 Task: Find connections with filter location Kebonarun with filter topic #Corporationwith filter profile language English with filter current company Akamai Technologies with filter school SBOA School & Junior College with filter industry Maritime Transportation with filter service category Financial Advisory with filter keywords title Library Assistant
Action: Mouse moved to (654, 103)
Screenshot: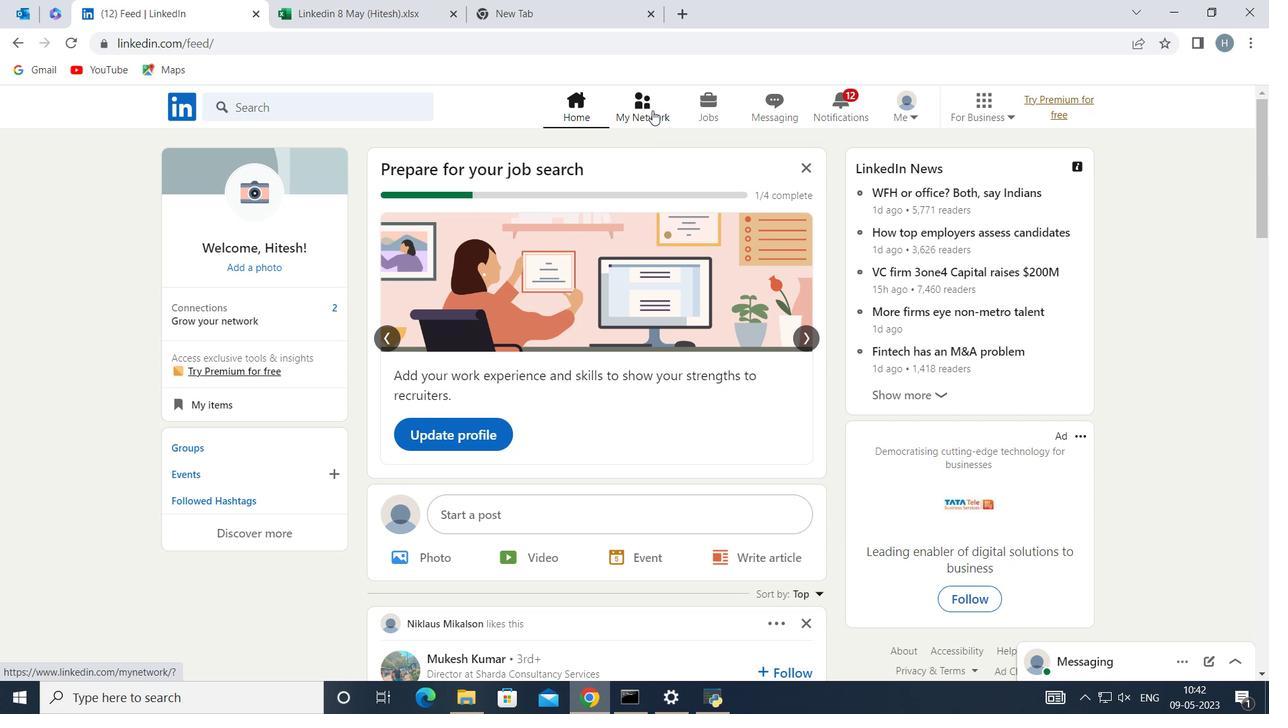 
Action: Mouse pressed left at (654, 103)
Screenshot: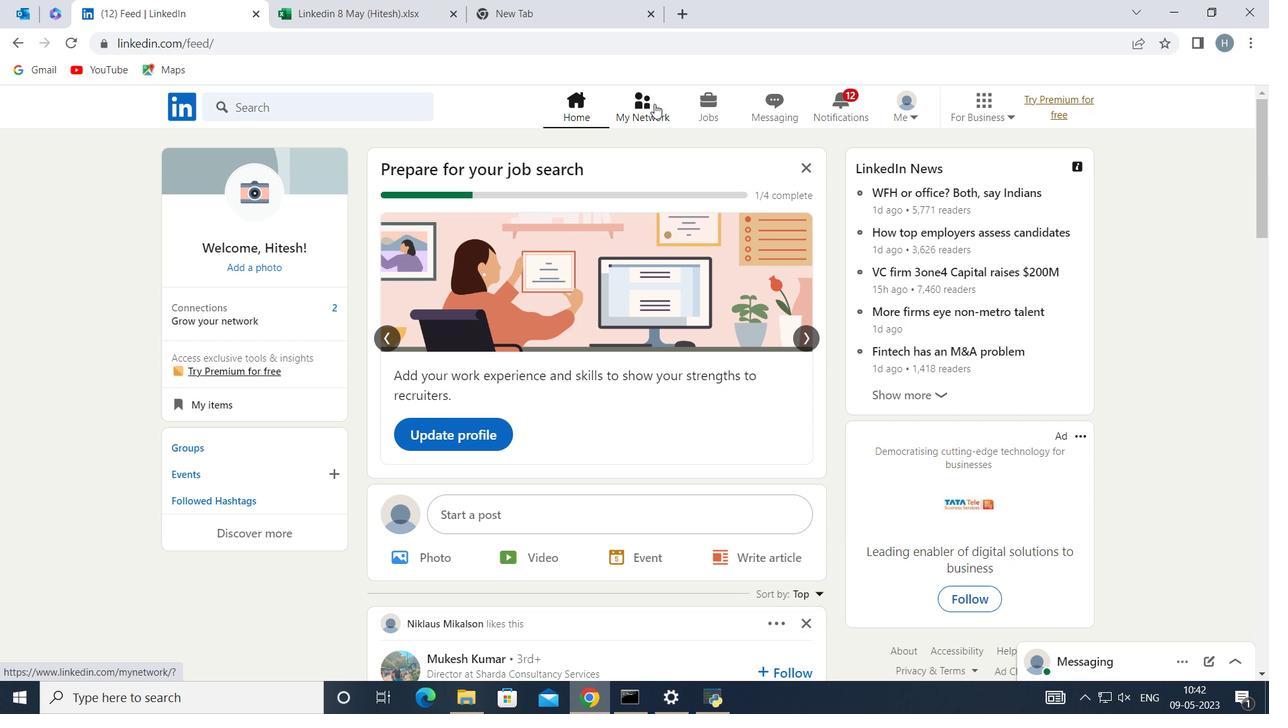 
Action: Mouse moved to (349, 201)
Screenshot: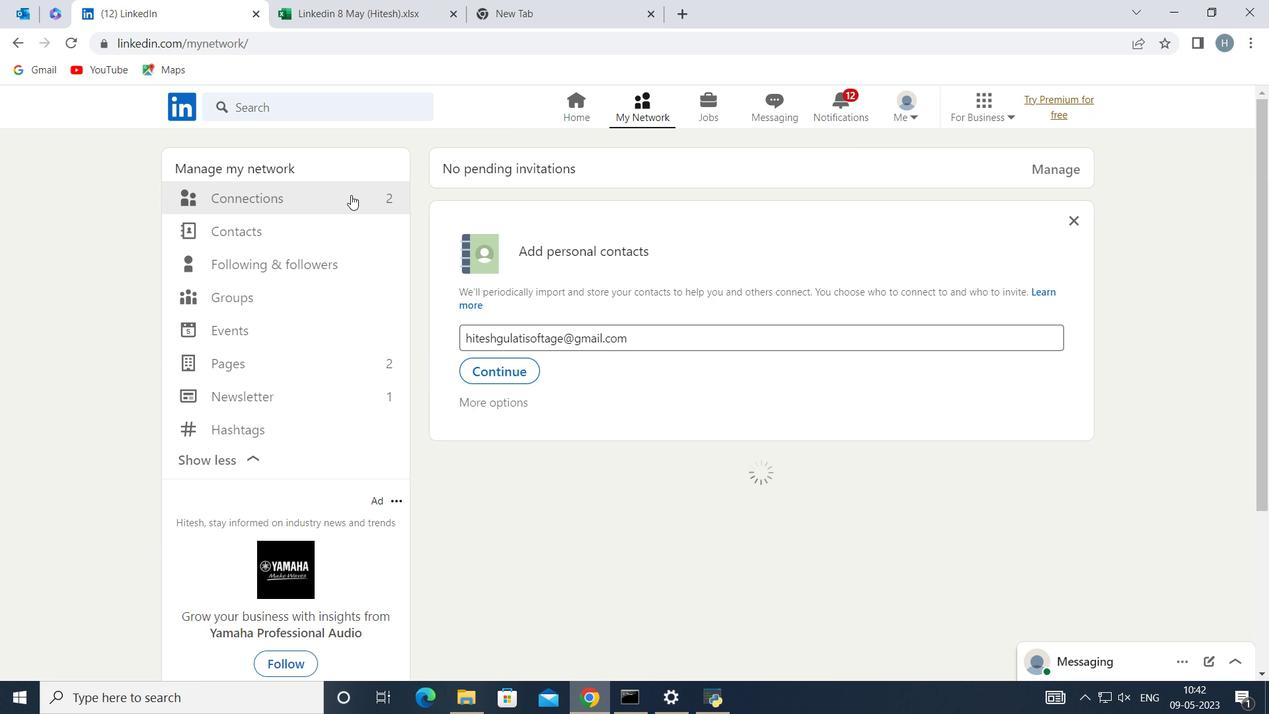 
Action: Mouse pressed left at (349, 201)
Screenshot: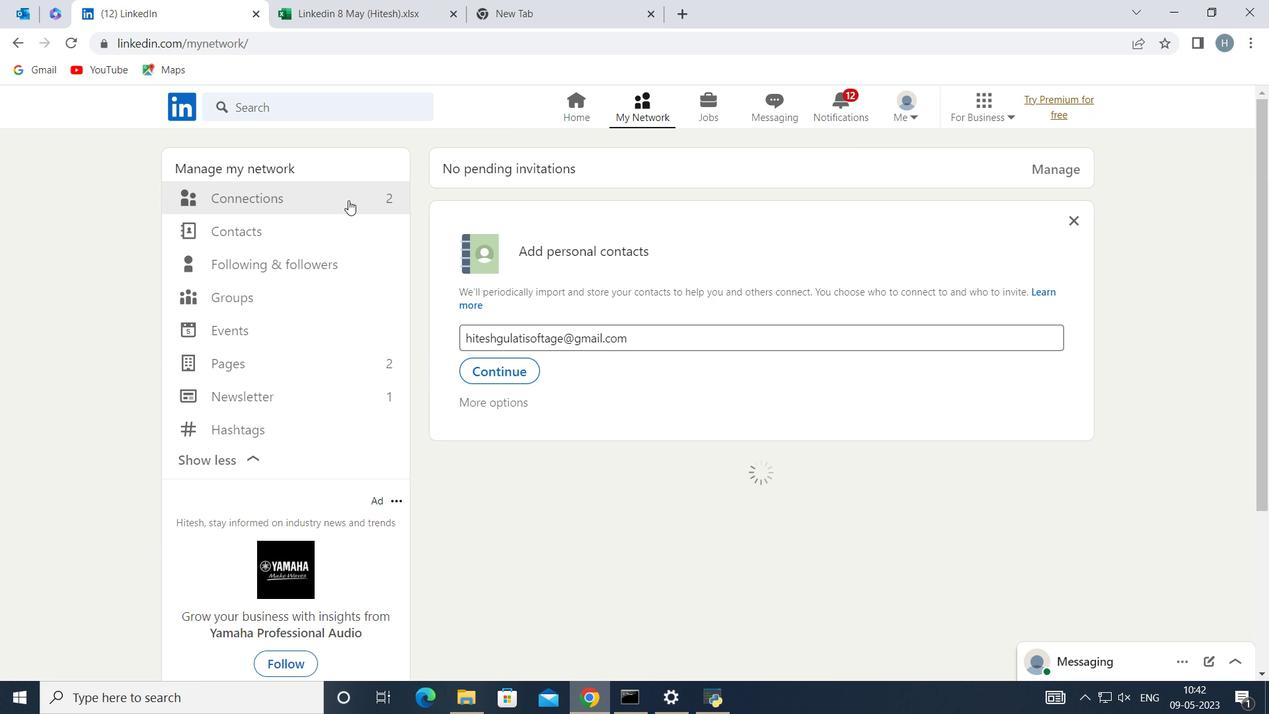 
Action: Mouse moved to (756, 199)
Screenshot: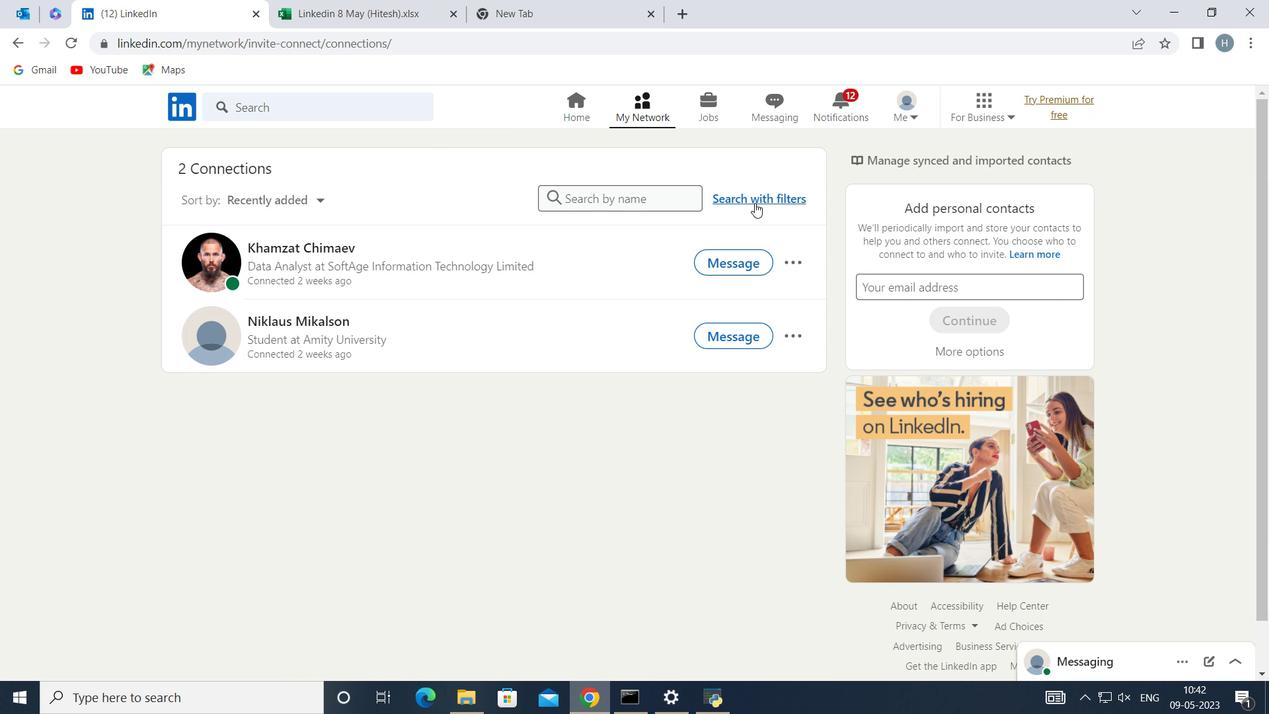 
Action: Mouse pressed left at (756, 199)
Screenshot: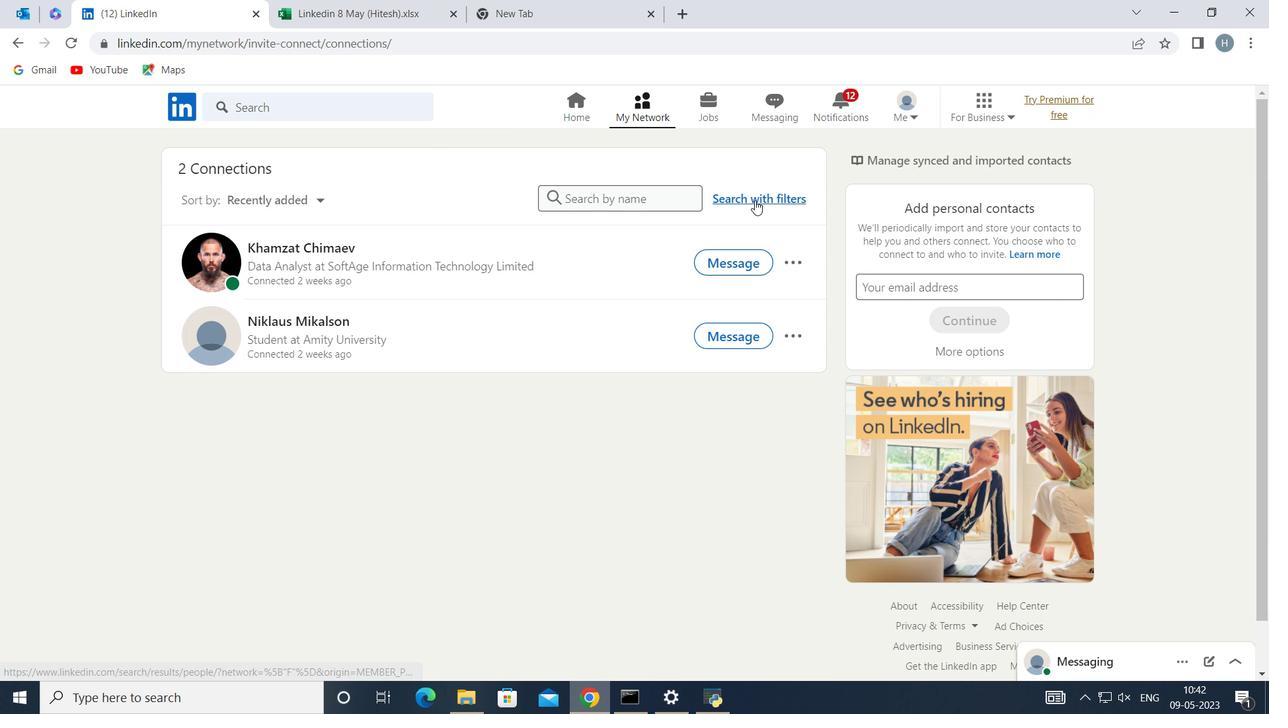 
Action: Mouse moved to (696, 152)
Screenshot: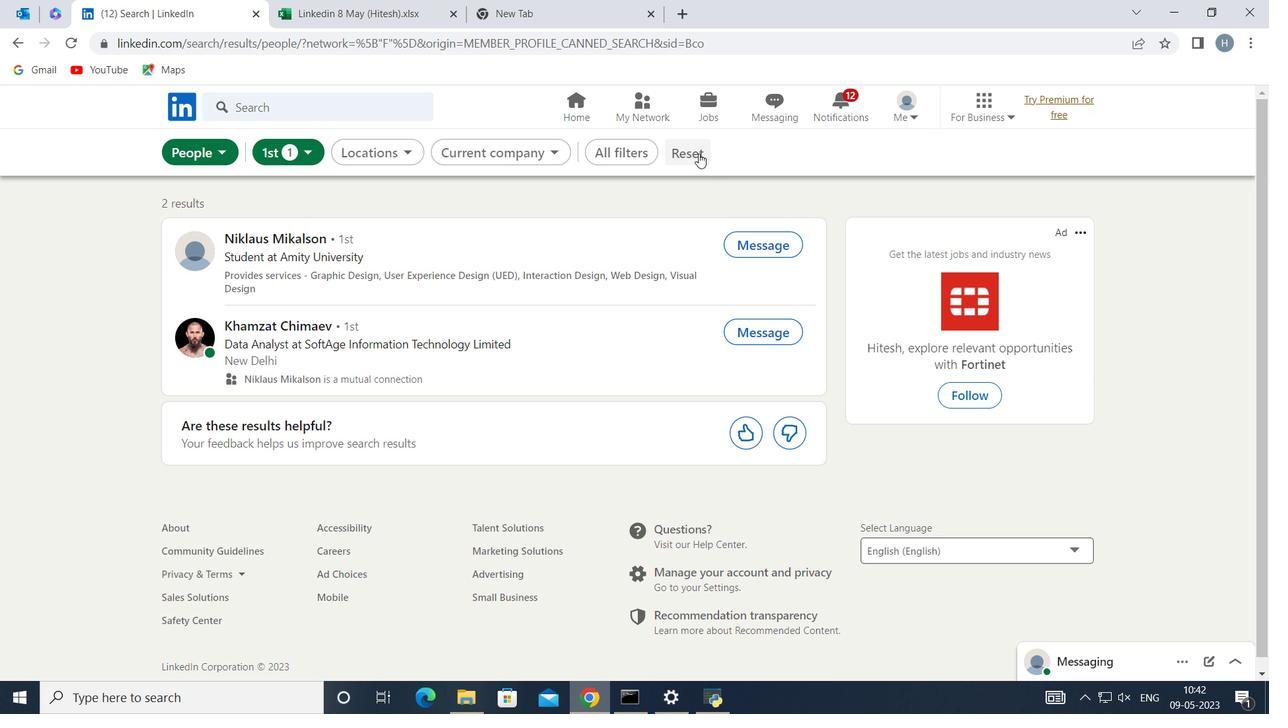 
Action: Mouse pressed left at (696, 152)
Screenshot: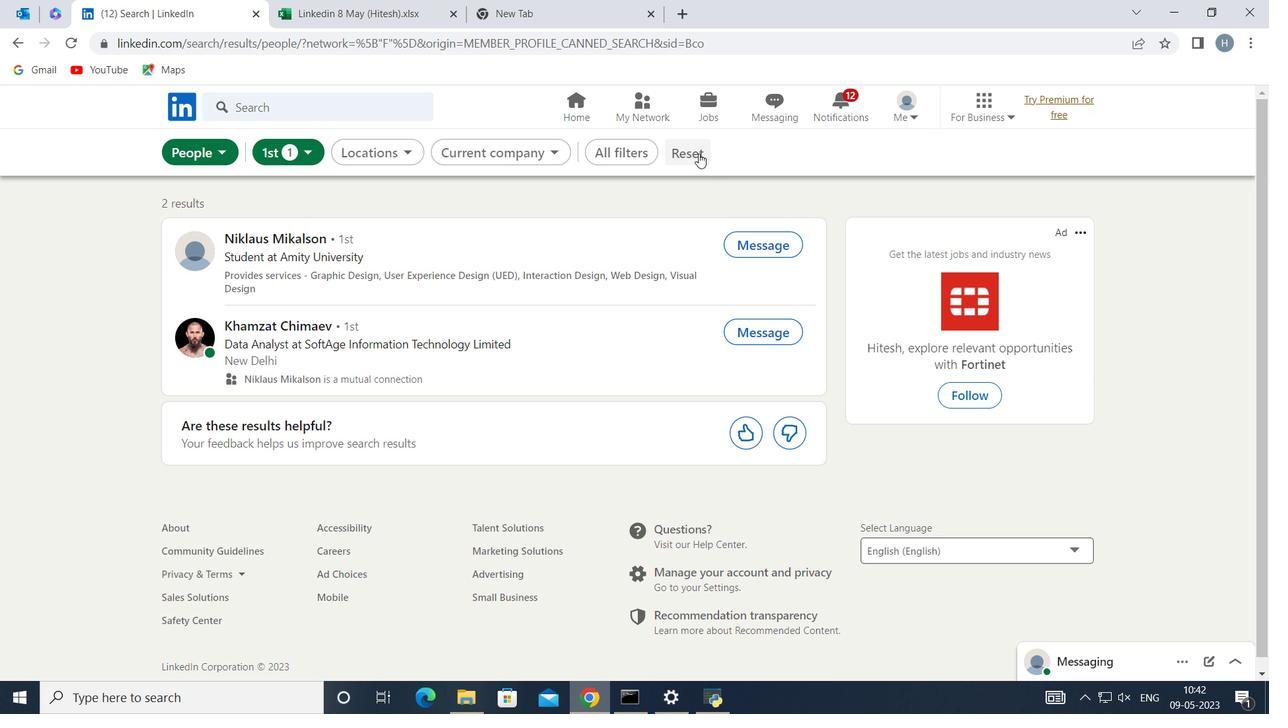 
Action: Mouse moved to (678, 147)
Screenshot: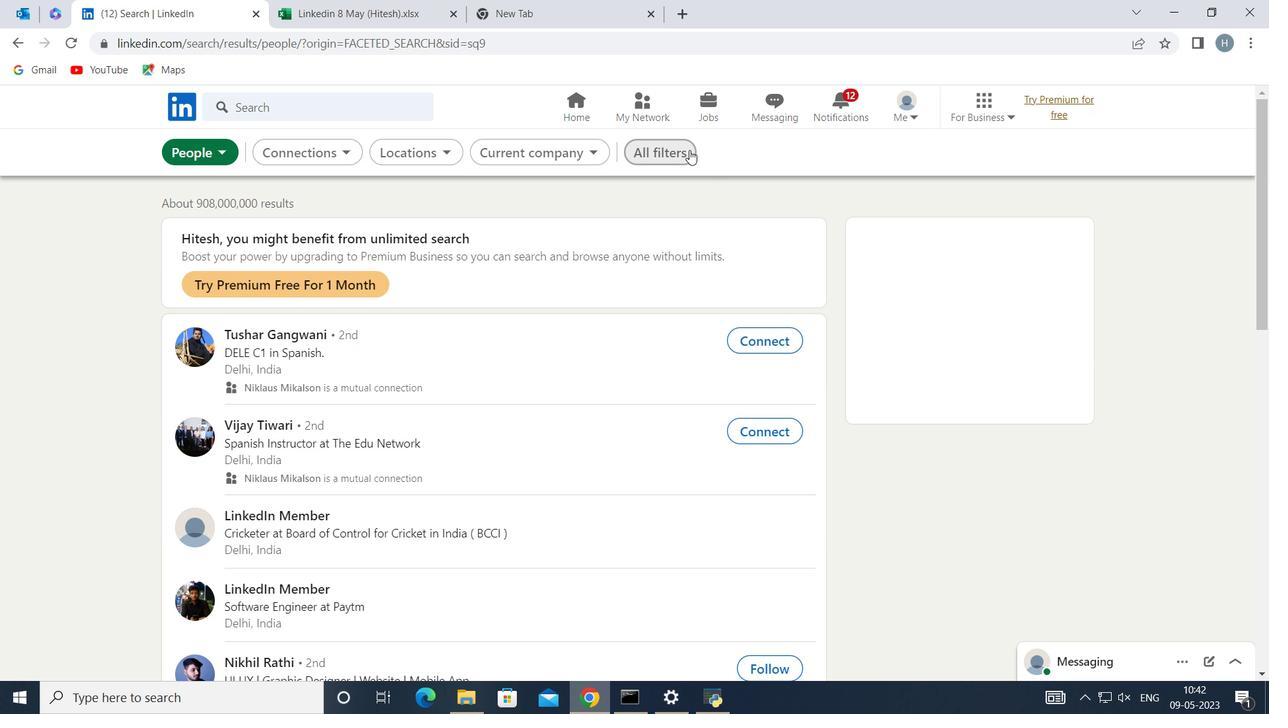 
Action: Mouse pressed left at (678, 147)
Screenshot: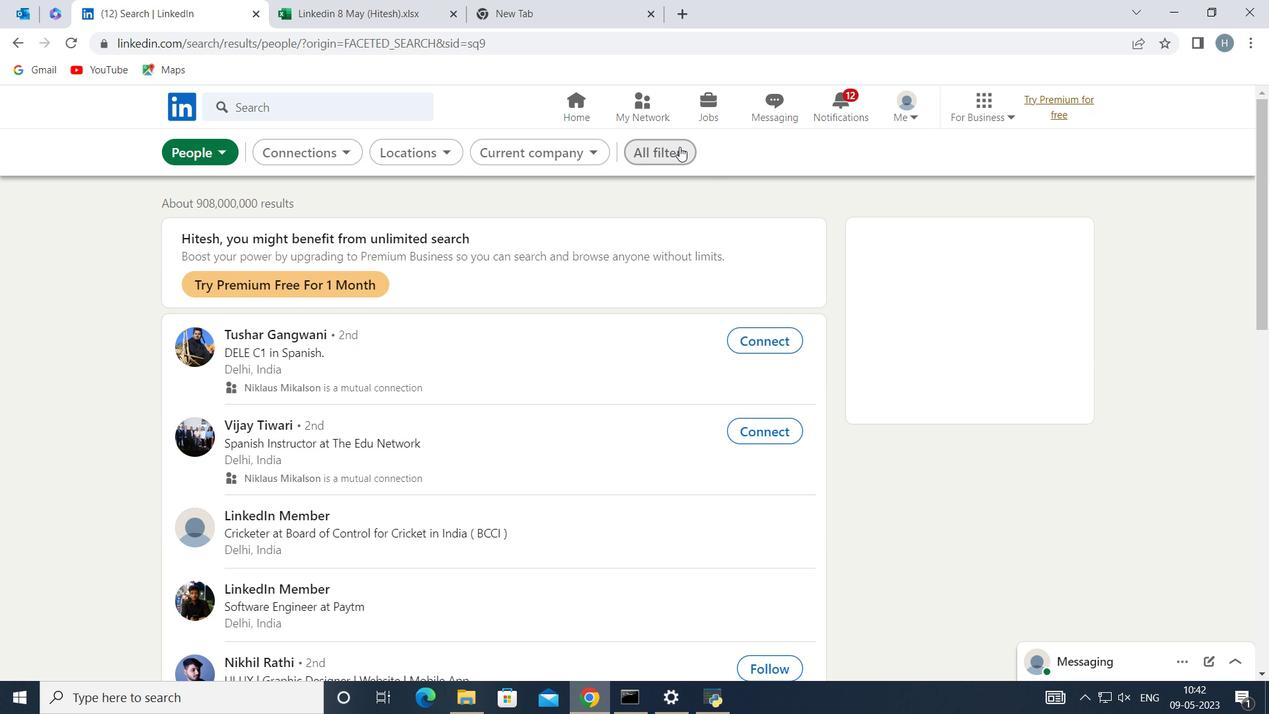 
Action: Mouse moved to (1011, 366)
Screenshot: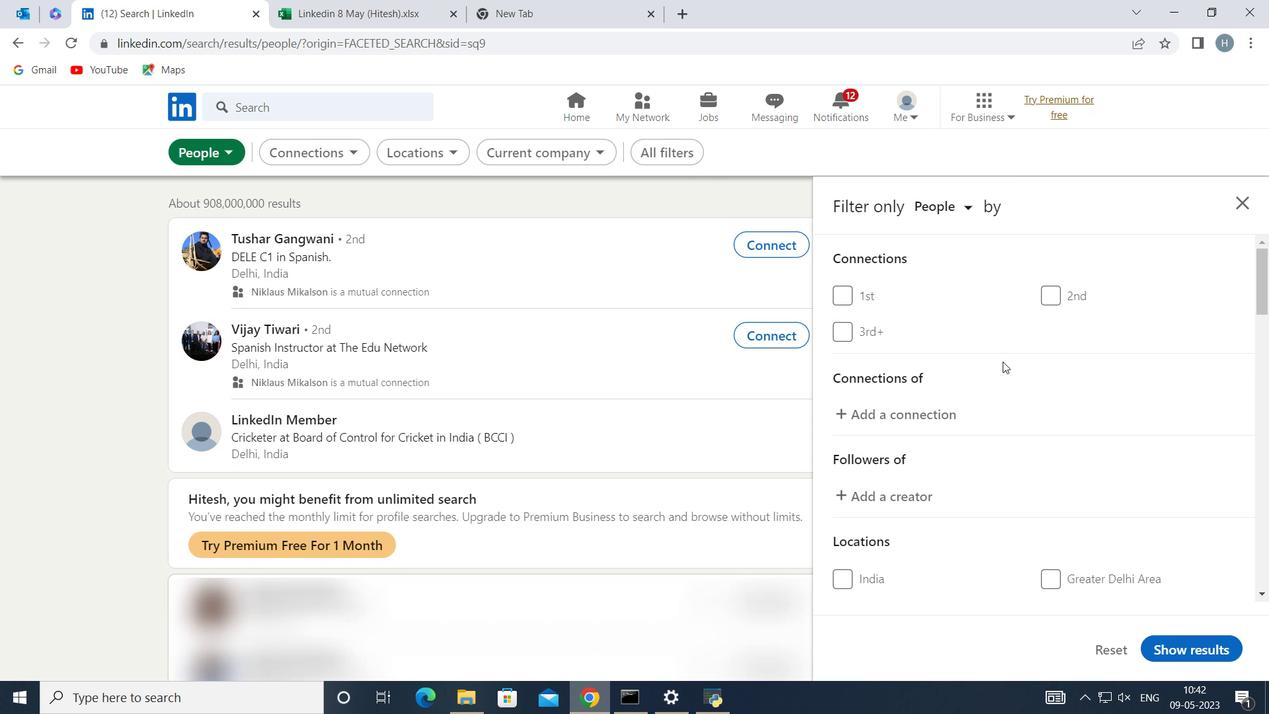 
Action: Mouse scrolled (1011, 366) with delta (0, 0)
Screenshot: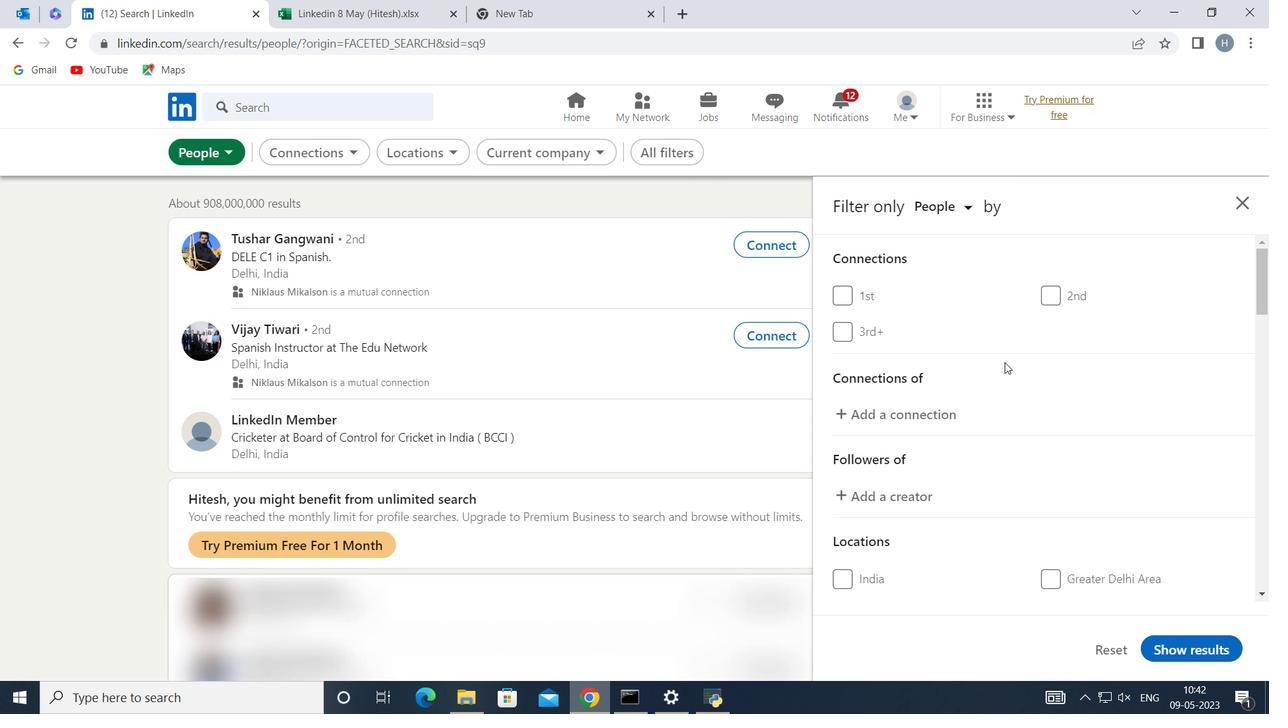 
Action: Mouse moved to (1011, 355)
Screenshot: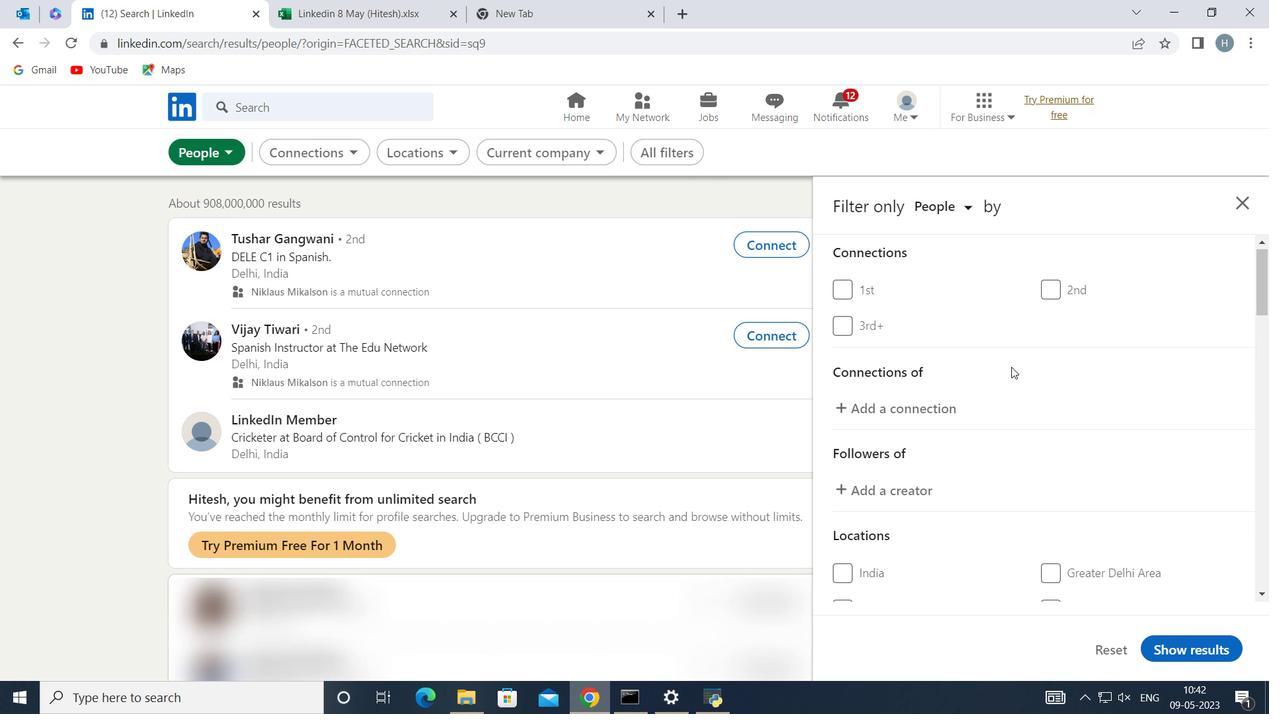 
Action: Mouse scrolled (1011, 354) with delta (0, 0)
Screenshot: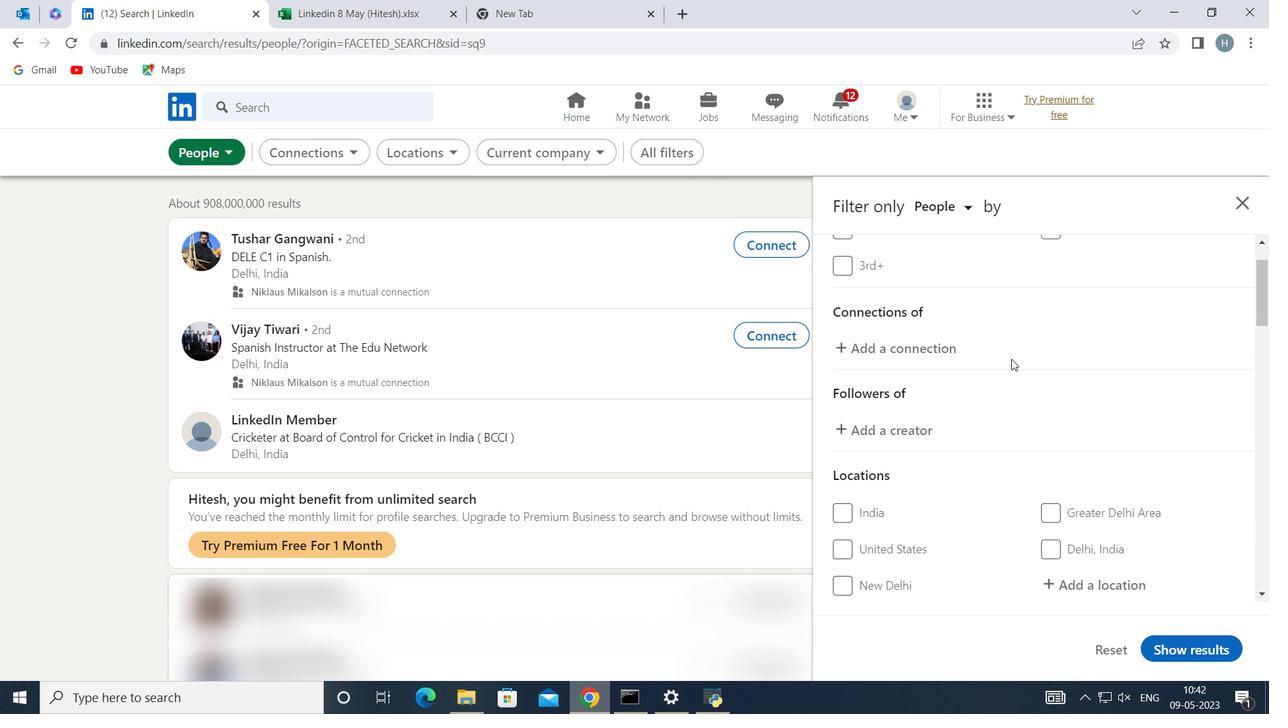 
Action: Mouse moved to (1011, 352)
Screenshot: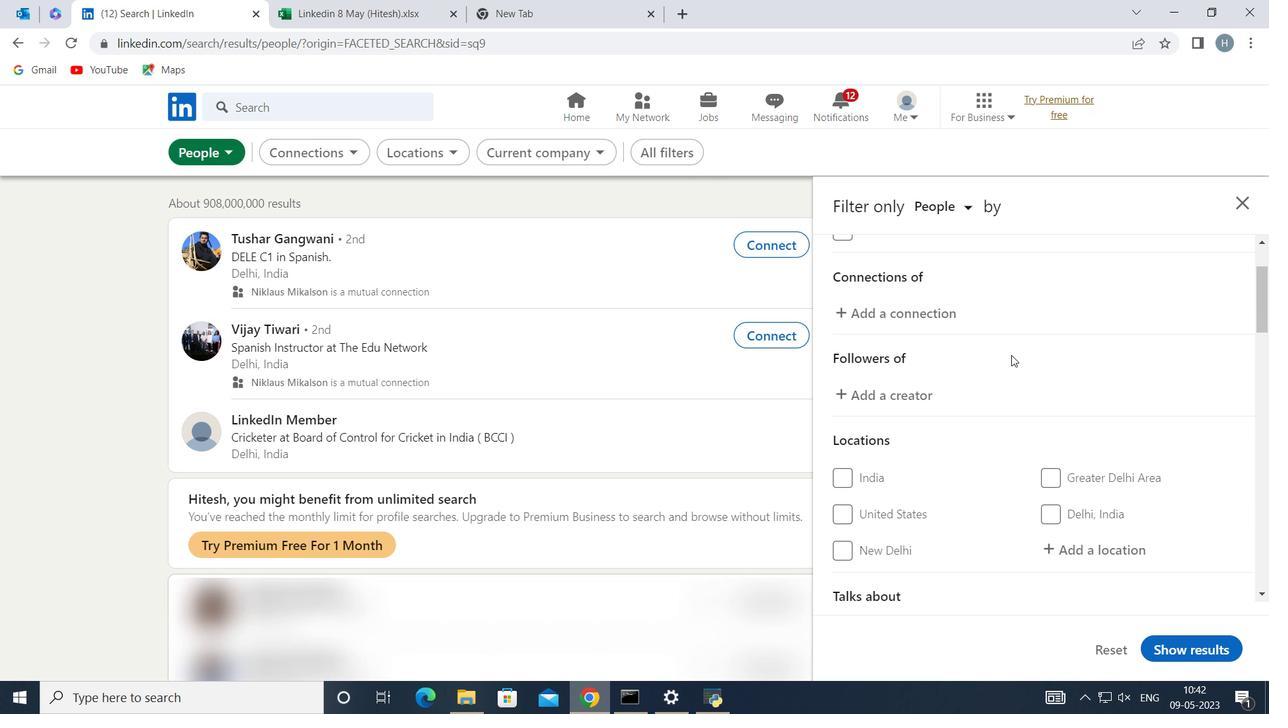 
Action: Mouse scrolled (1011, 351) with delta (0, 0)
Screenshot: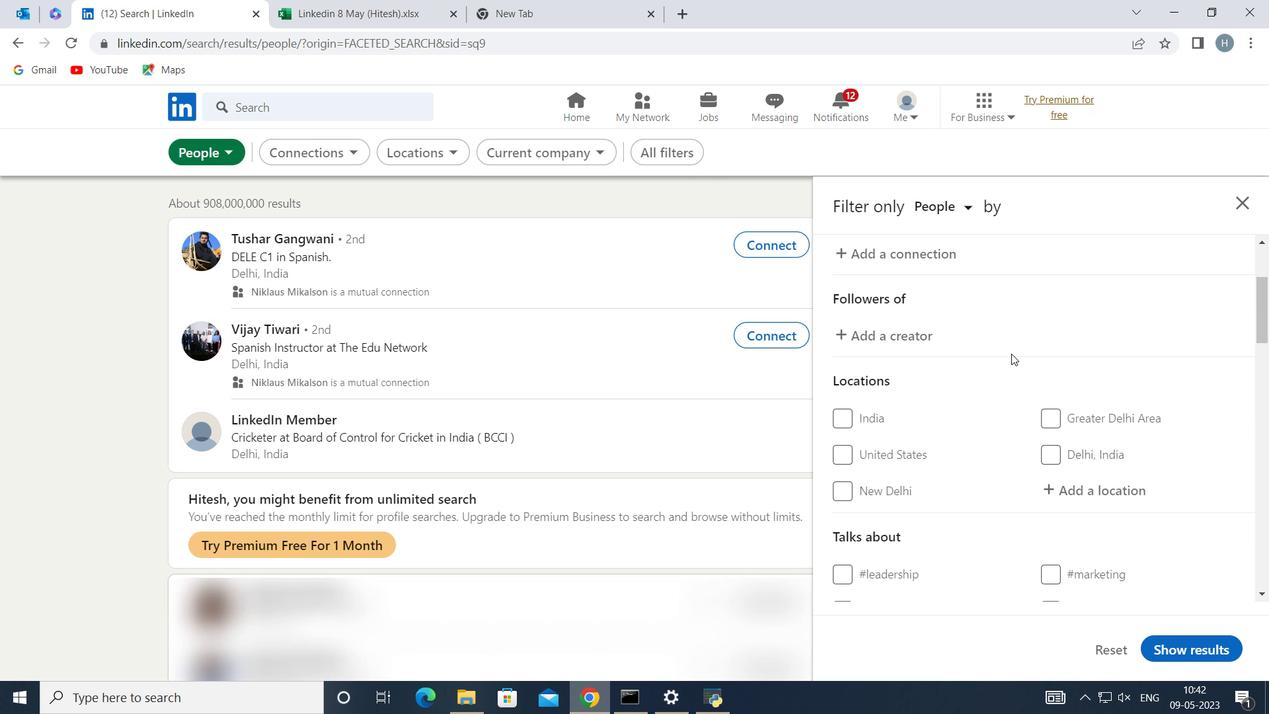 
Action: Mouse moved to (1087, 393)
Screenshot: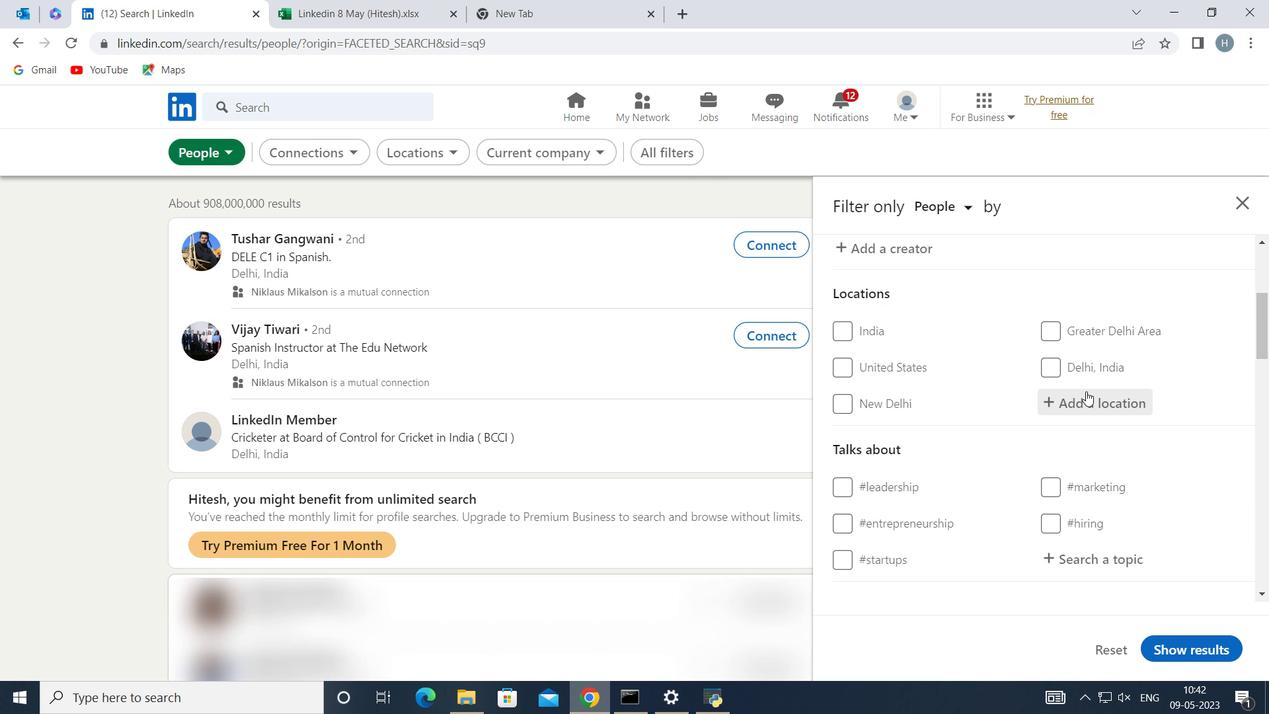 
Action: Mouse pressed left at (1087, 393)
Screenshot: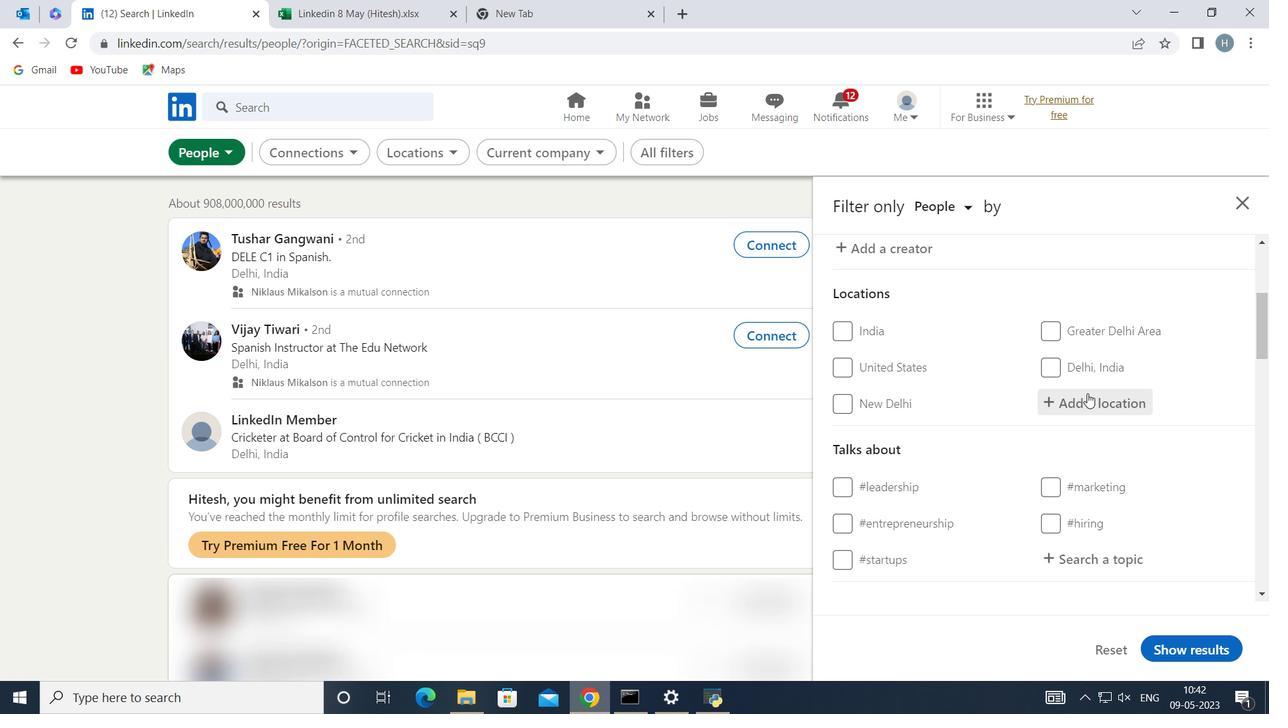 
Action: Key pressed <Key.shift>Kebonarun
Screenshot: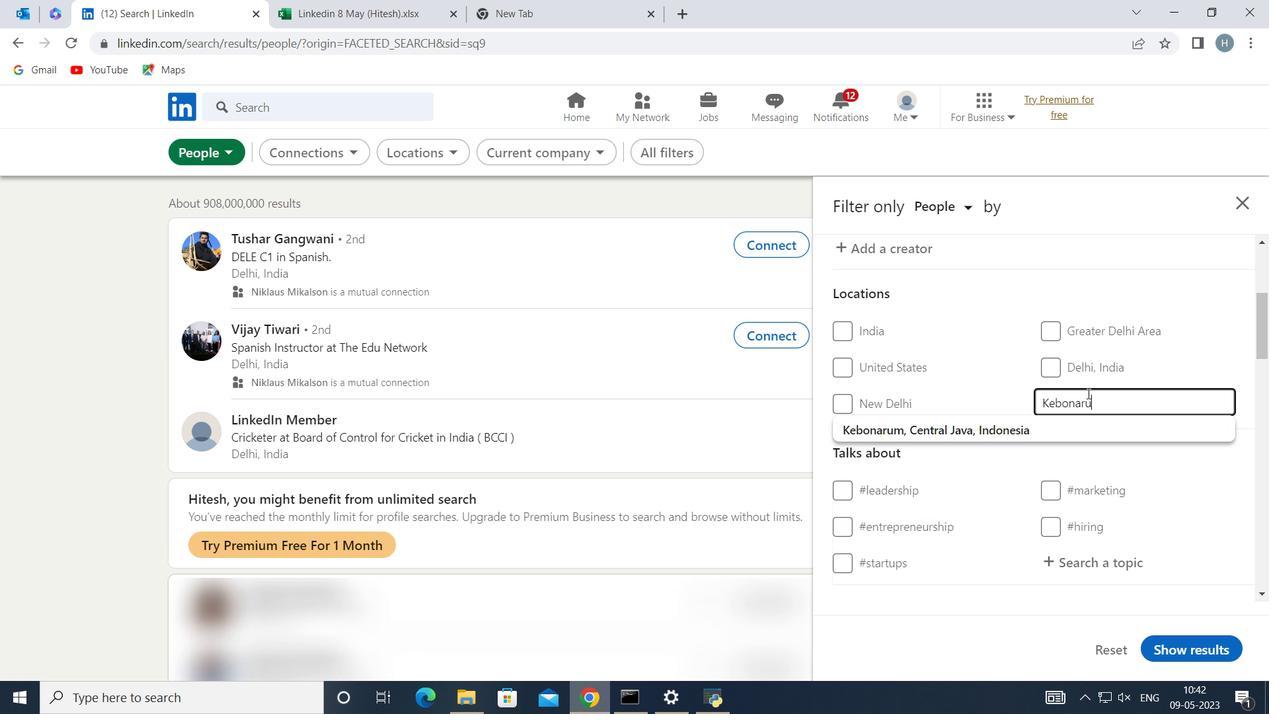 
Action: Mouse moved to (1133, 423)
Screenshot: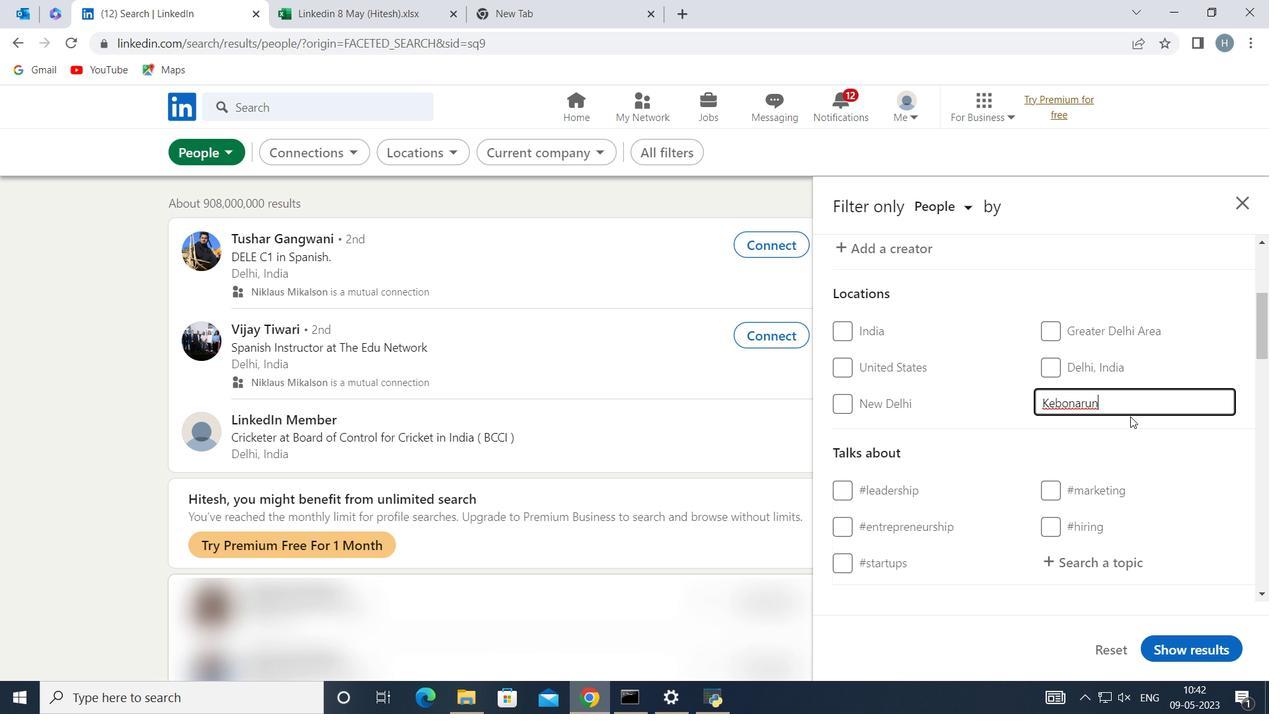 
Action: Mouse pressed left at (1133, 423)
Screenshot: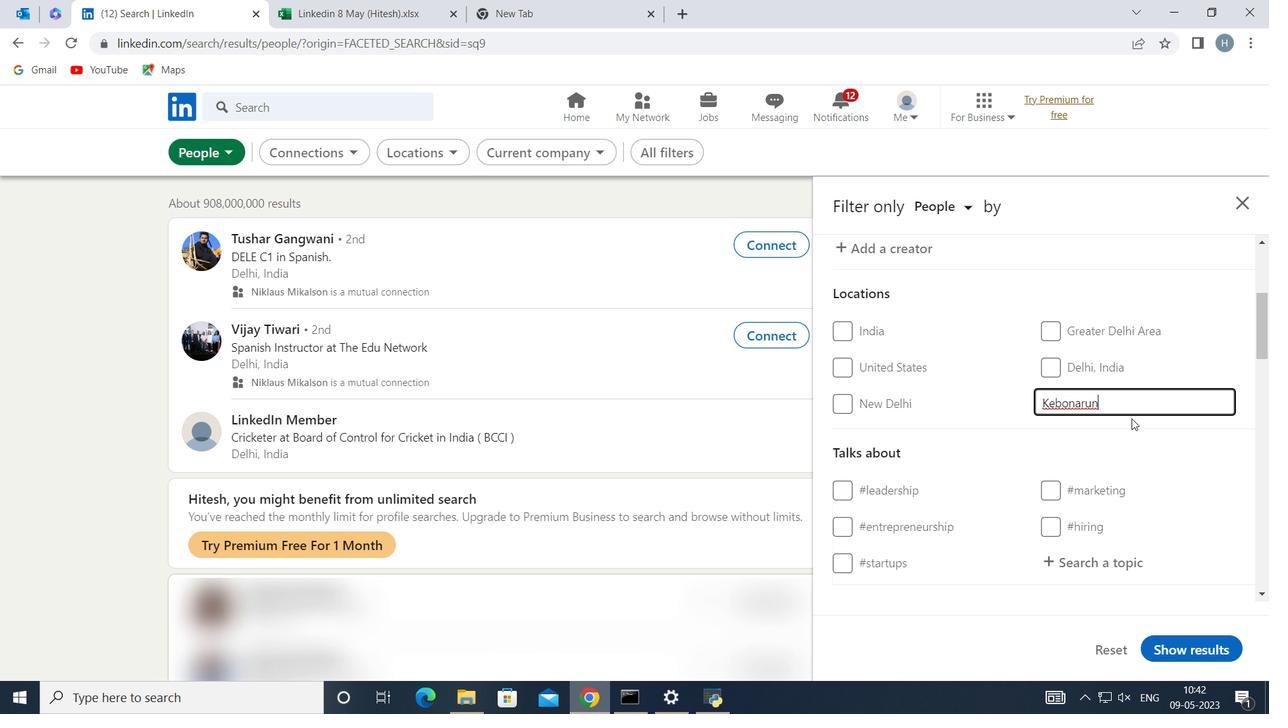 
Action: Mouse moved to (1133, 423)
Screenshot: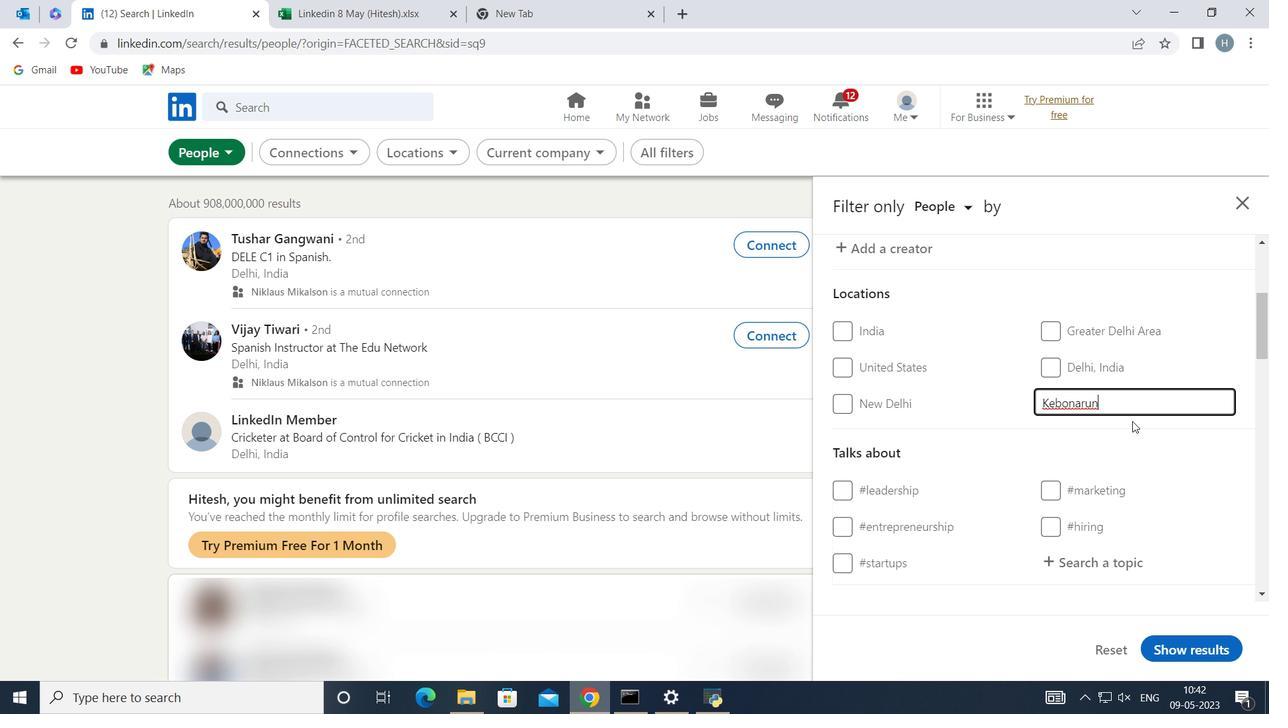 
Action: Mouse scrolled (1133, 423) with delta (0, 0)
Screenshot: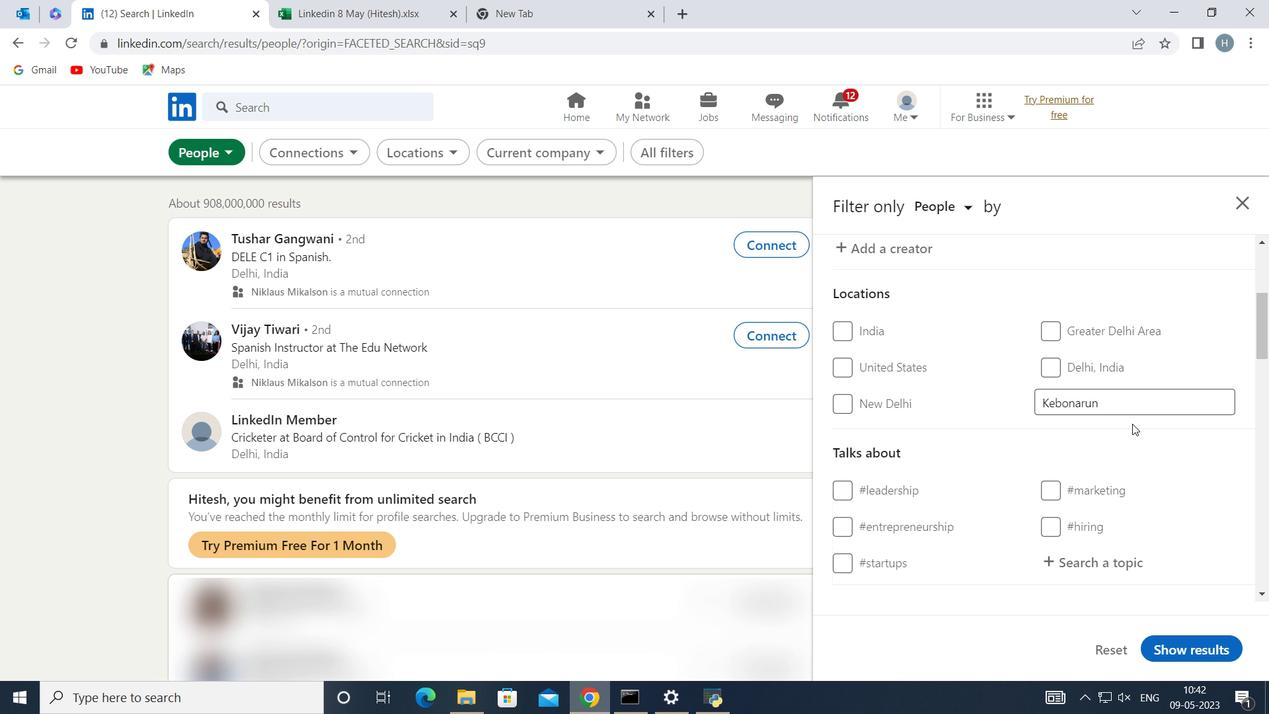 
Action: Mouse moved to (1160, 383)
Screenshot: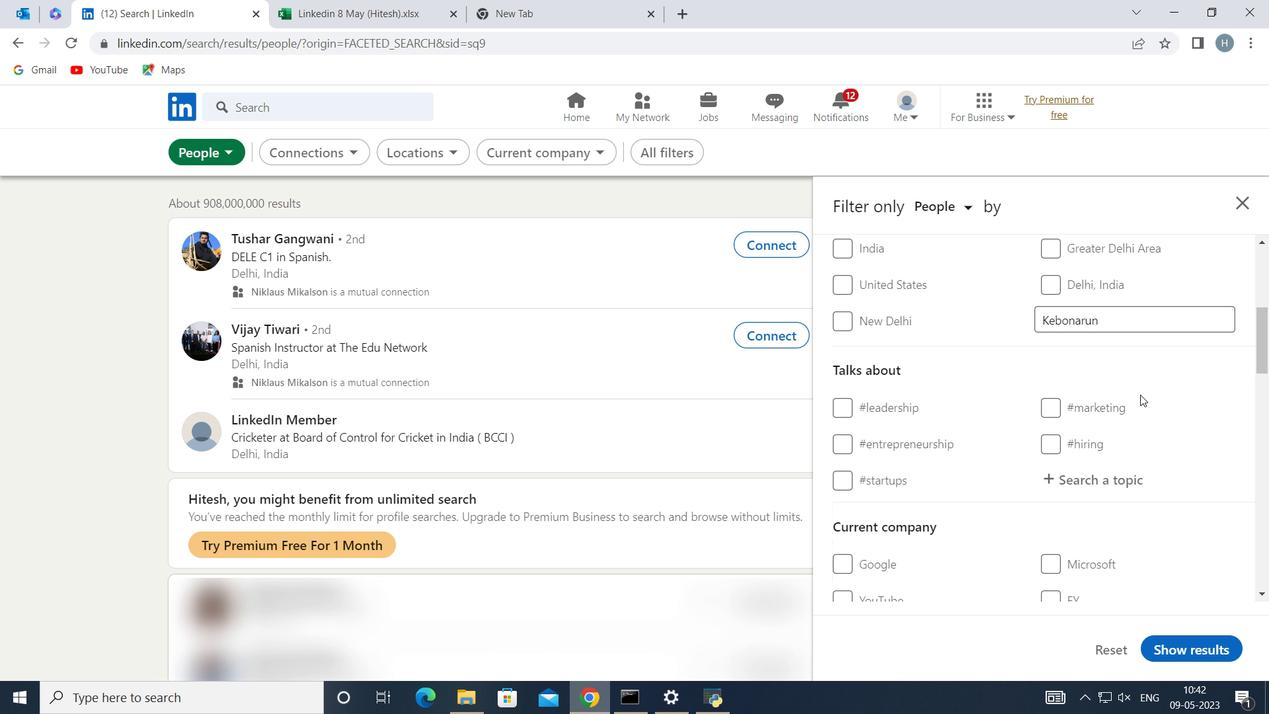 
Action: Mouse scrolled (1160, 382) with delta (0, 0)
Screenshot: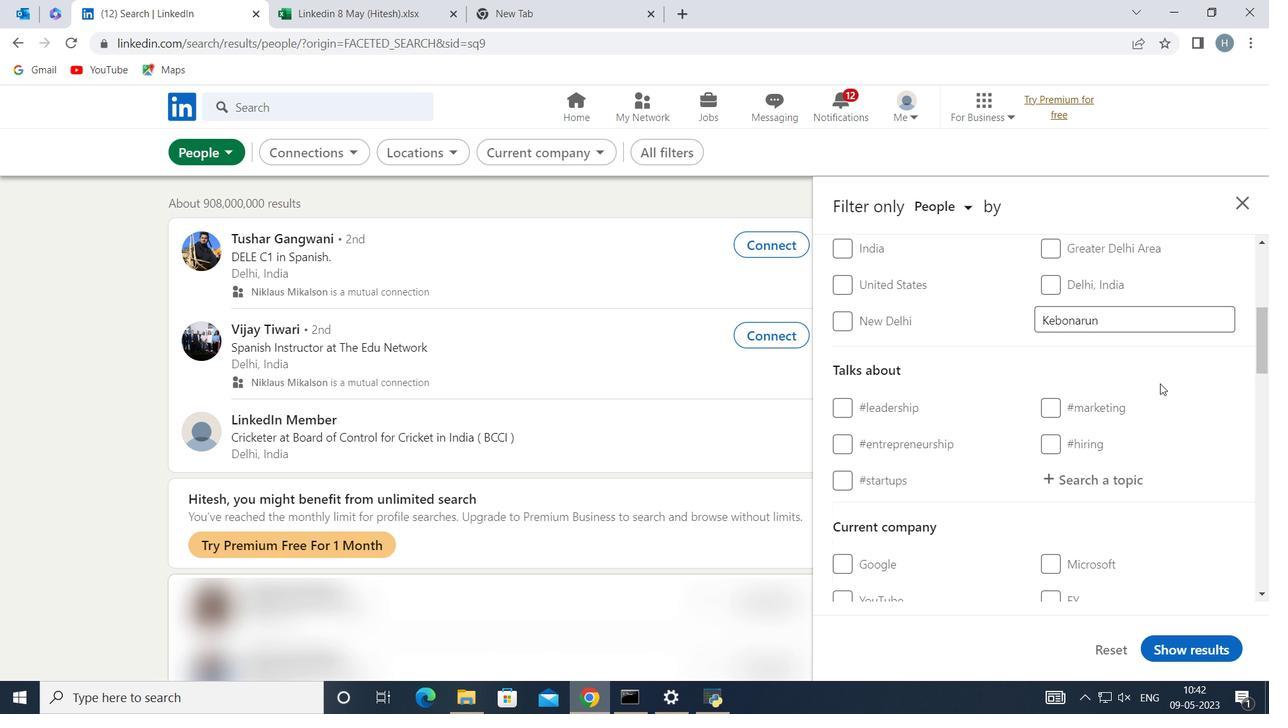 
Action: Mouse moved to (1122, 393)
Screenshot: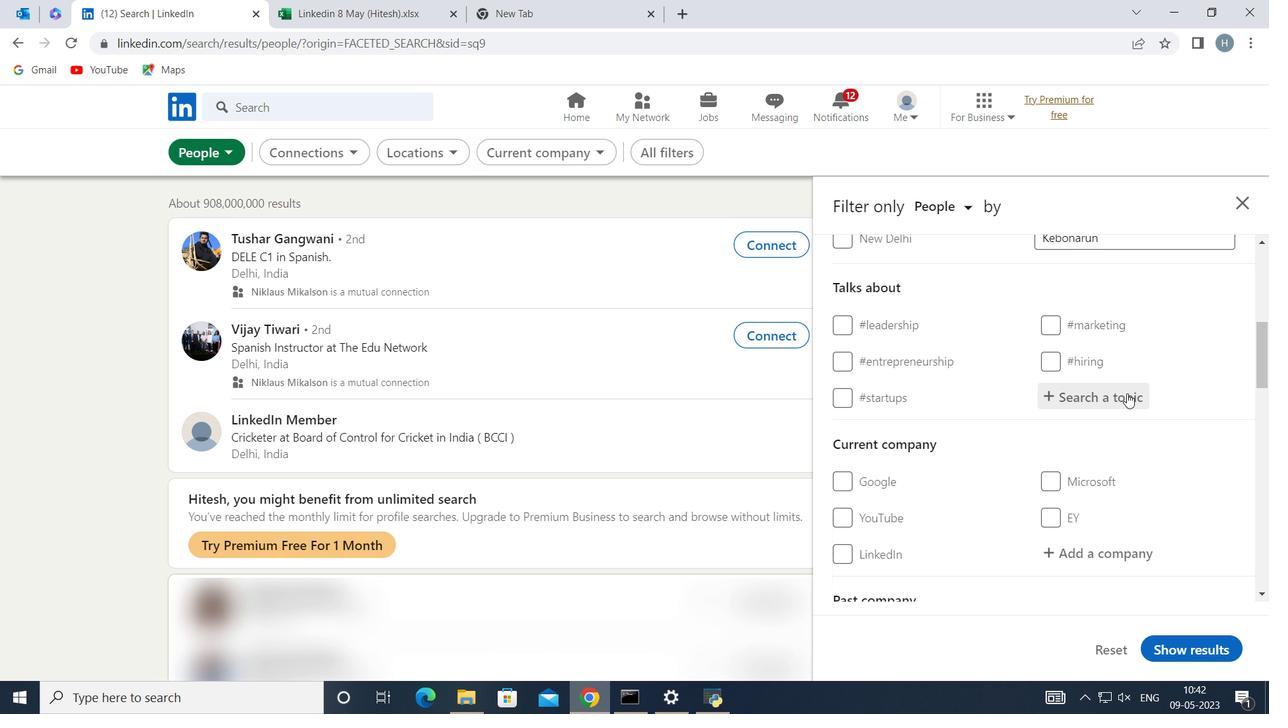 
Action: Mouse pressed left at (1122, 393)
Screenshot: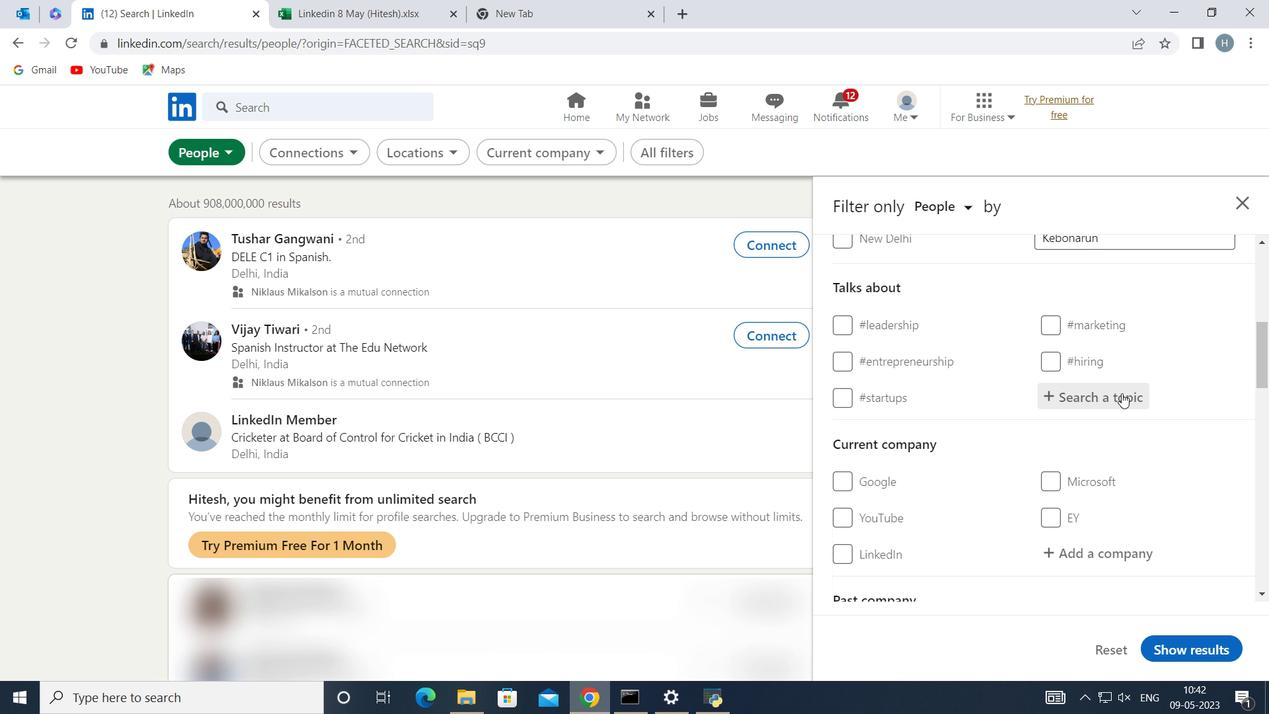 
Action: Key pressed <Key.shift>Corporation
Screenshot: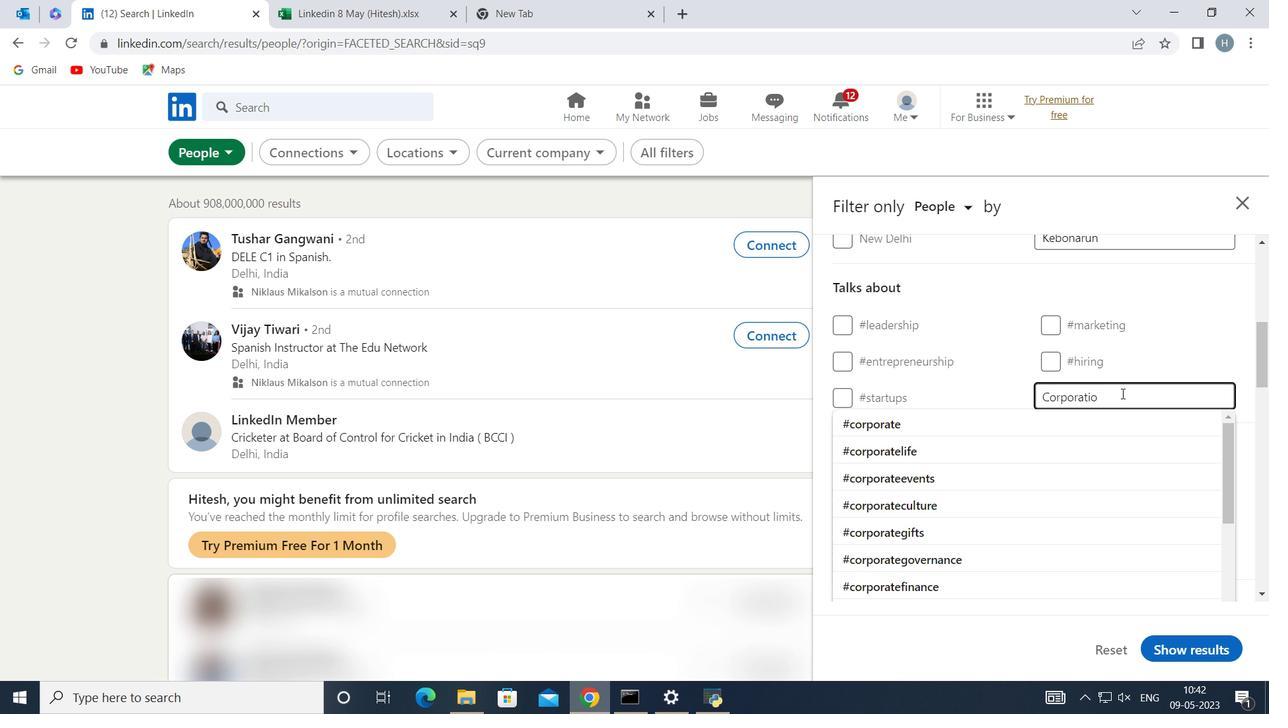 
Action: Mouse moved to (1020, 441)
Screenshot: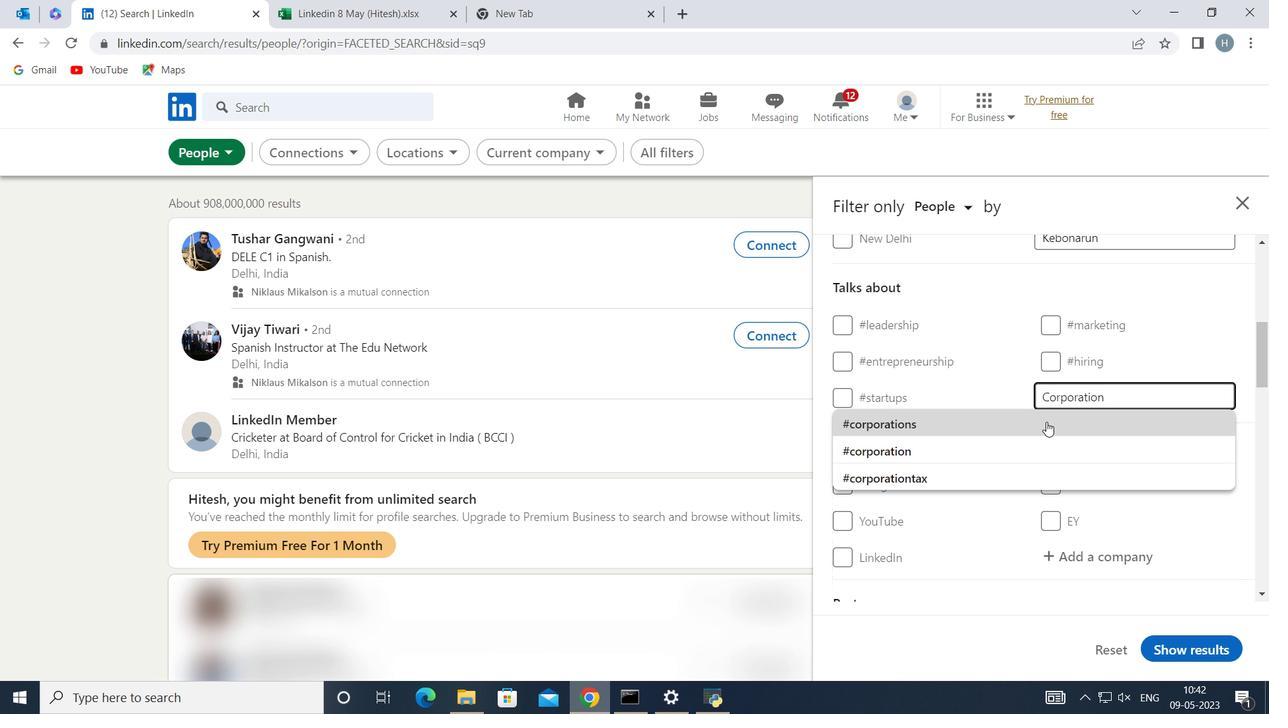 
Action: Mouse pressed left at (1020, 441)
Screenshot: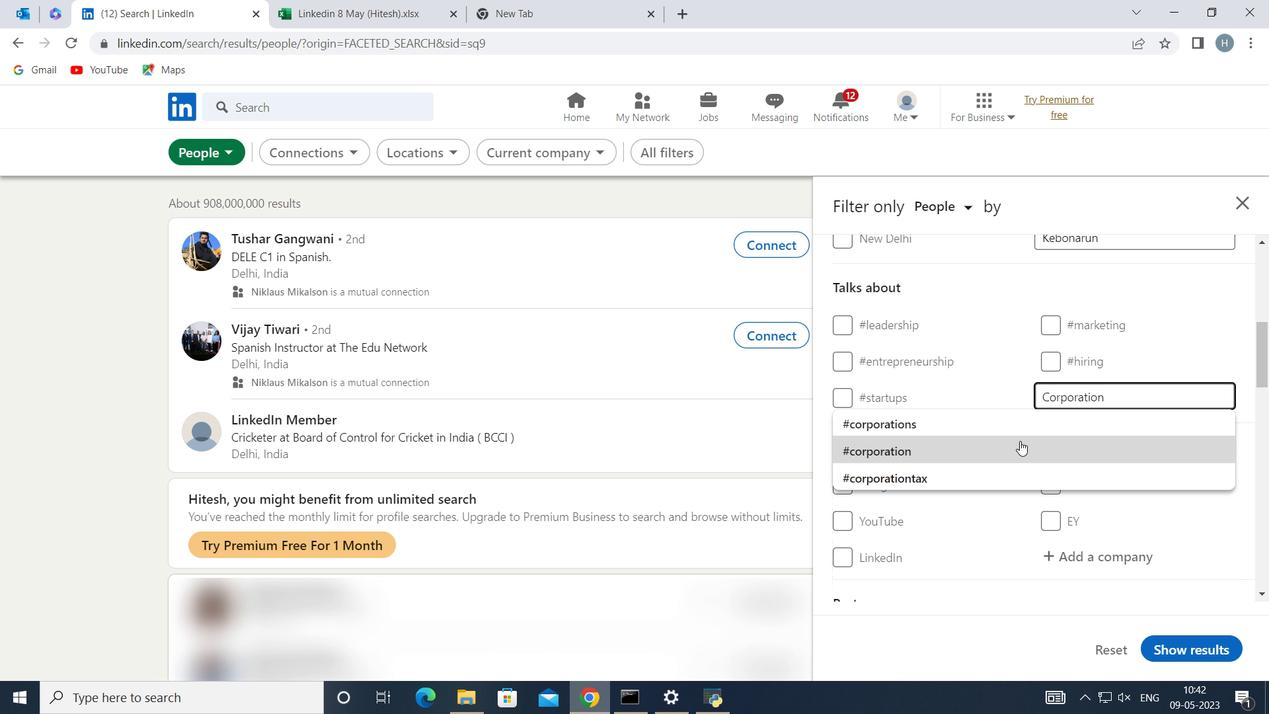 
Action: Mouse moved to (1025, 412)
Screenshot: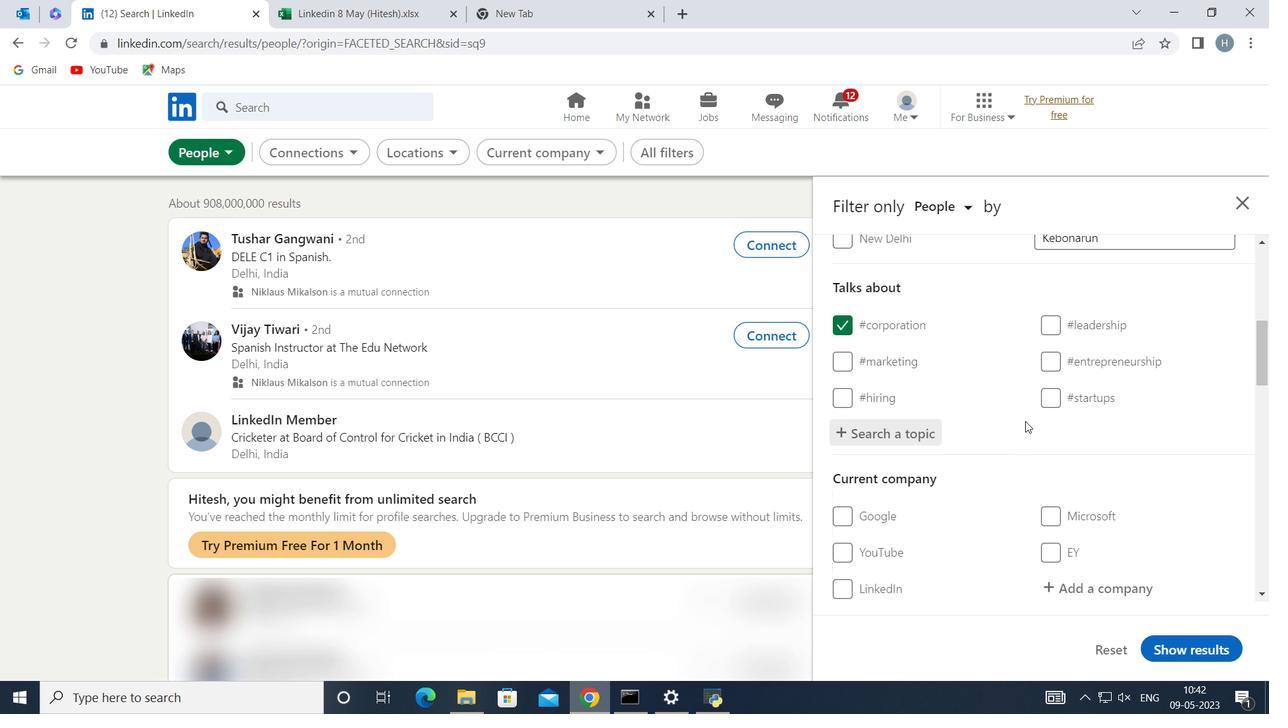 
Action: Mouse scrolled (1025, 411) with delta (0, 0)
Screenshot: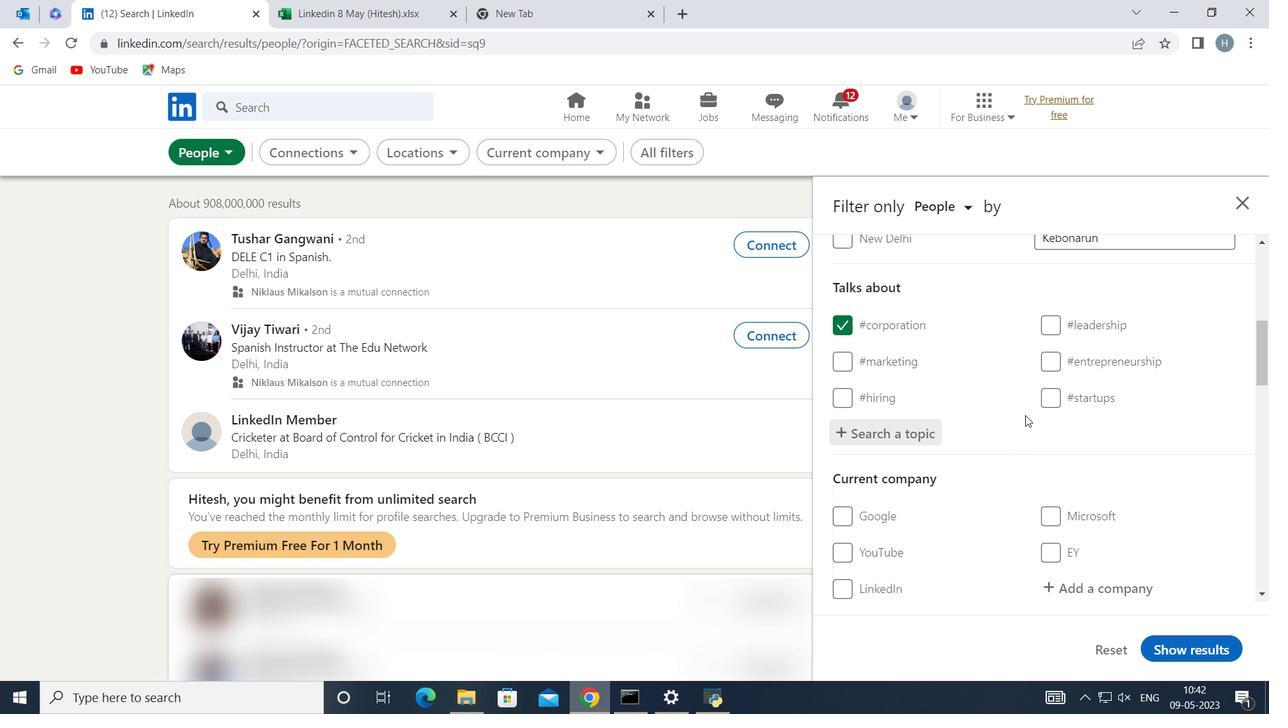 
Action: Mouse moved to (1024, 408)
Screenshot: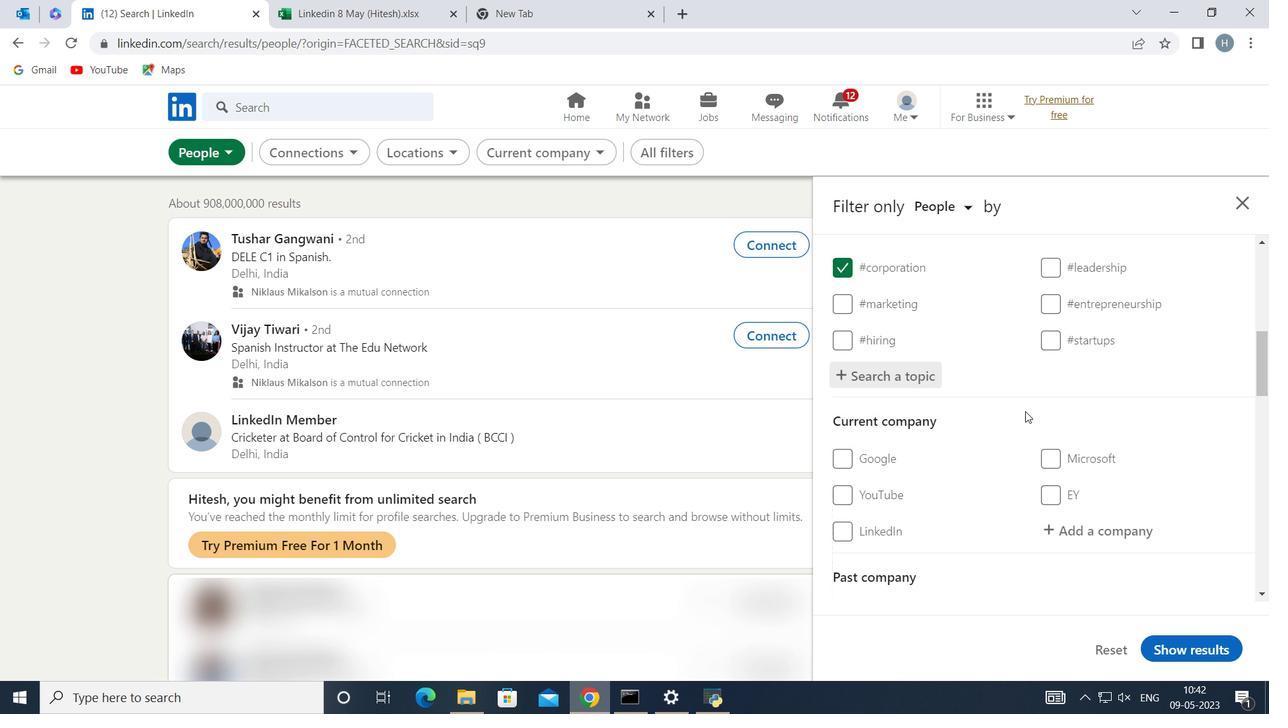 
Action: Mouse scrolled (1024, 407) with delta (0, 0)
Screenshot: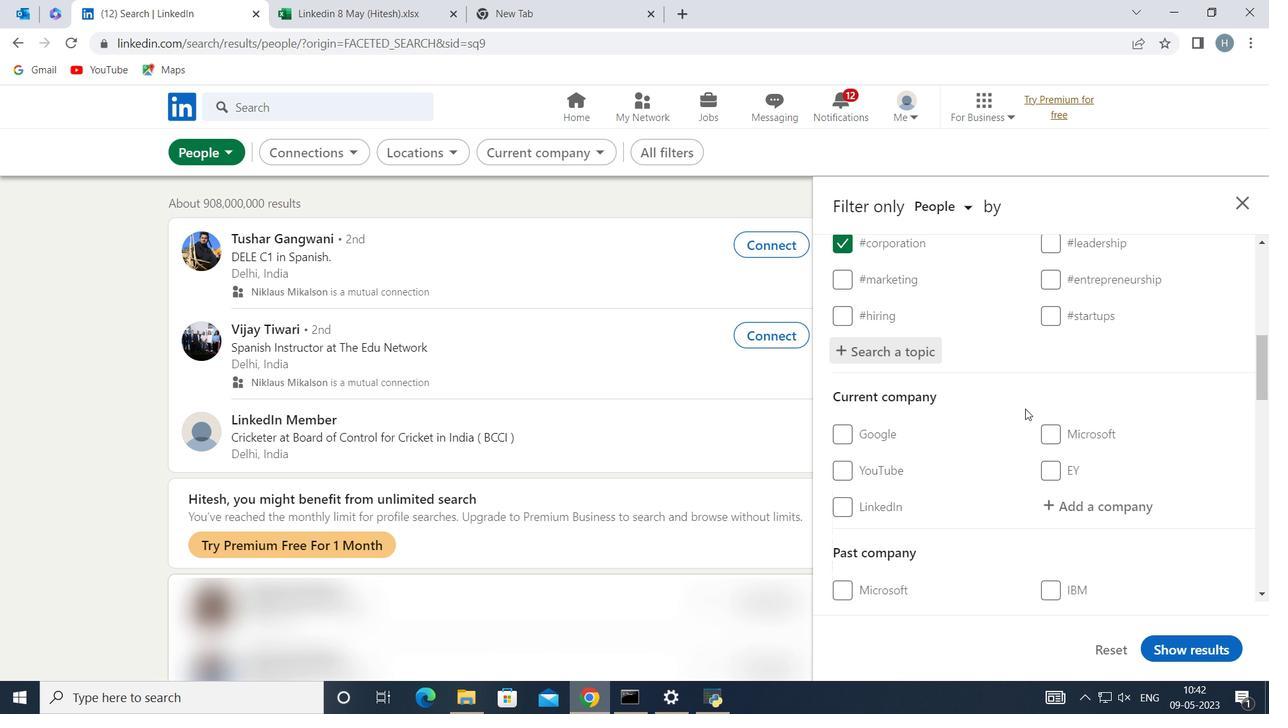 
Action: Mouse moved to (1020, 408)
Screenshot: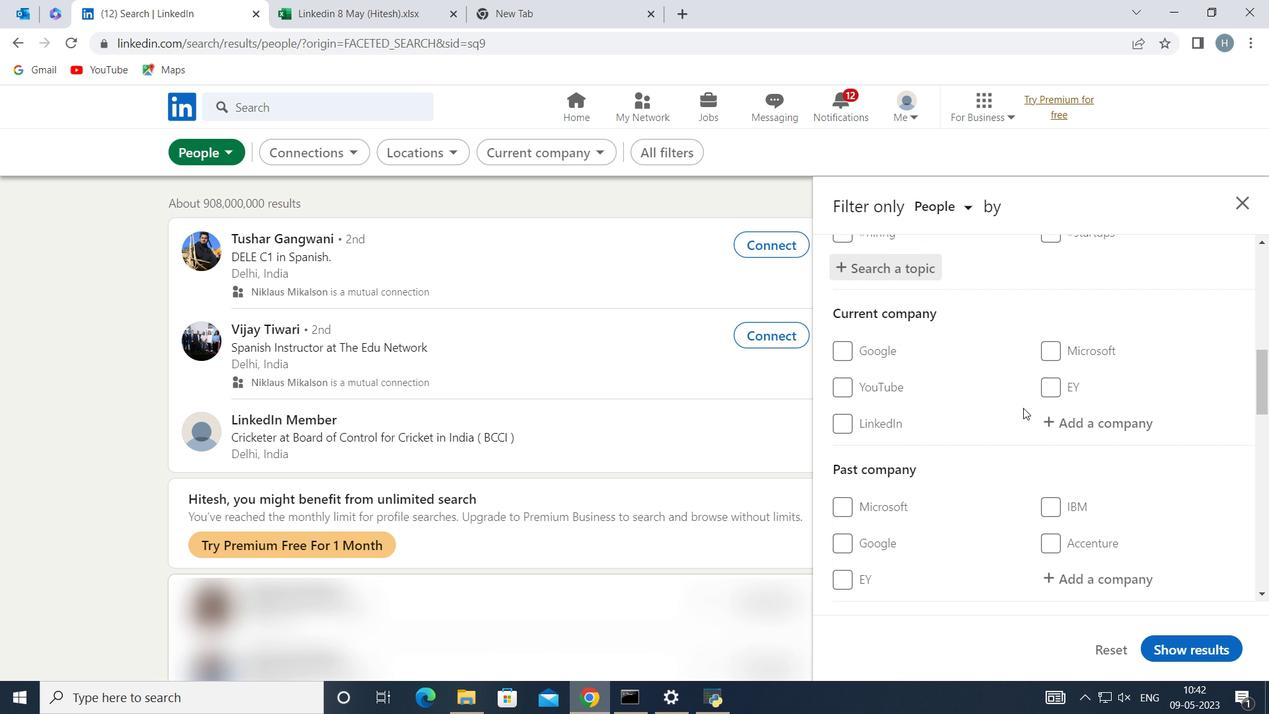 
Action: Mouse scrolled (1020, 407) with delta (0, 0)
Screenshot: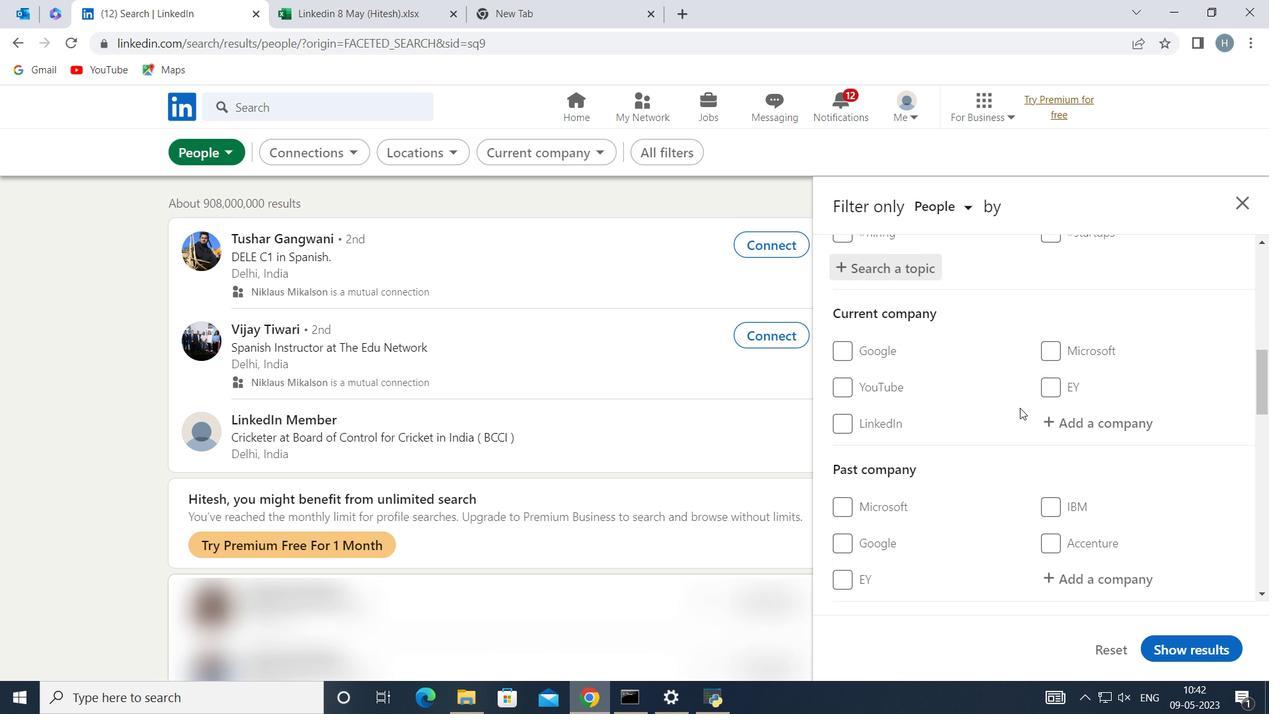 
Action: Mouse moved to (1018, 408)
Screenshot: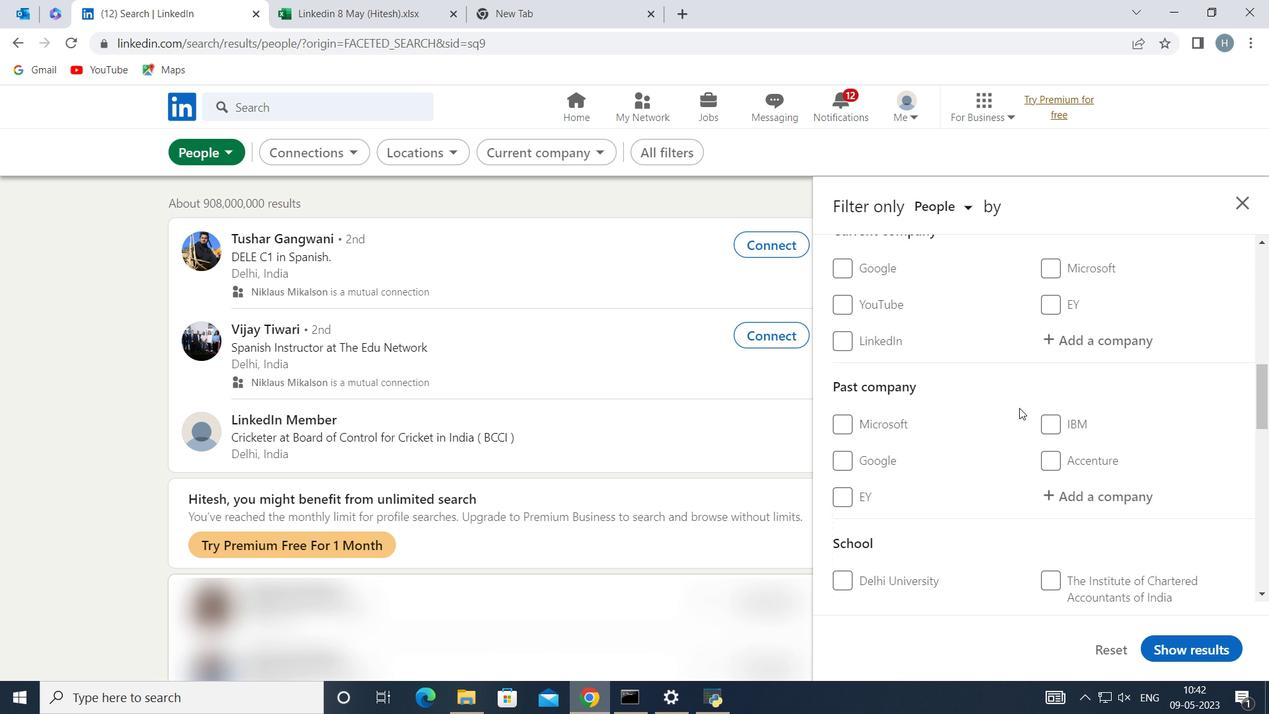 
Action: Mouse scrolled (1018, 407) with delta (0, 0)
Screenshot: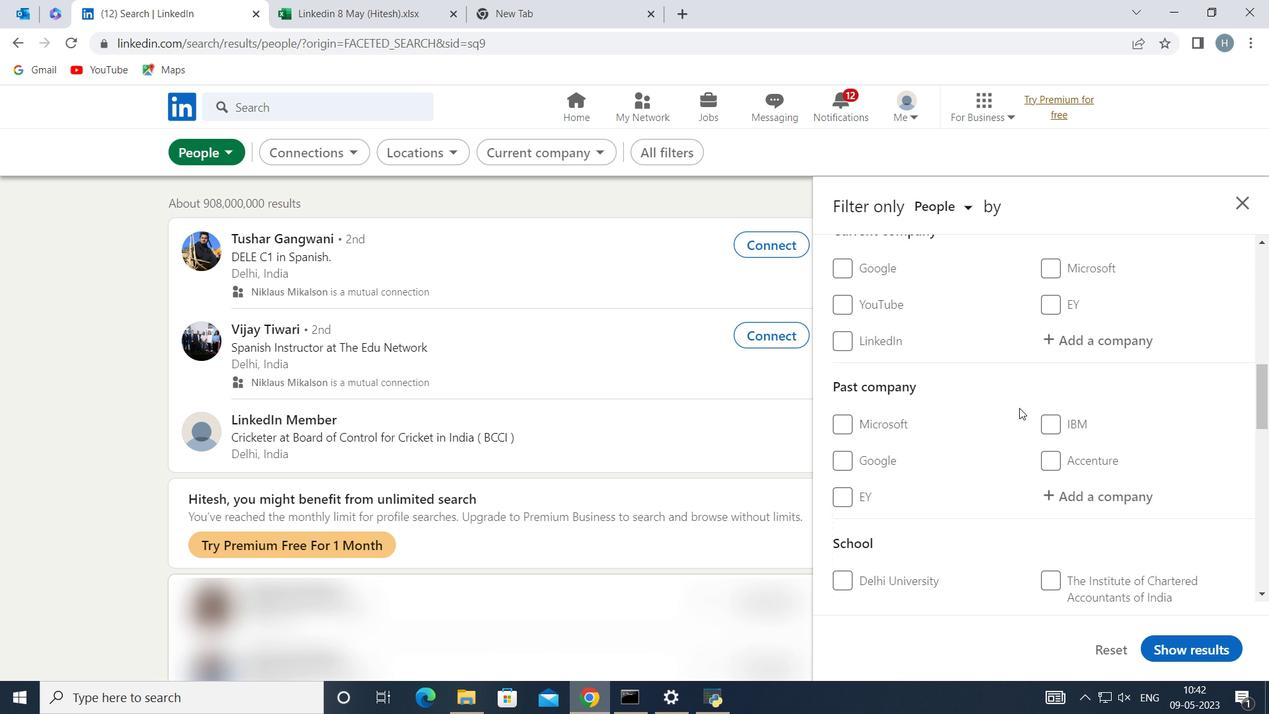 
Action: Mouse moved to (1017, 408)
Screenshot: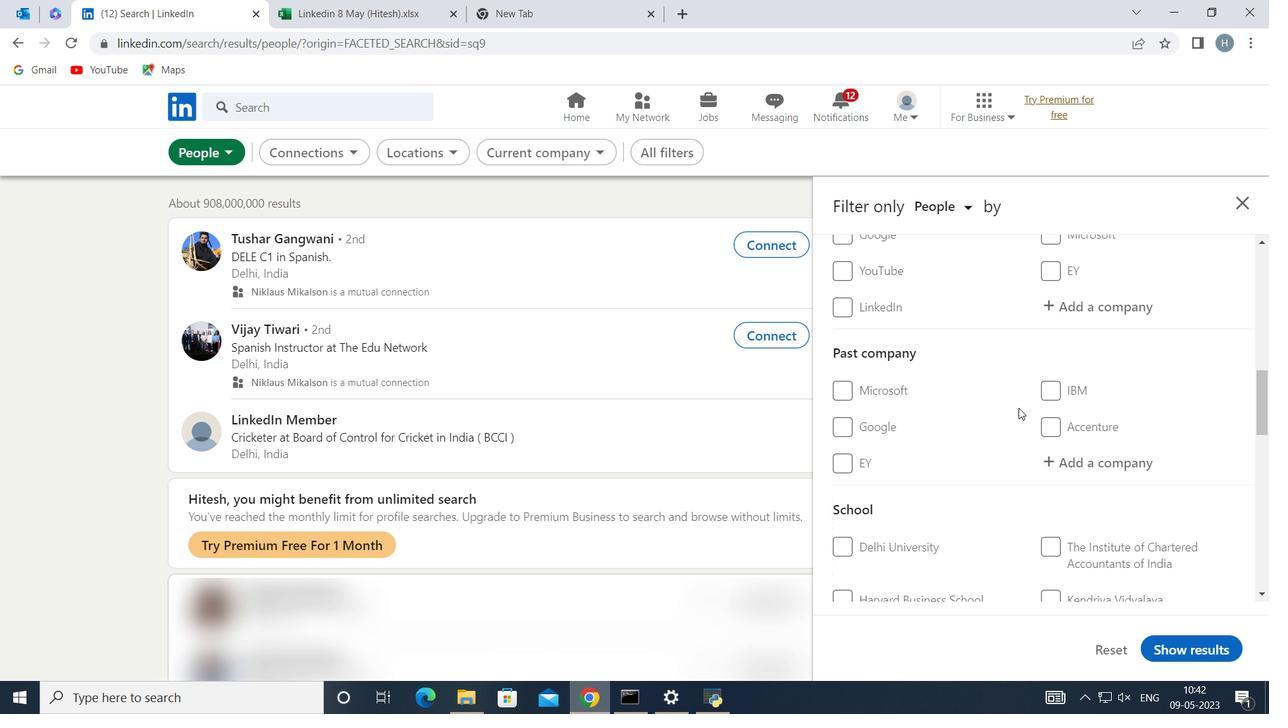 
Action: Mouse scrolled (1017, 407) with delta (0, 0)
Screenshot: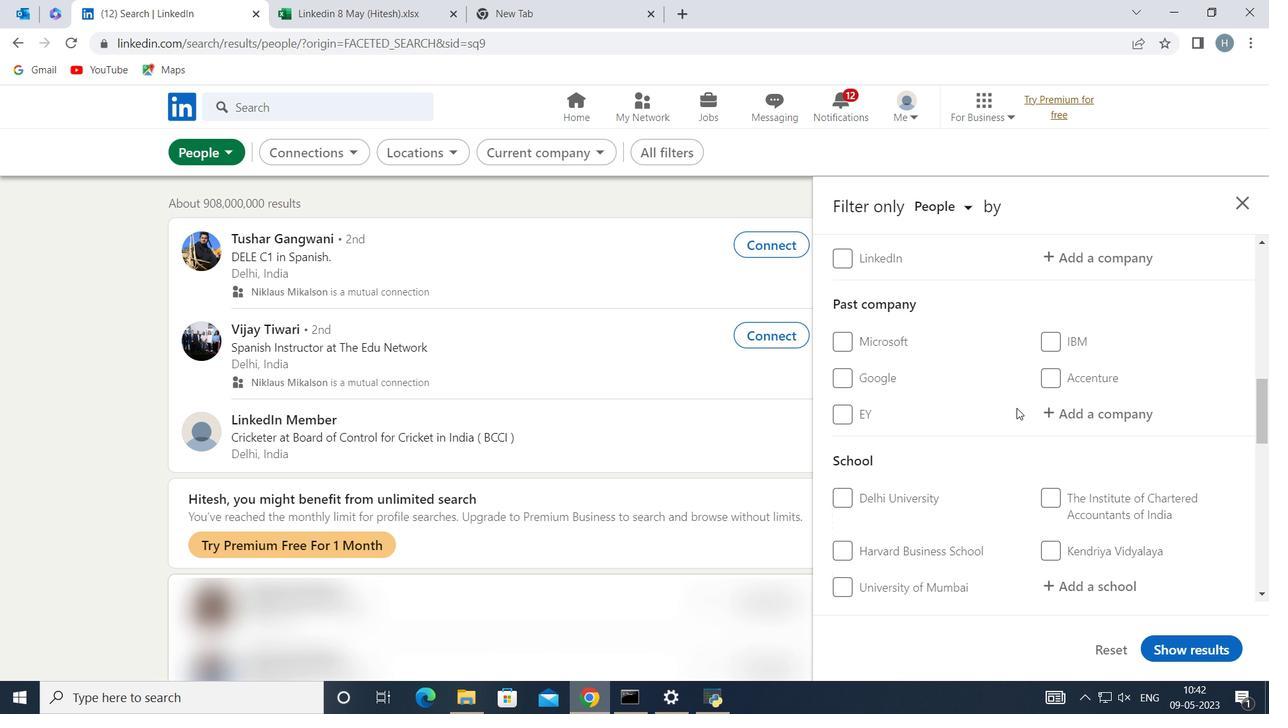
Action: Mouse moved to (1013, 408)
Screenshot: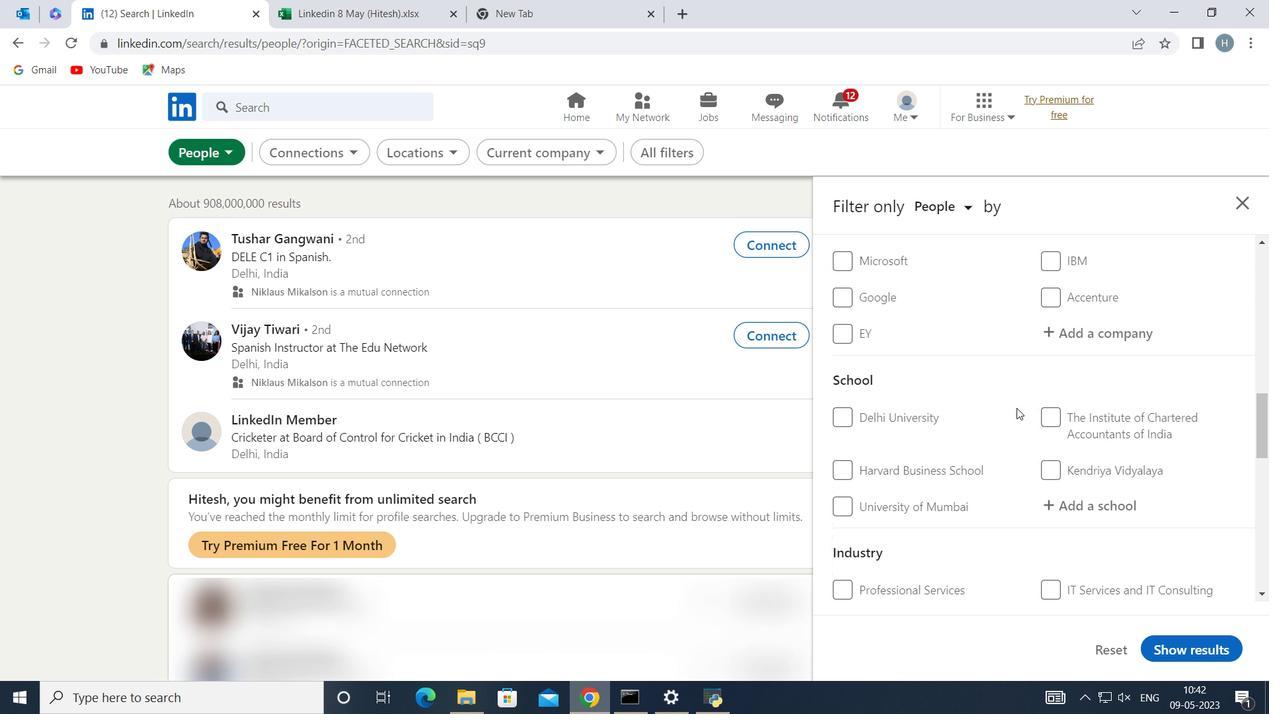 
Action: Mouse scrolled (1013, 407) with delta (0, 0)
Screenshot: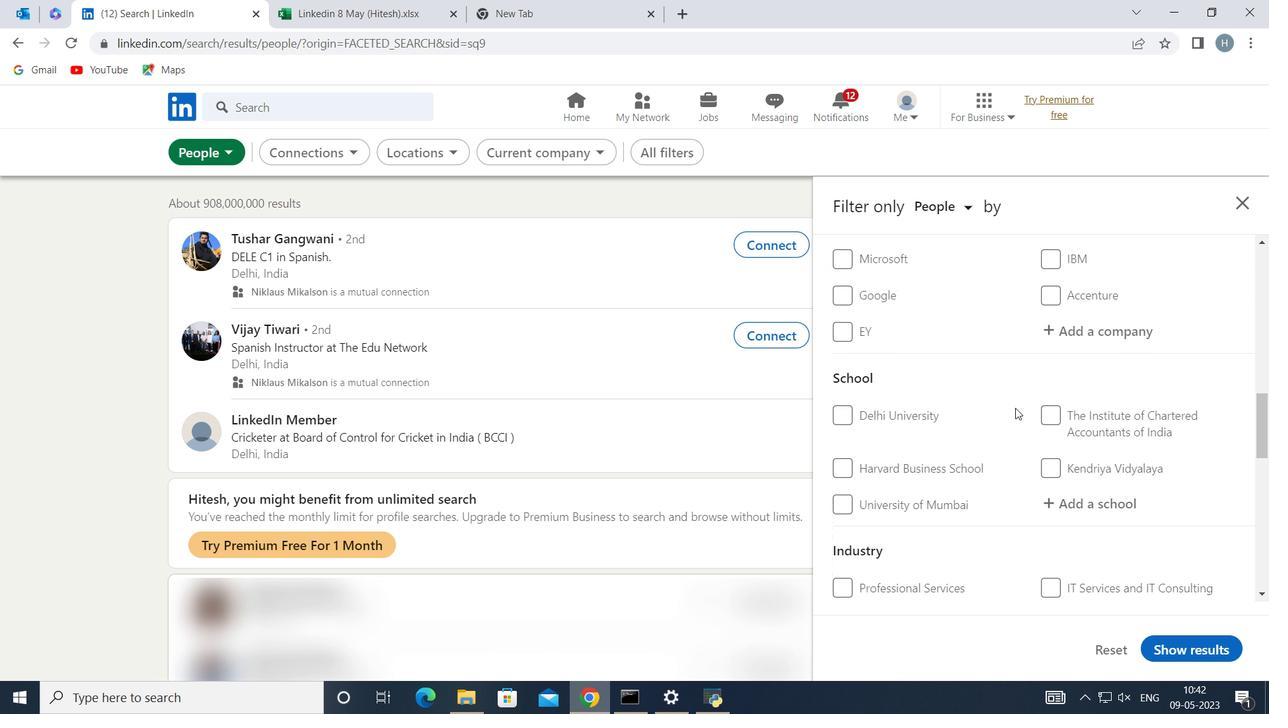 
Action: Mouse scrolled (1013, 407) with delta (0, 0)
Screenshot: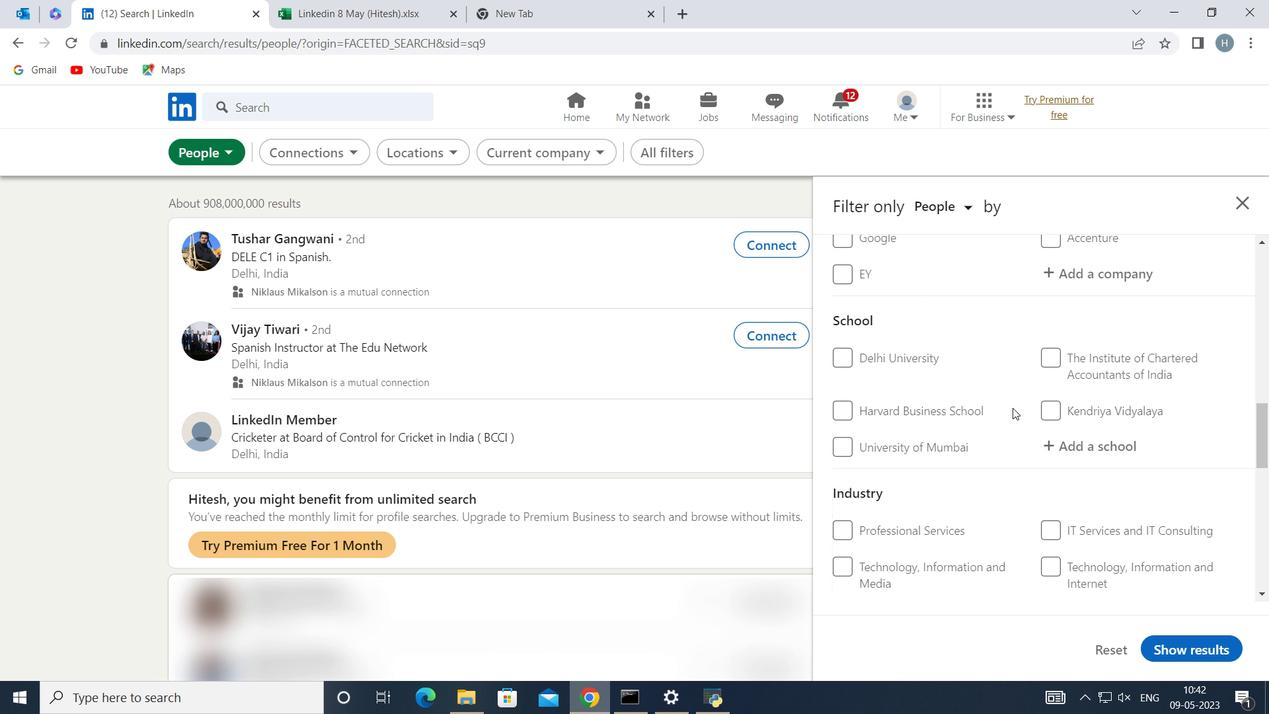
Action: Mouse scrolled (1013, 407) with delta (0, 0)
Screenshot: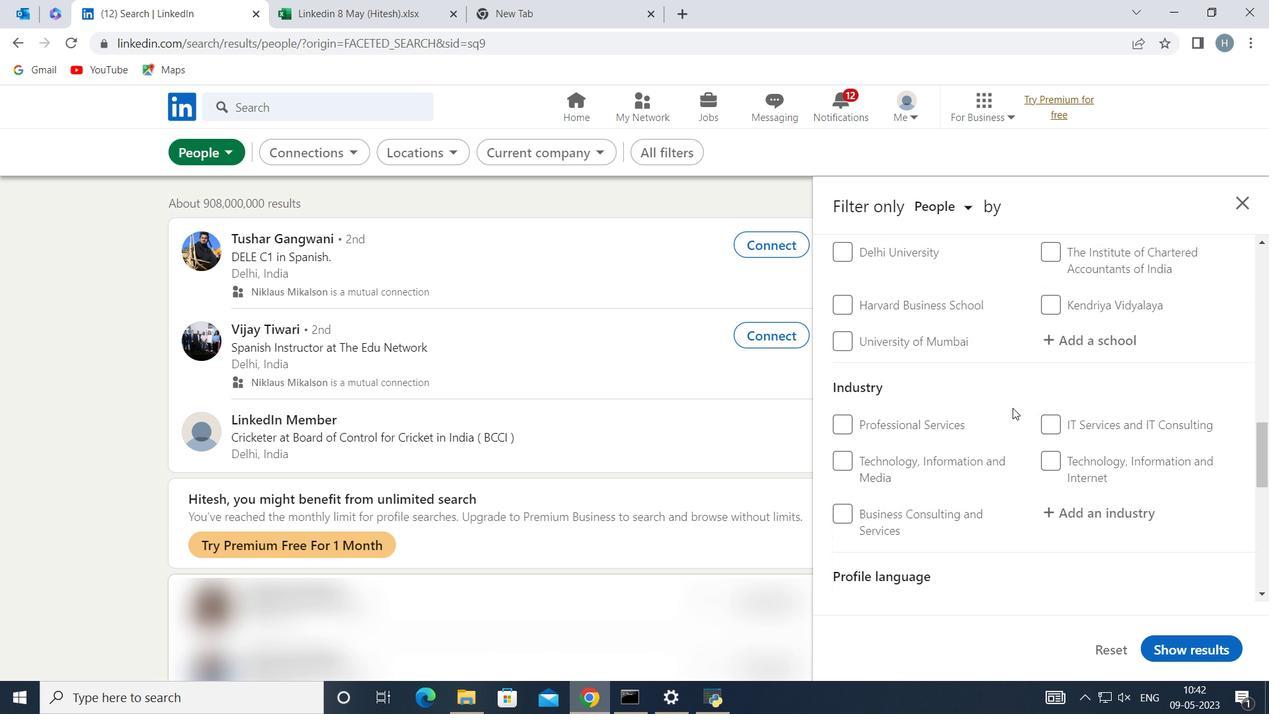 
Action: Mouse scrolled (1013, 407) with delta (0, 0)
Screenshot: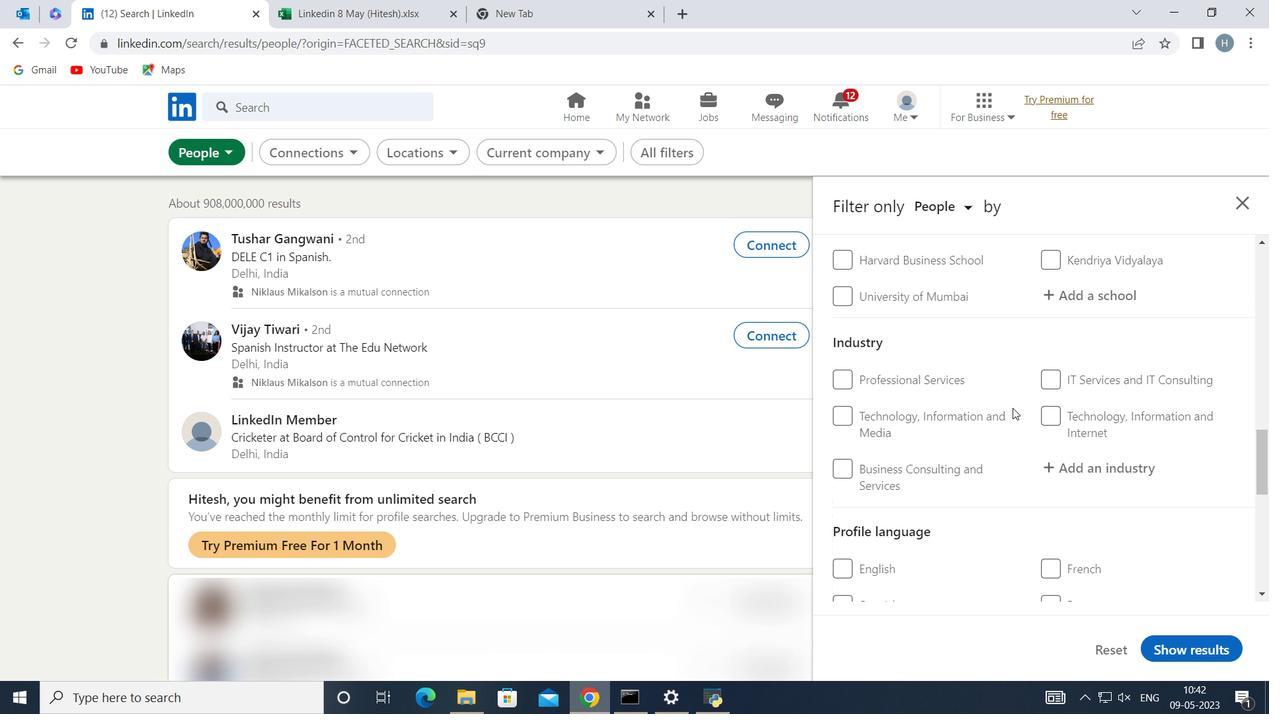 
Action: Mouse moved to (1013, 408)
Screenshot: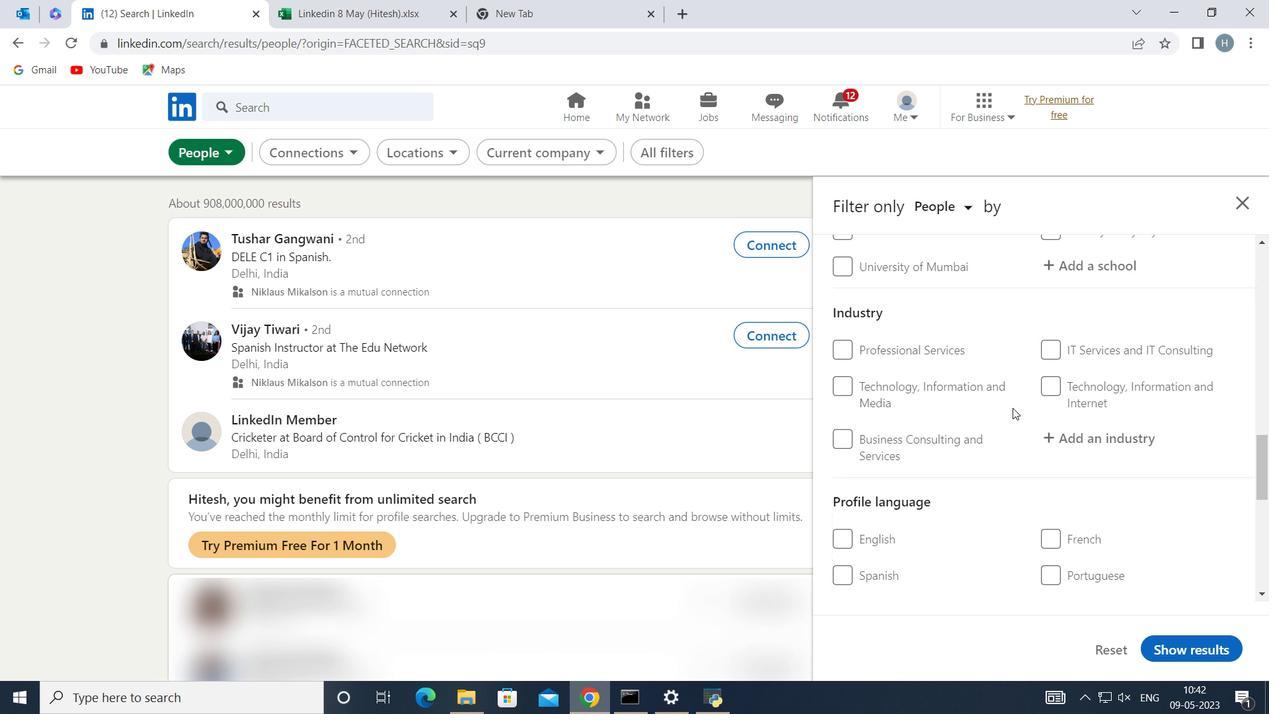 
Action: Mouse scrolled (1013, 407) with delta (0, 0)
Screenshot: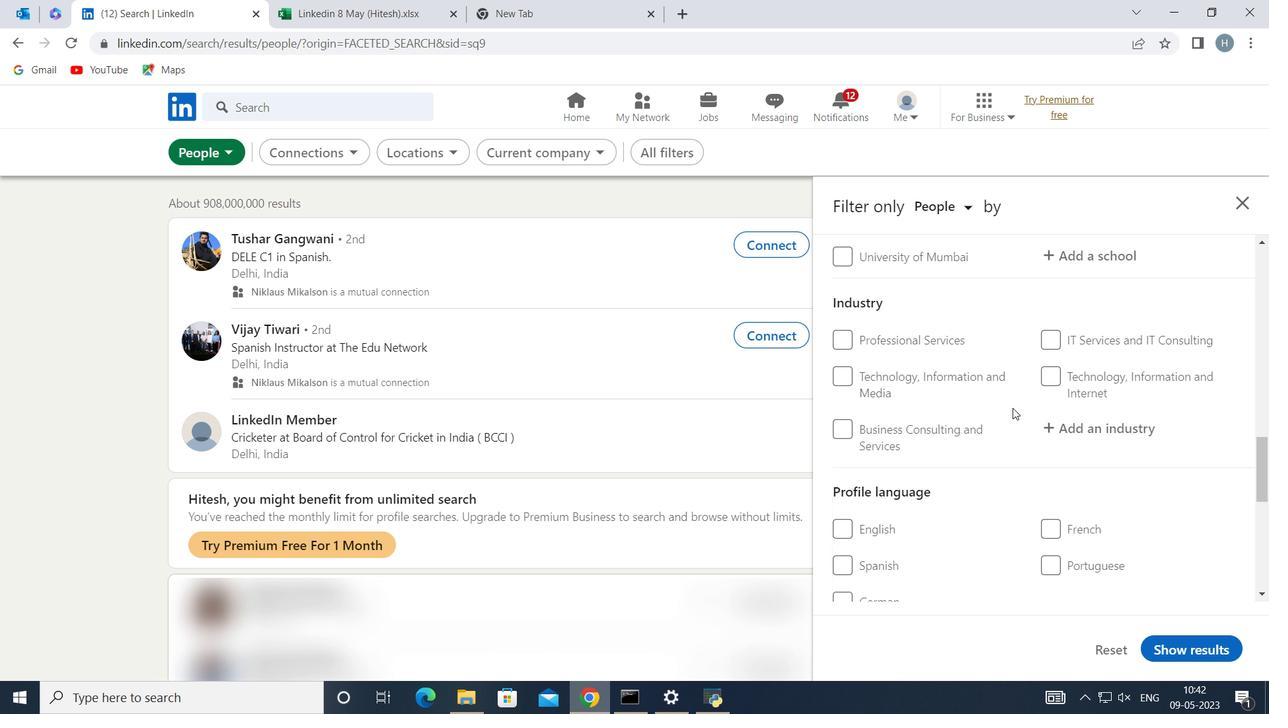 
Action: Mouse moved to (844, 363)
Screenshot: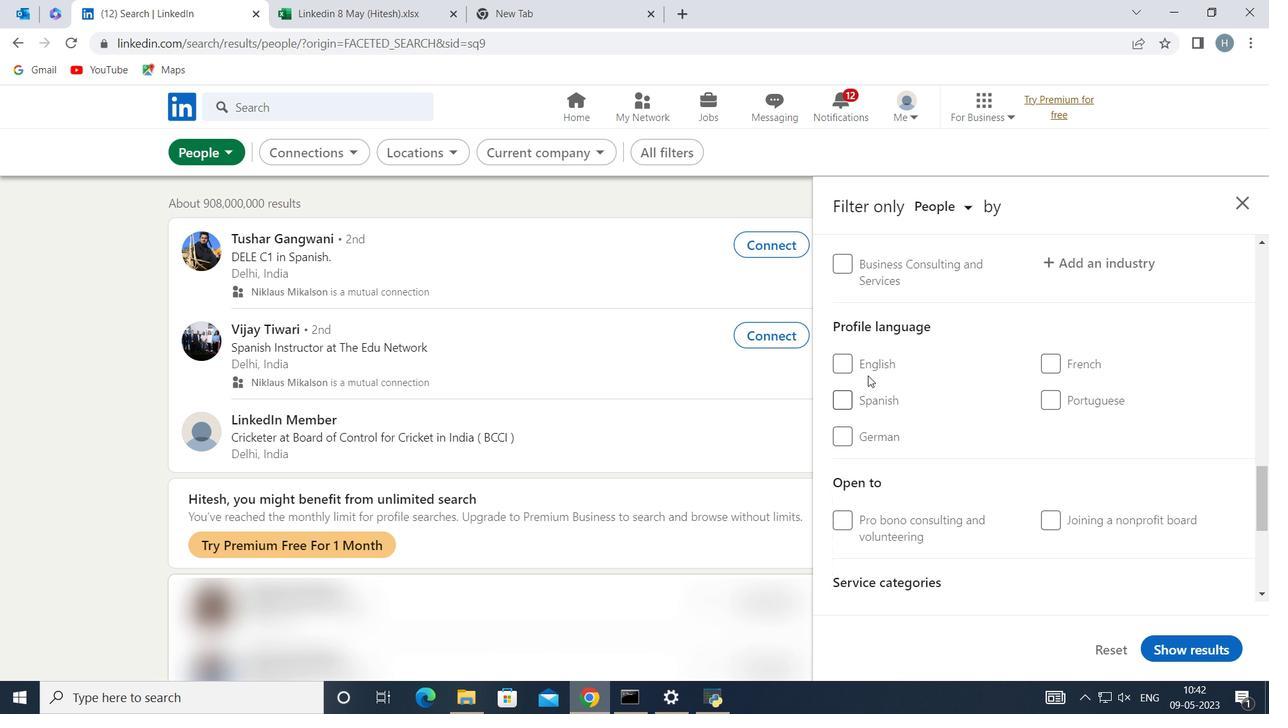 
Action: Mouse pressed left at (844, 363)
Screenshot: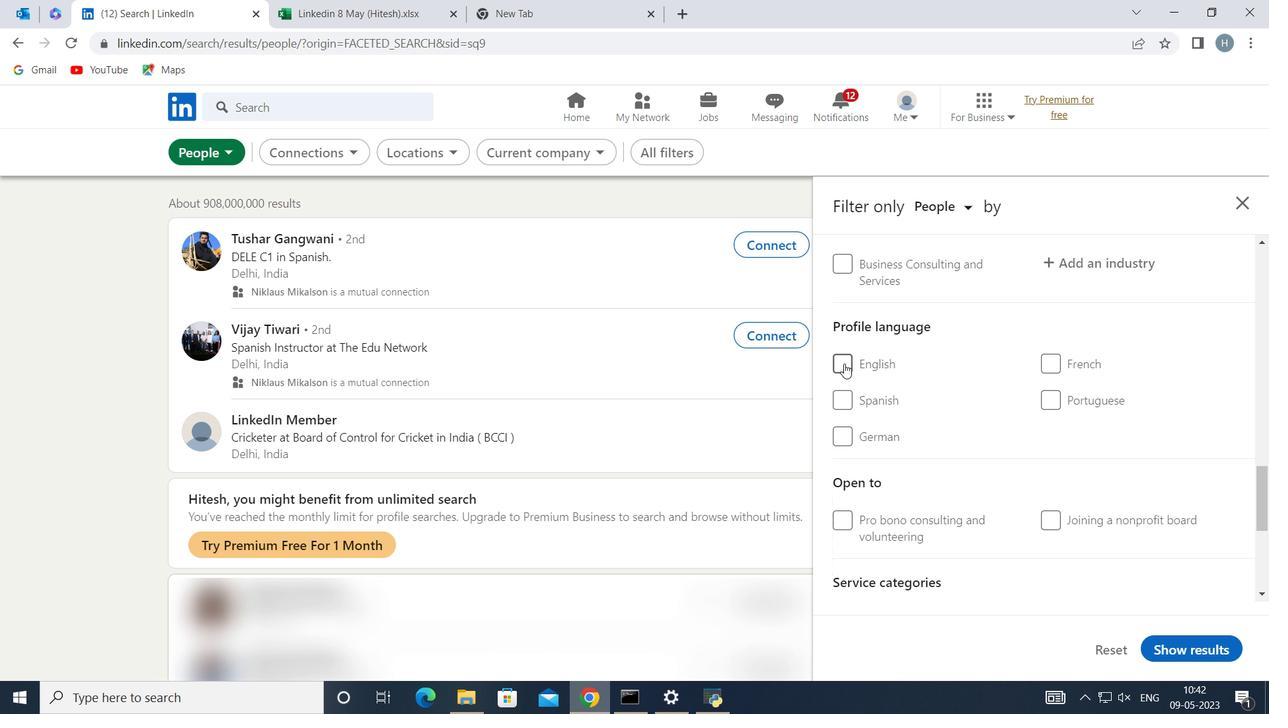 
Action: Mouse moved to (957, 405)
Screenshot: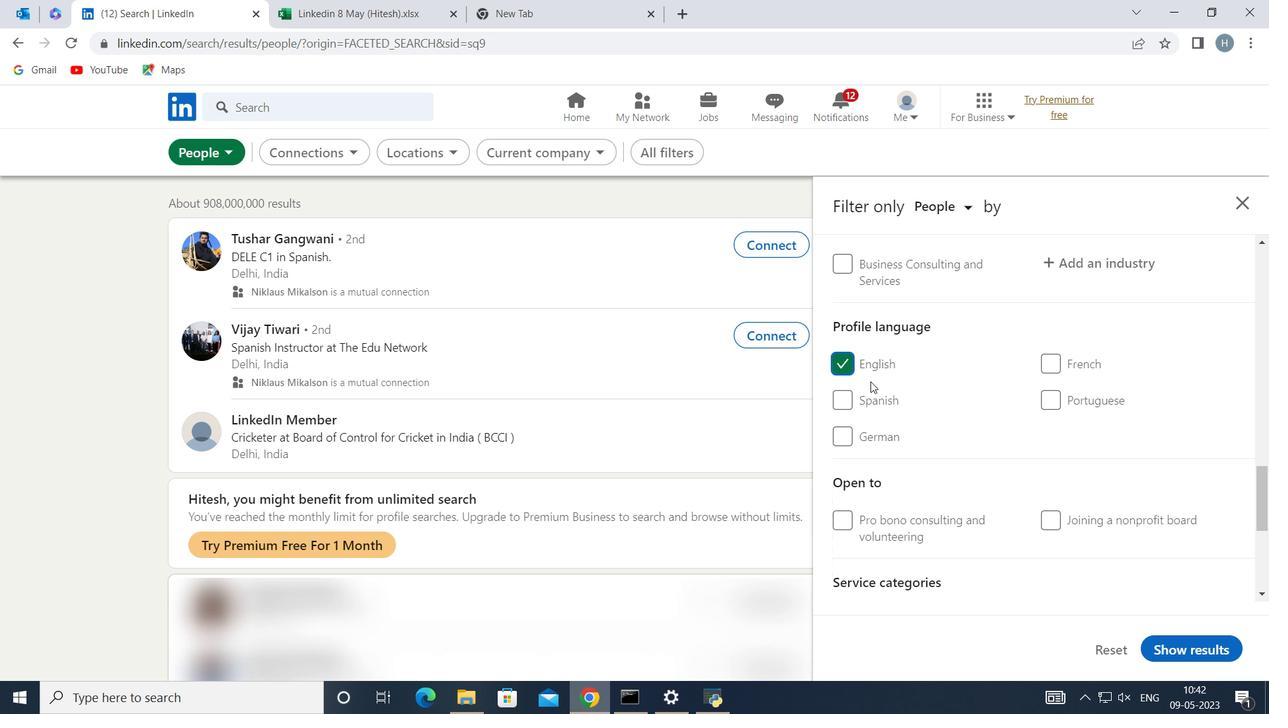 
Action: Mouse scrolled (957, 406) with delta (0, 0)
Screenshot: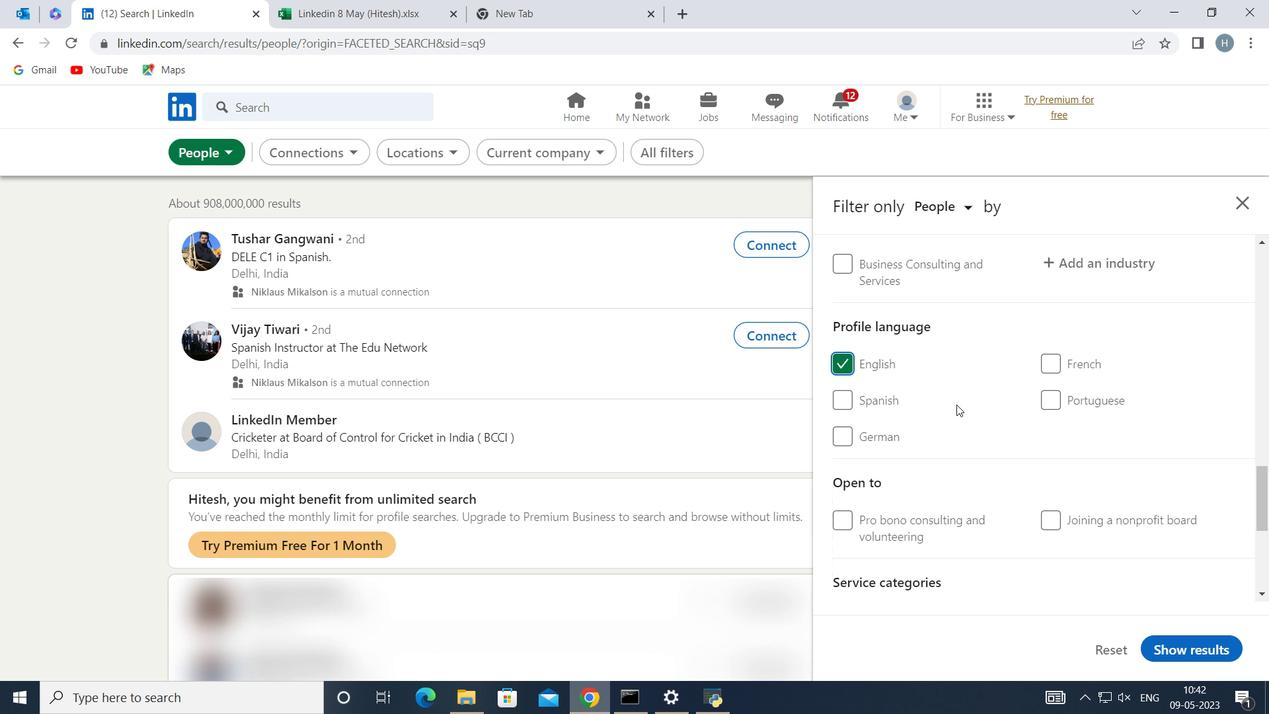 
Action: Mouse scrolled (957, 406) with delta (0, 0)
Screenshot: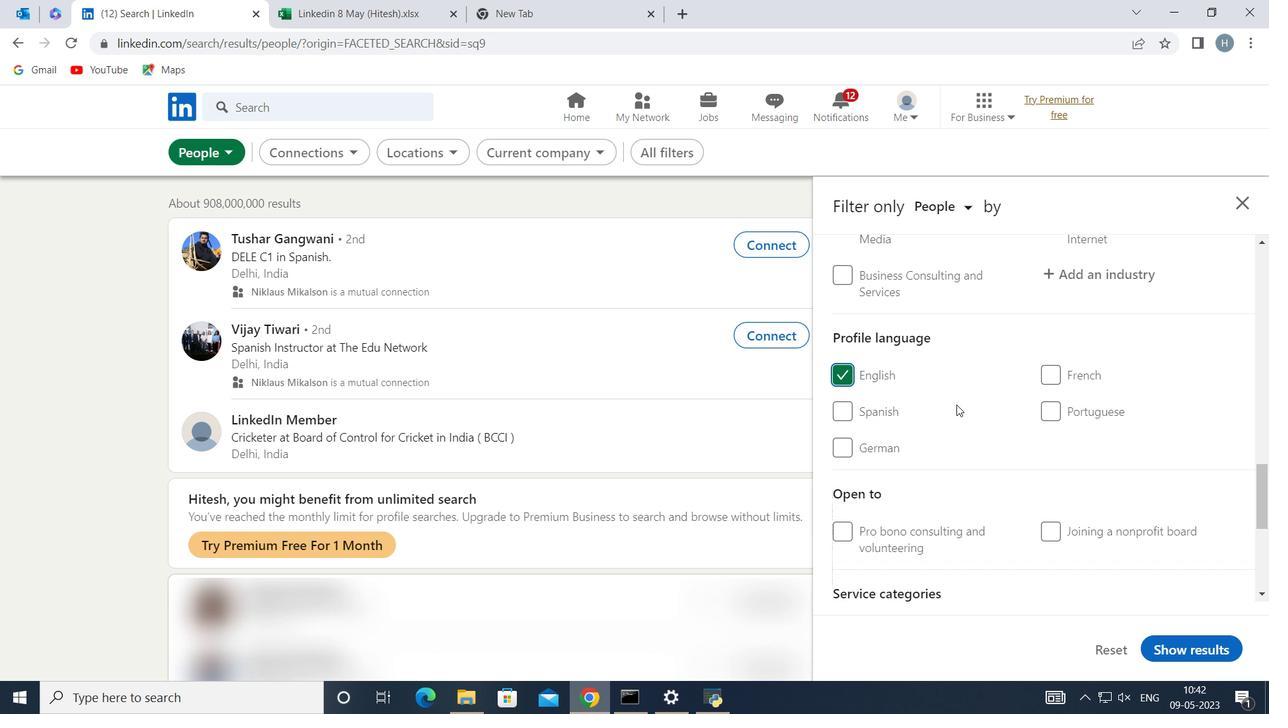 
Action: Mouse scrolled (957, 406) with delta (0, 0)
Screenshot: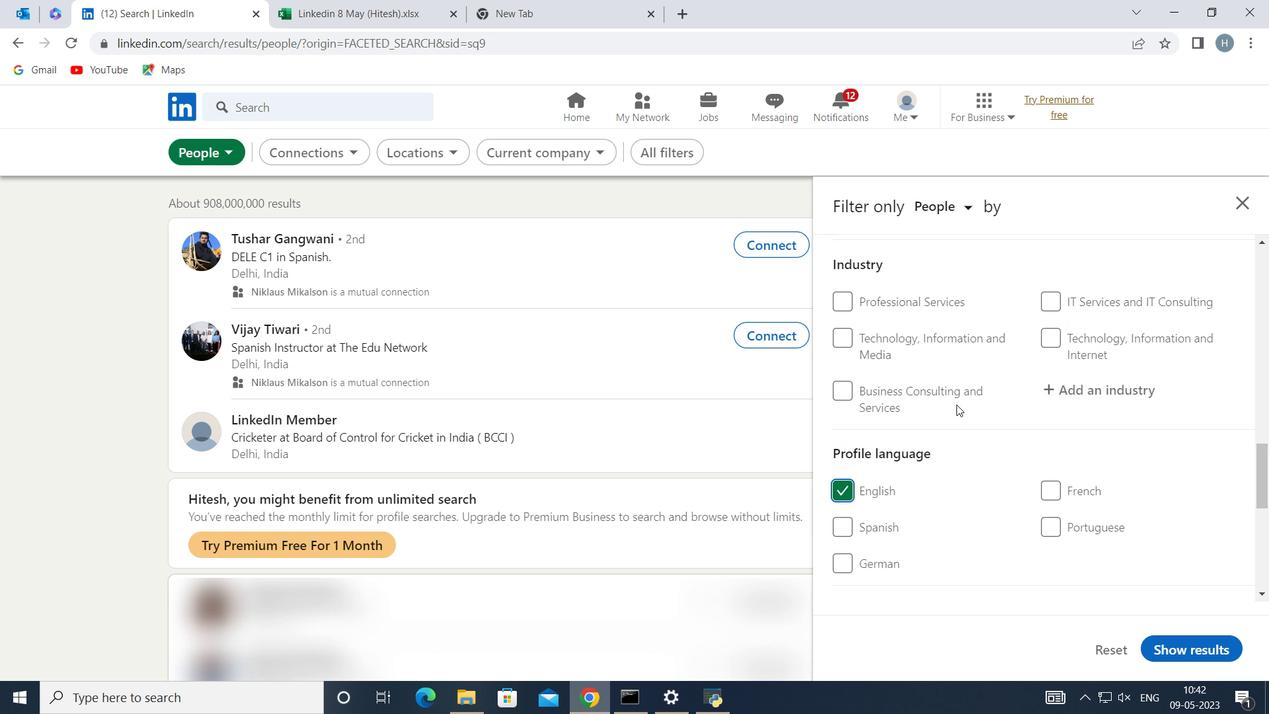 
Action: Mouse scrolled (957, 406) with delta (0, 0)
Screenshot: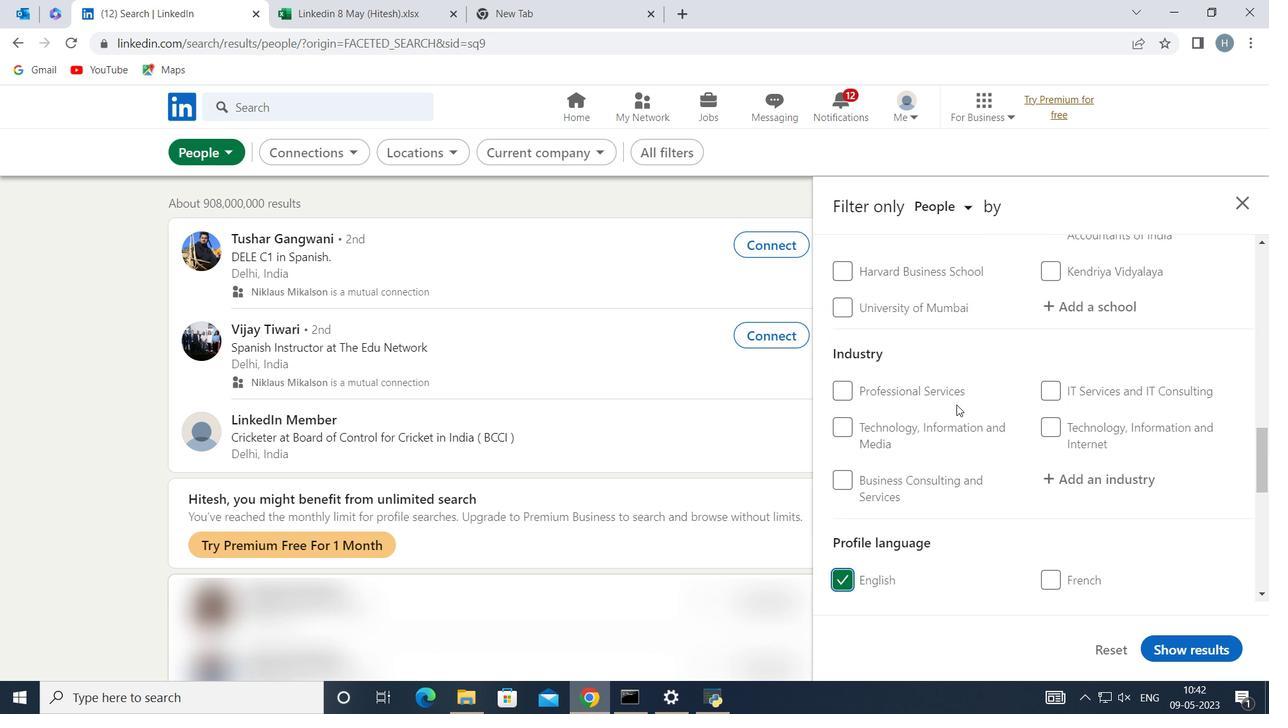 
Action: Mouse scrolled (957, 406) with delta (0, 0)
Screenshot: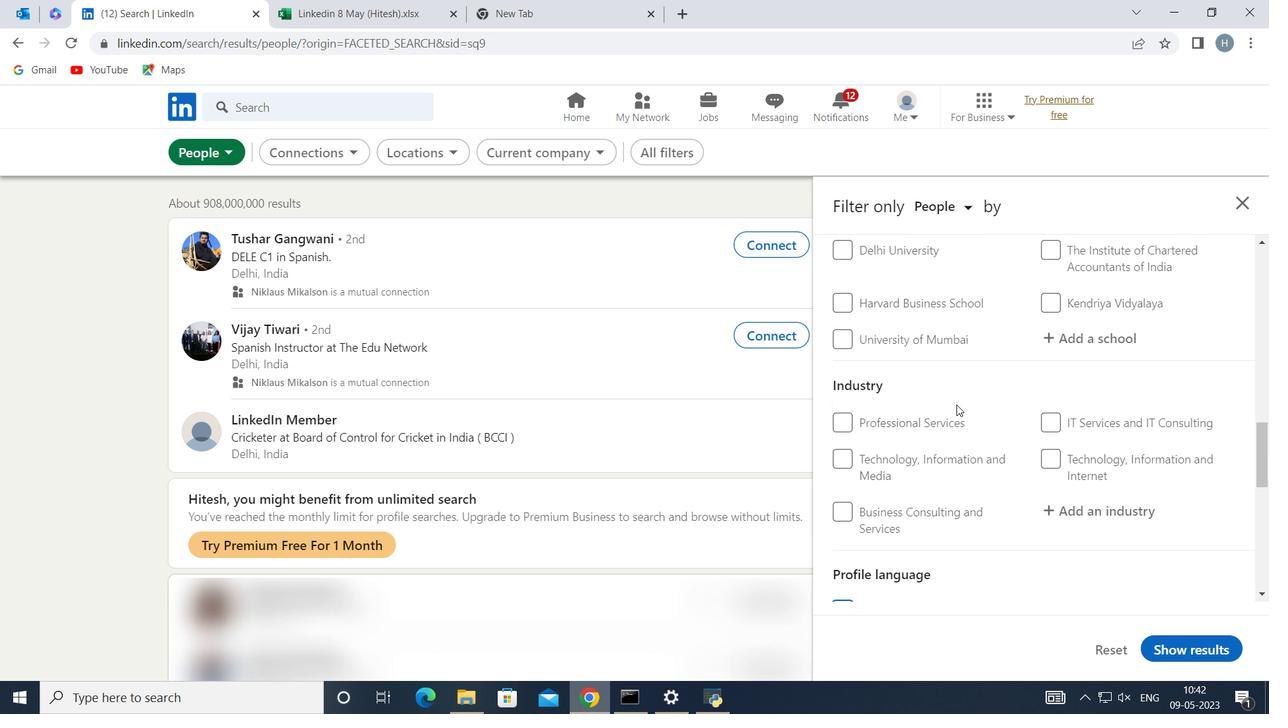 
Action: Mouse scrolled (957, 406) with delta (0, 0)
Screenshot: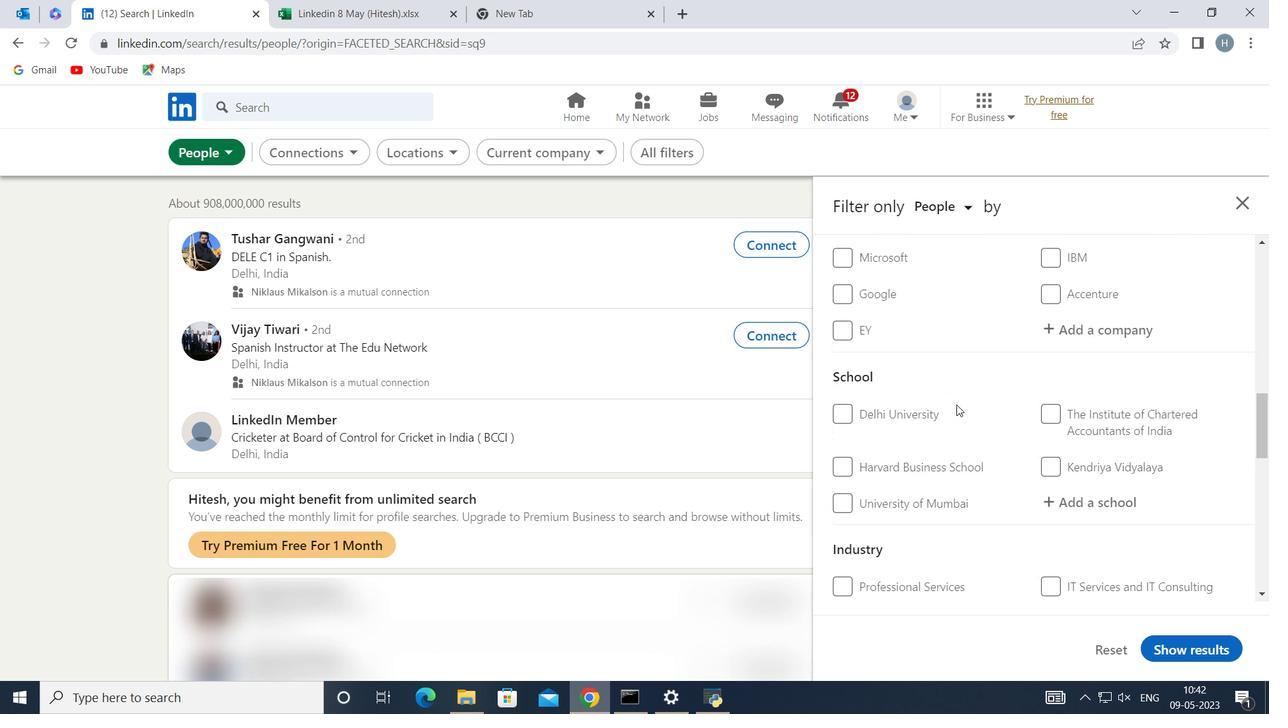 
Action: Mouse scrolled (957, 406) with delta (0, 0)
Screenshot: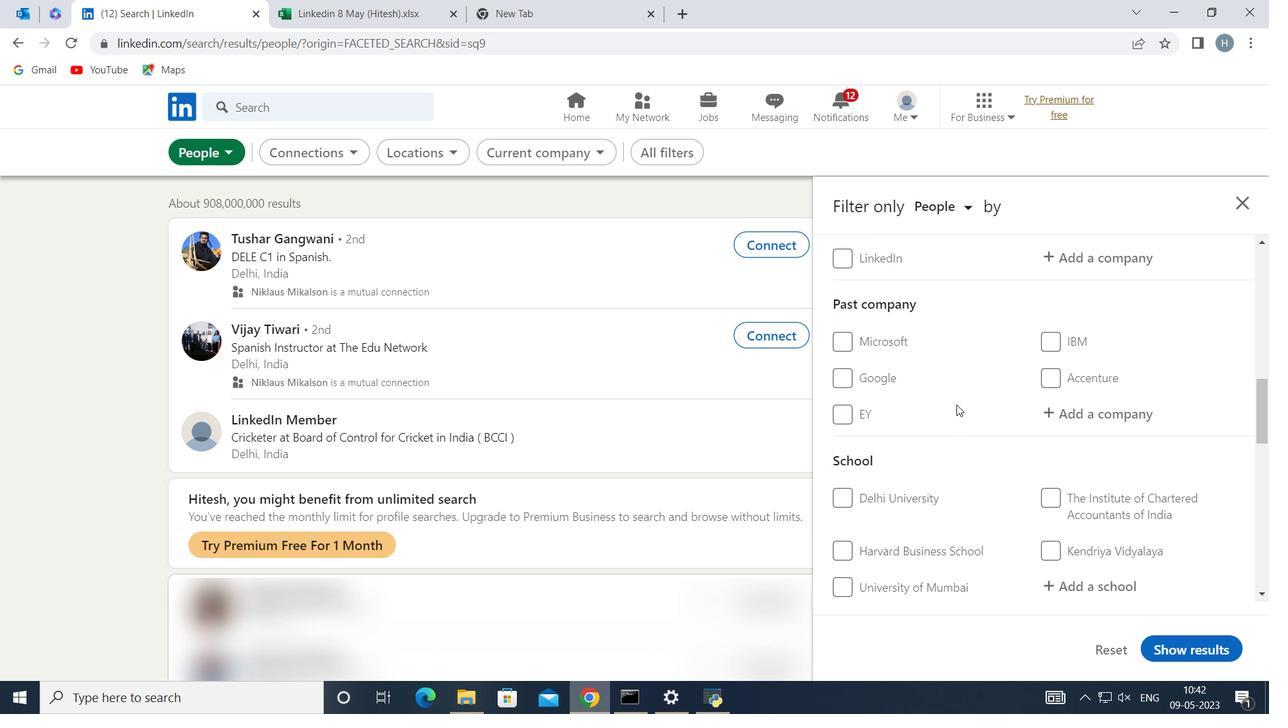 
Action: Mouse moved to (1001, 383)
Screenshot: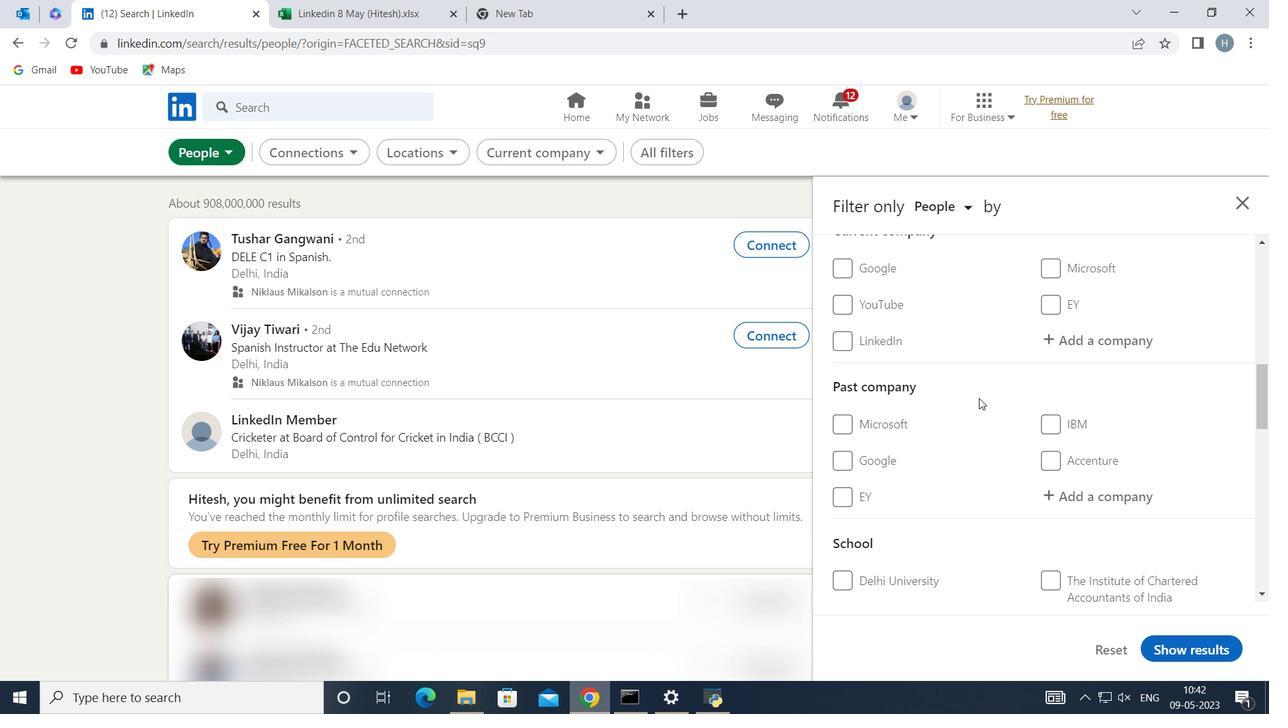 
Action: Mouse scrolled (1001, 384) with delta (0, 0)
Screenshot: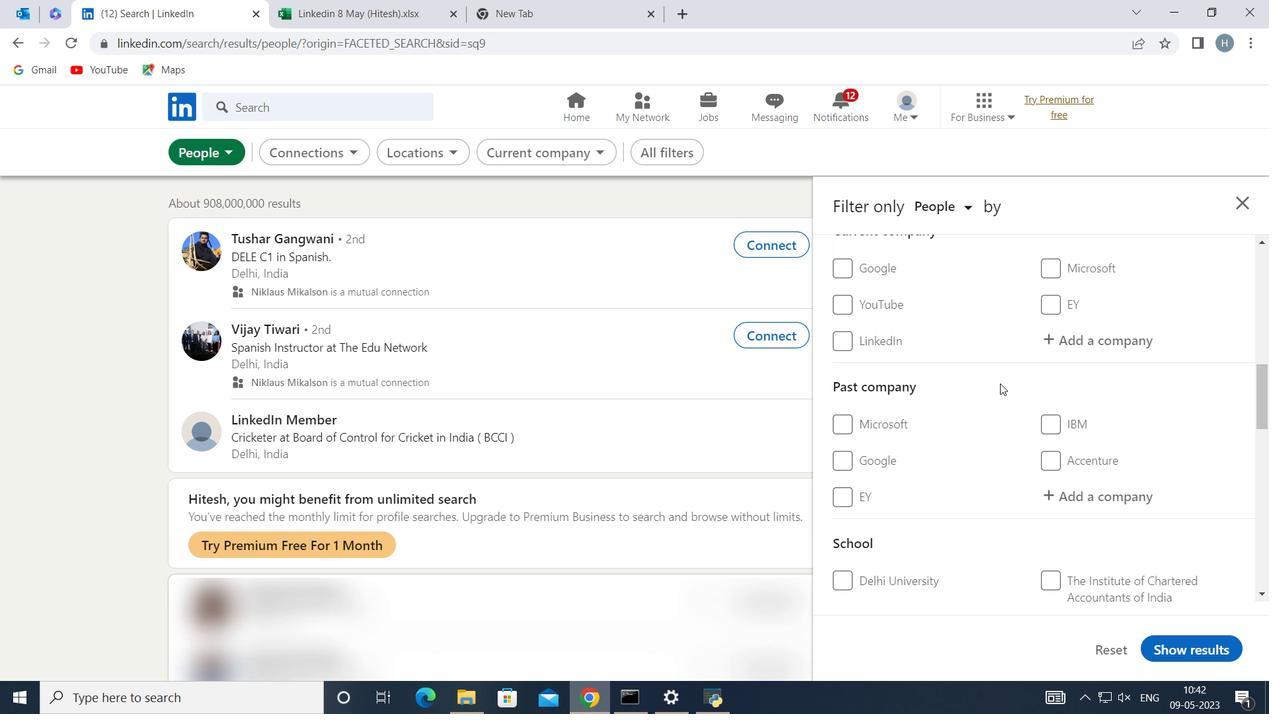 
Action: Mouse moved to (1056, 416)
Screenshot: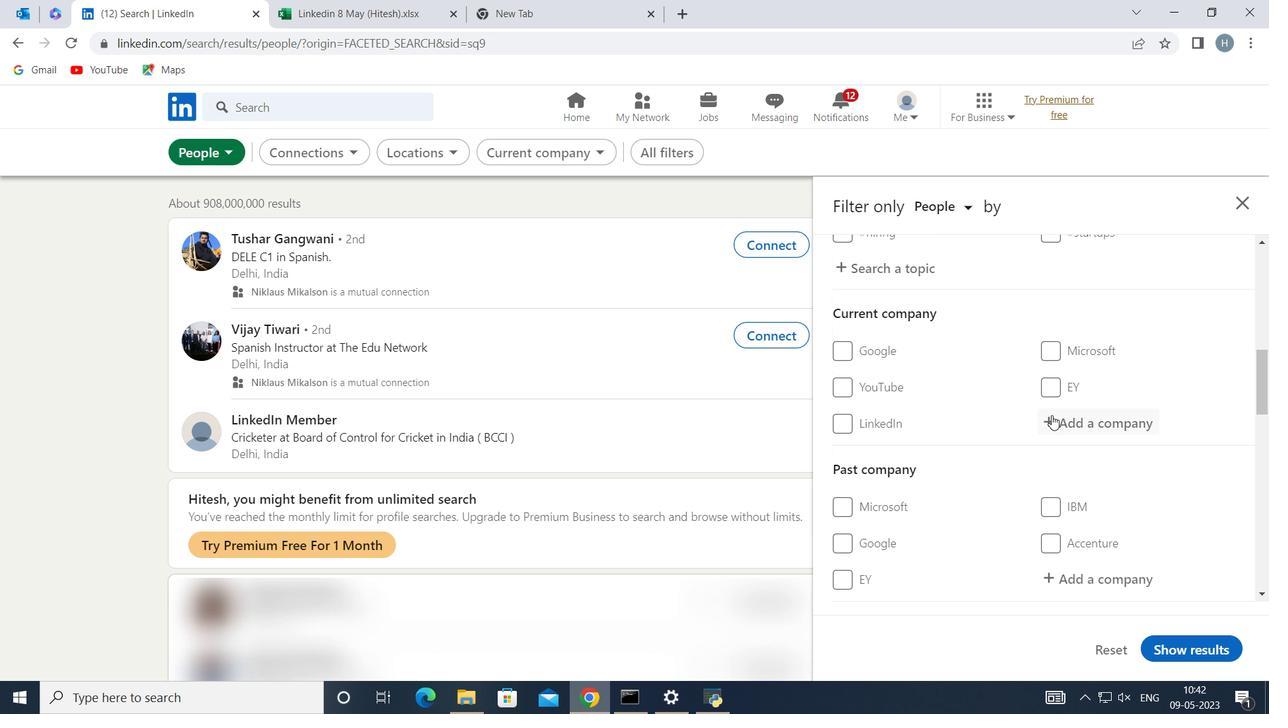 
Action: Mouse pressed left at (1056, 416)
Screenshot: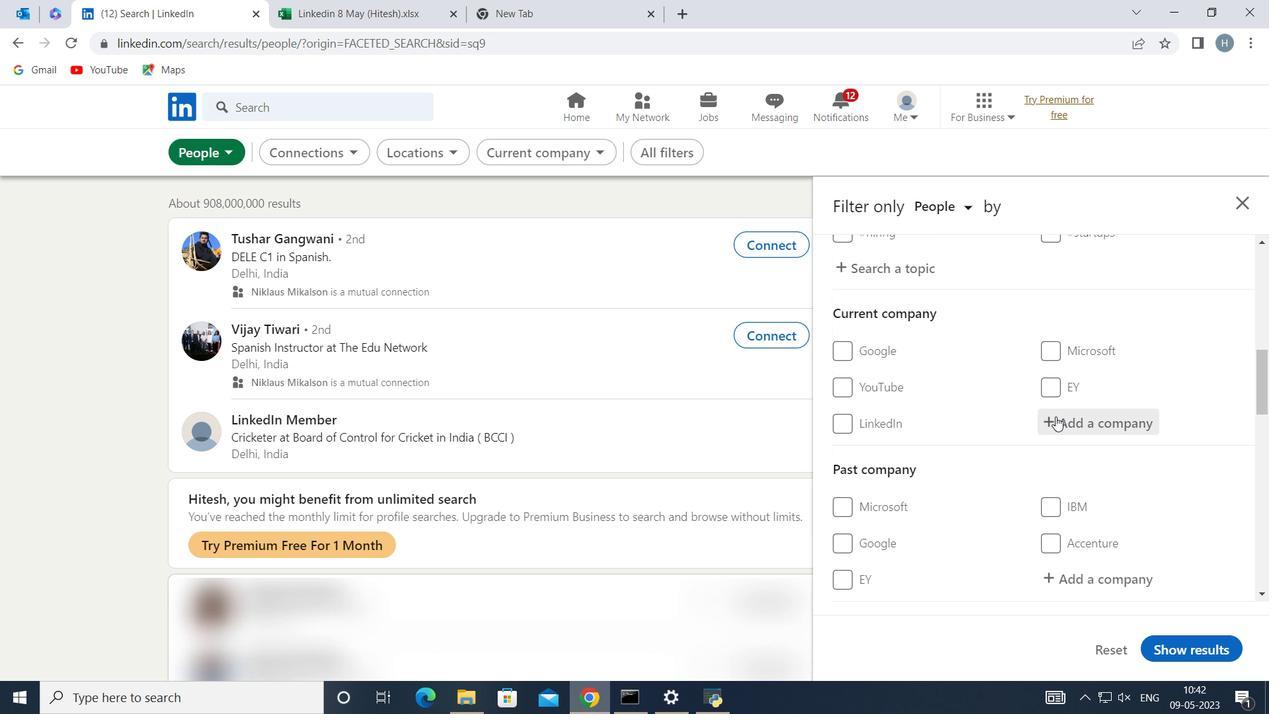 
Action: Key pressed <Key.shift>Akamai<Key.space>
Screenshot: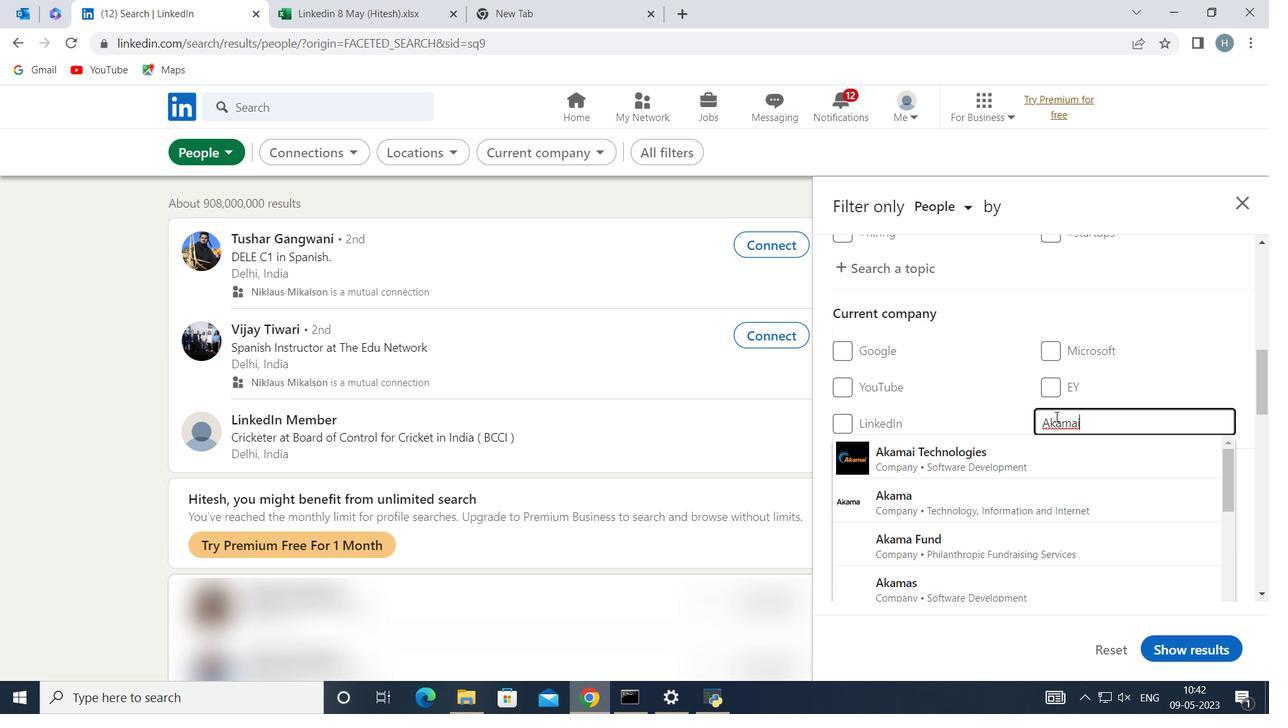 
Action: Mouse moved to (946, 456)
Screenshot: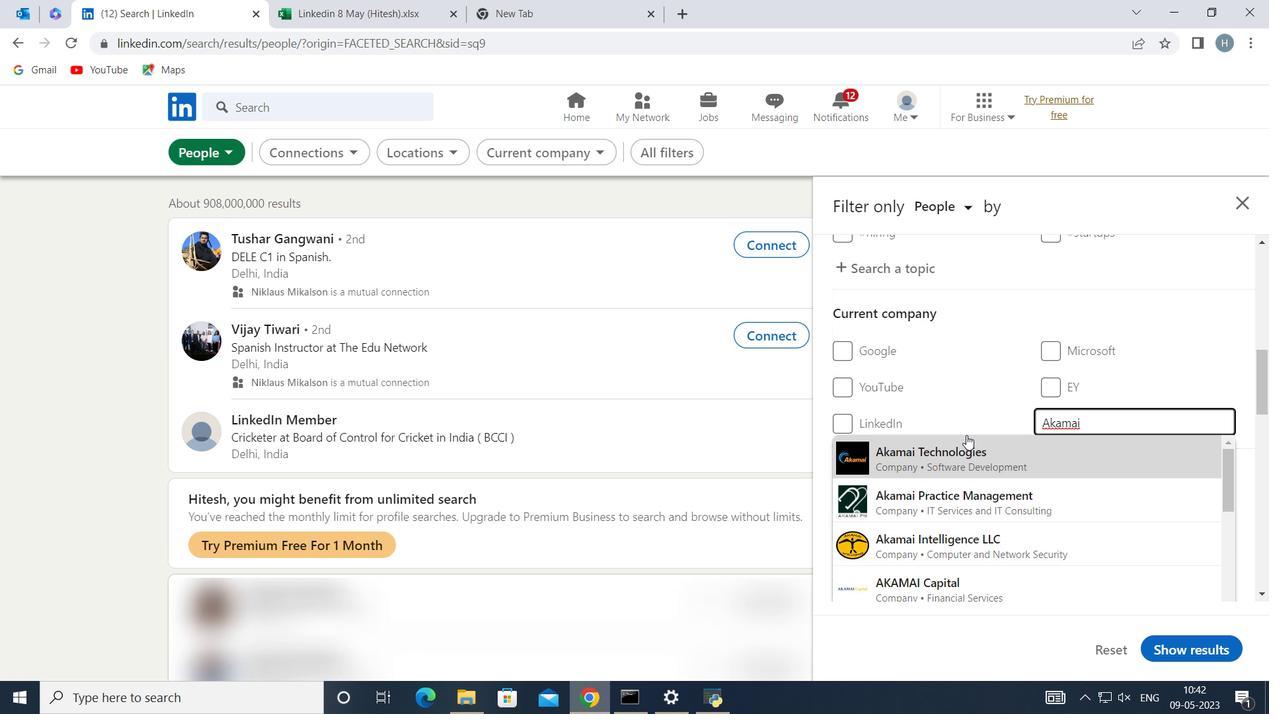 
Action: Mouse pressed left at (946, 456)
Screenshot: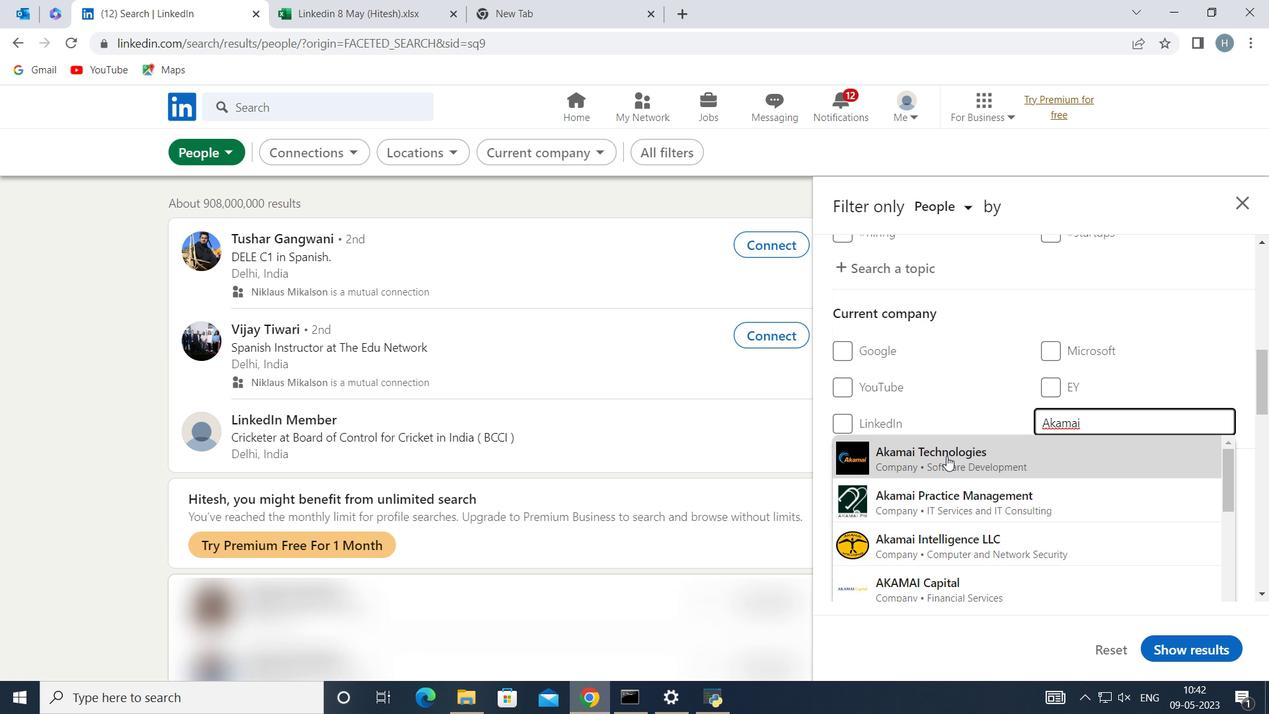 
Action: Mouse moved to (962, 444)
Screenshot: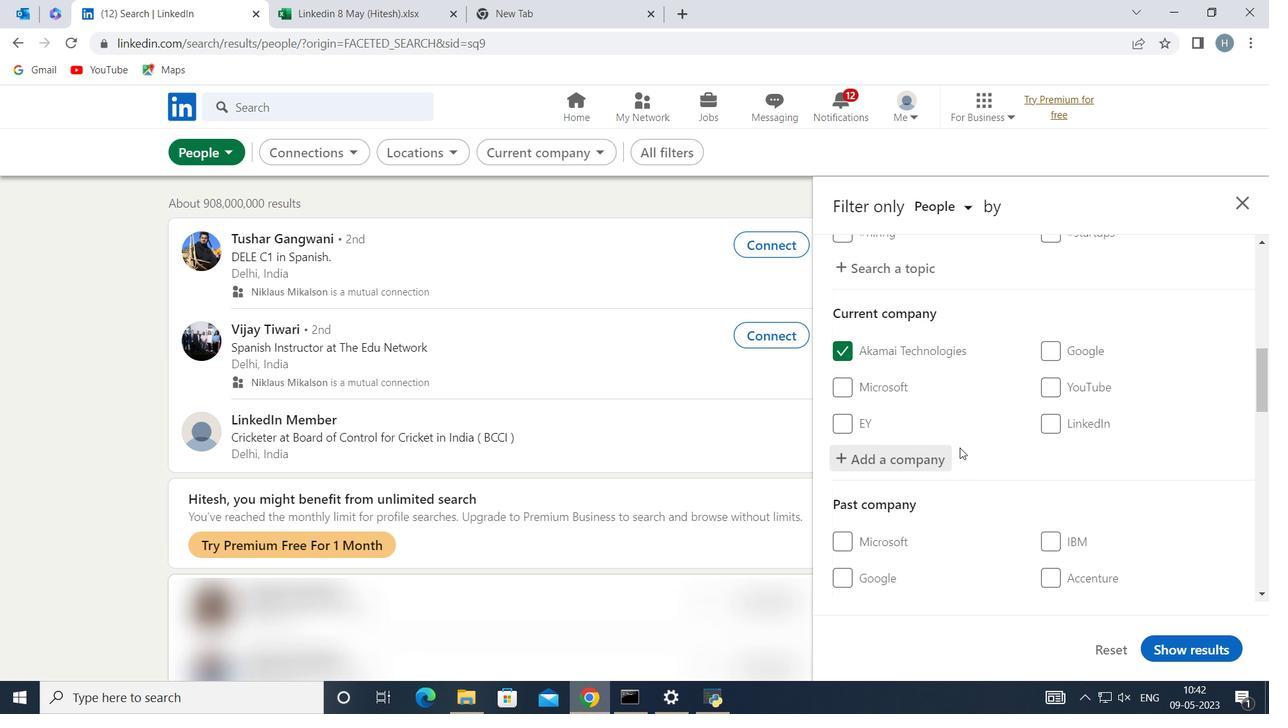
Action: Mouse scrolled (962, 443) with delta (0, 0)
Screenshot: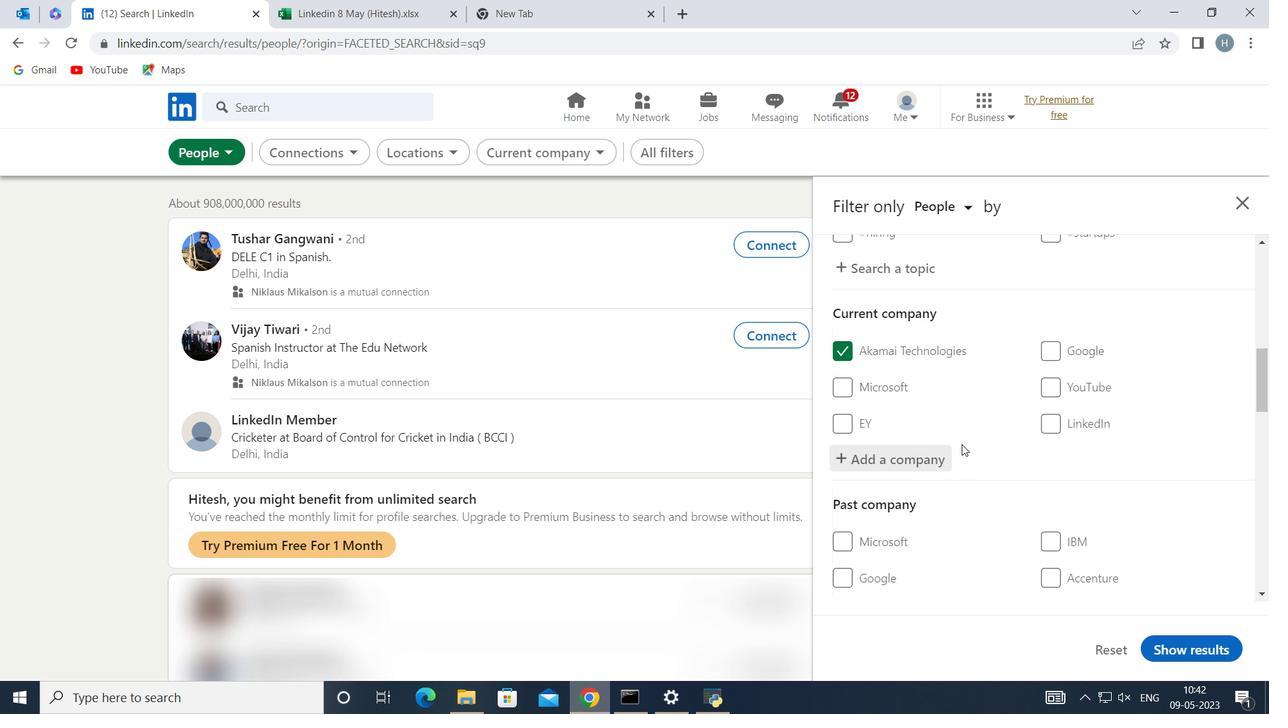 
Action: Mouse moved to (966, 441)
Screenshot: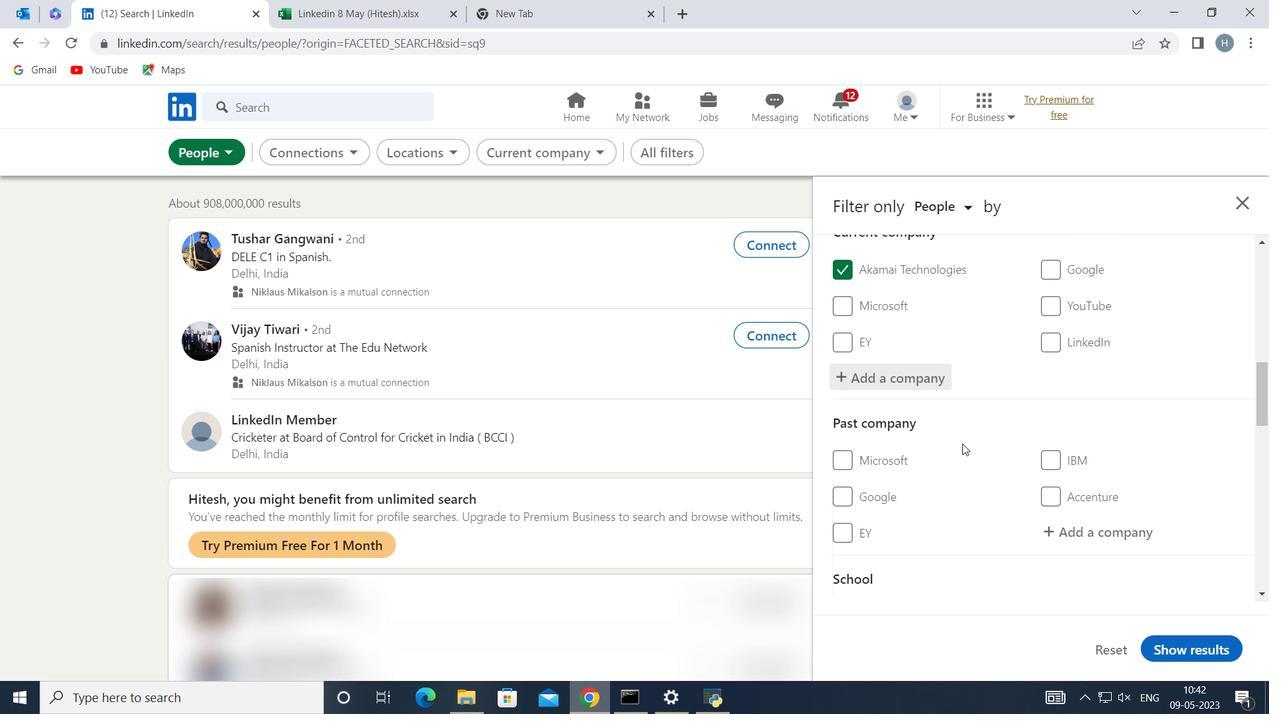 
Action: Mouse scrolled (966, 440) with delta (0, 0)
Screenshot: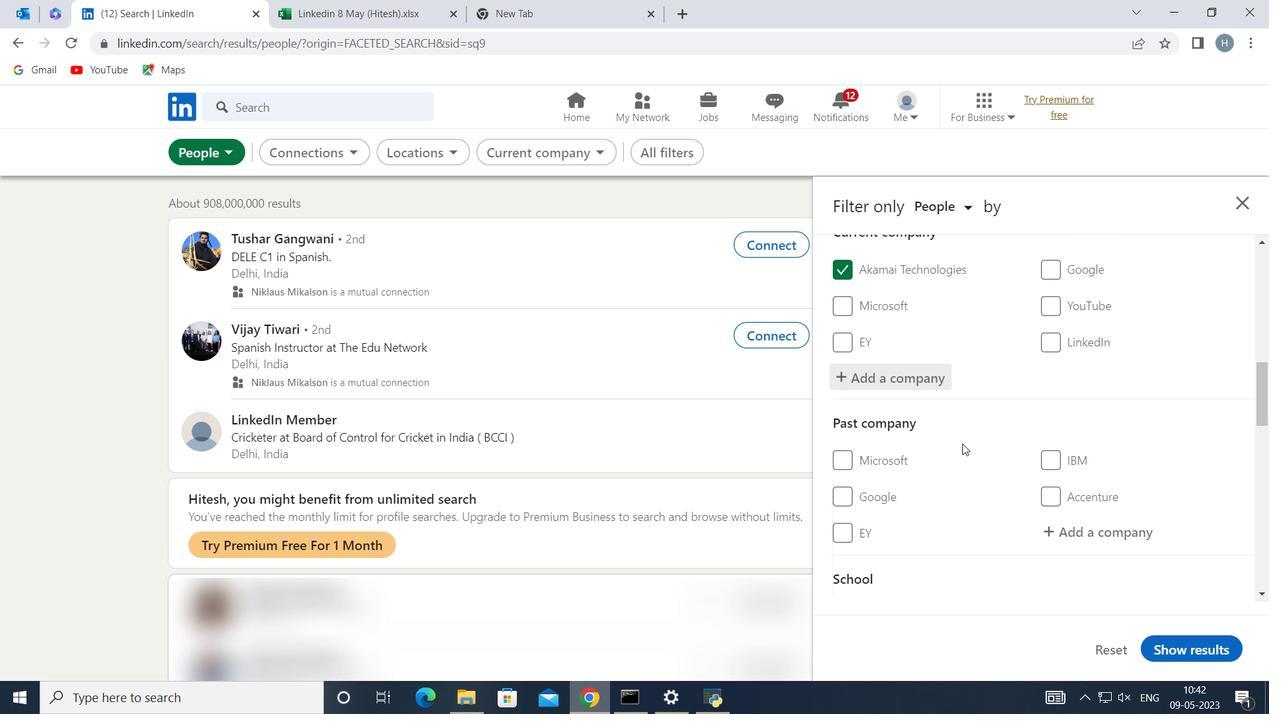 
Action: Mouse moved to (980, 436)
Screenshot: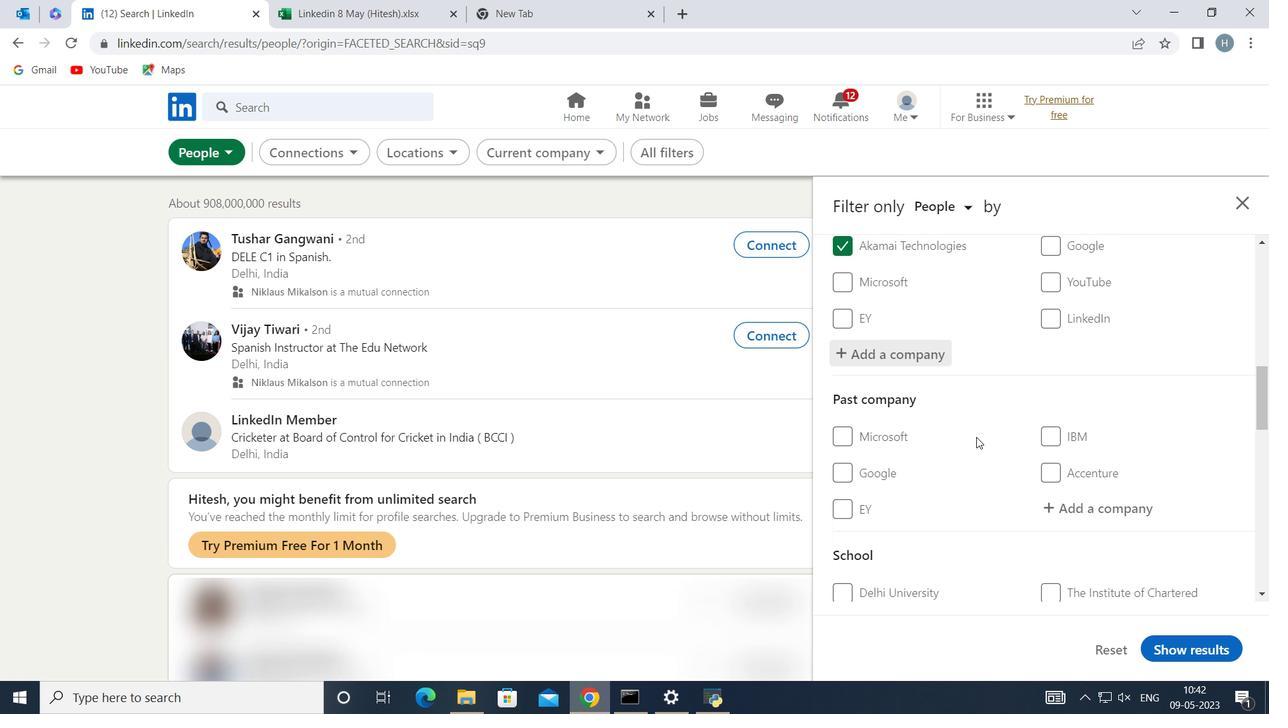 
Action: Mouse scrolled (980, 435) with delta (0, 0)
Screenshot: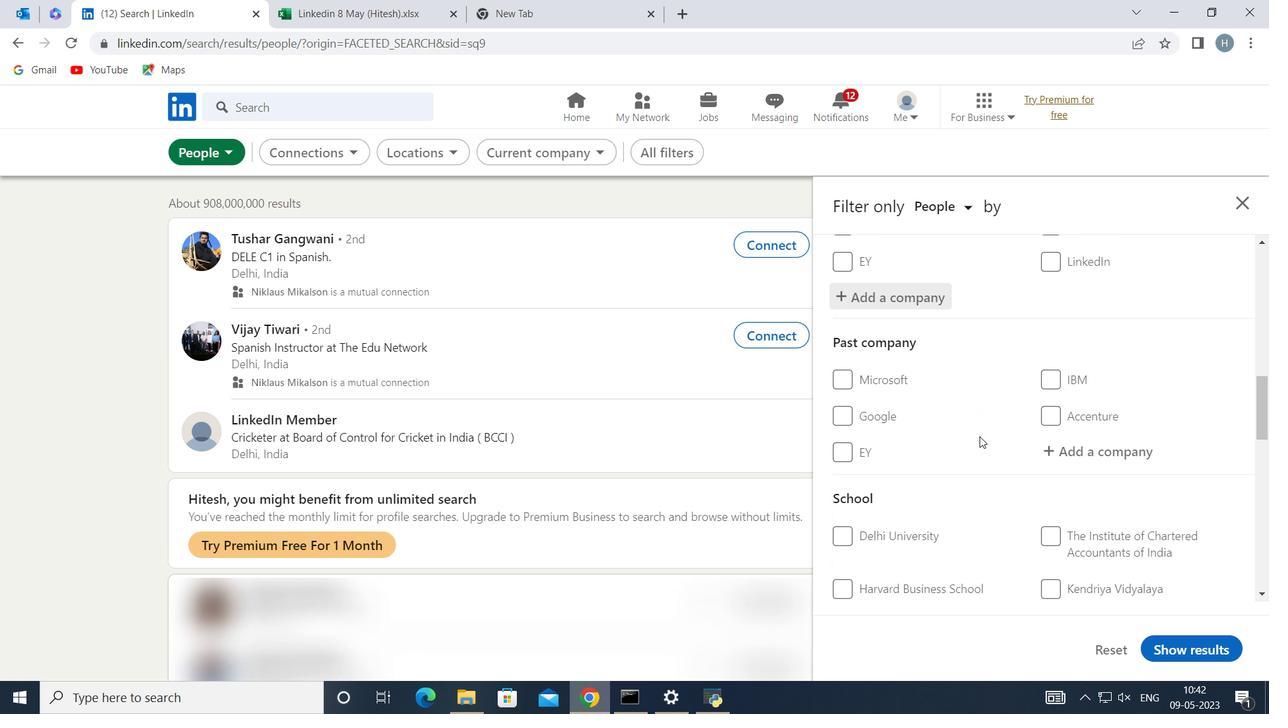 
Action: Mouse moved to (984, 434)
Screenshot: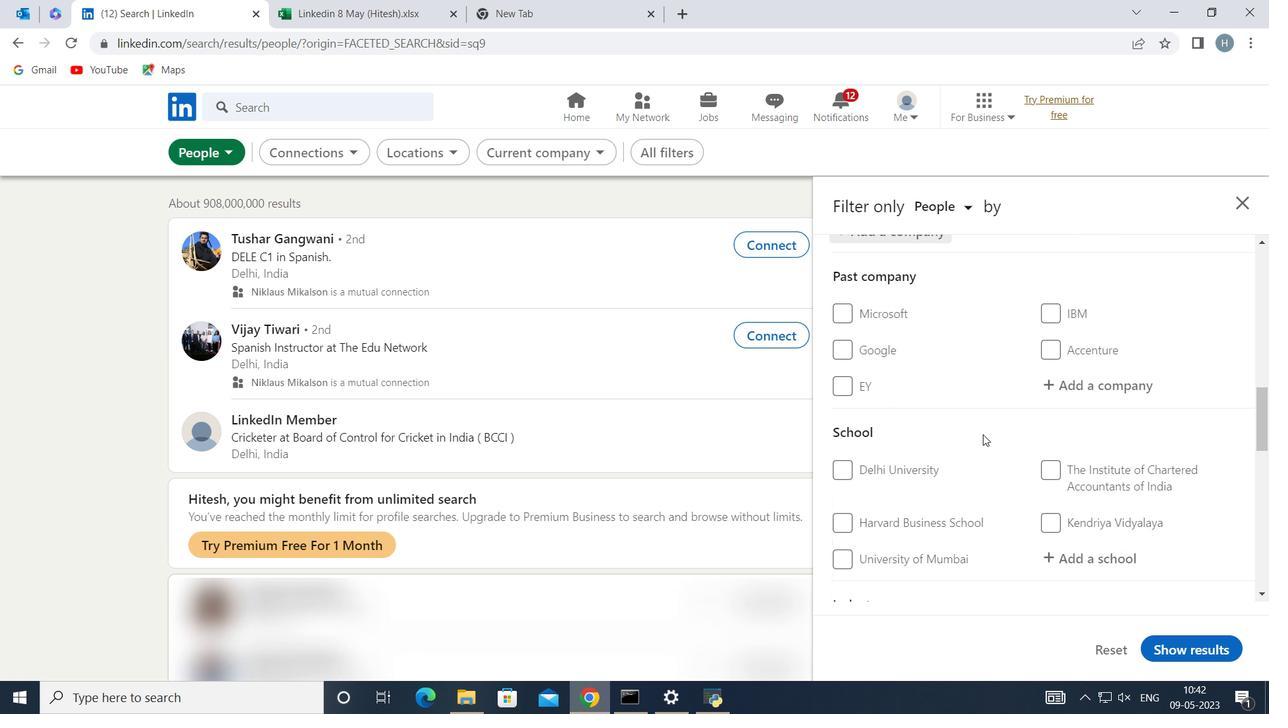 
Action: Mouse scrolled (984, 433) with delta (0, 0)
Screenshot: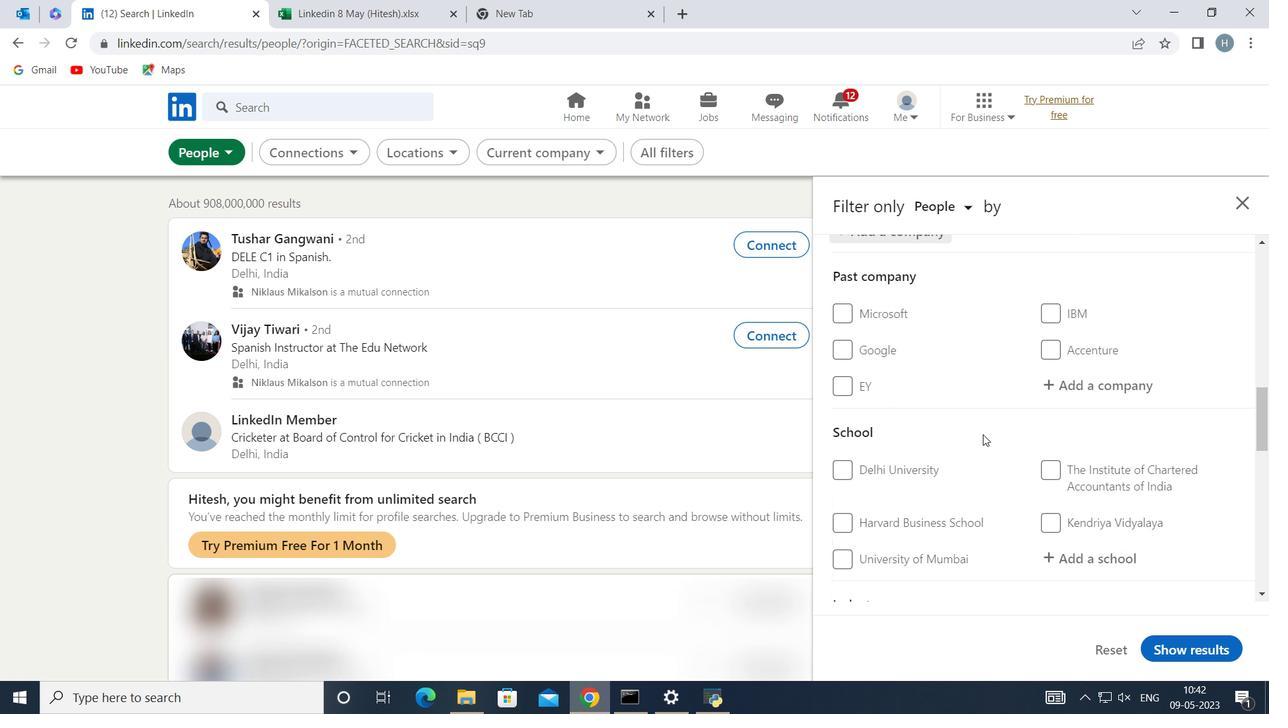 
Action: Mouse moved to (1082, 442)
Screenshot: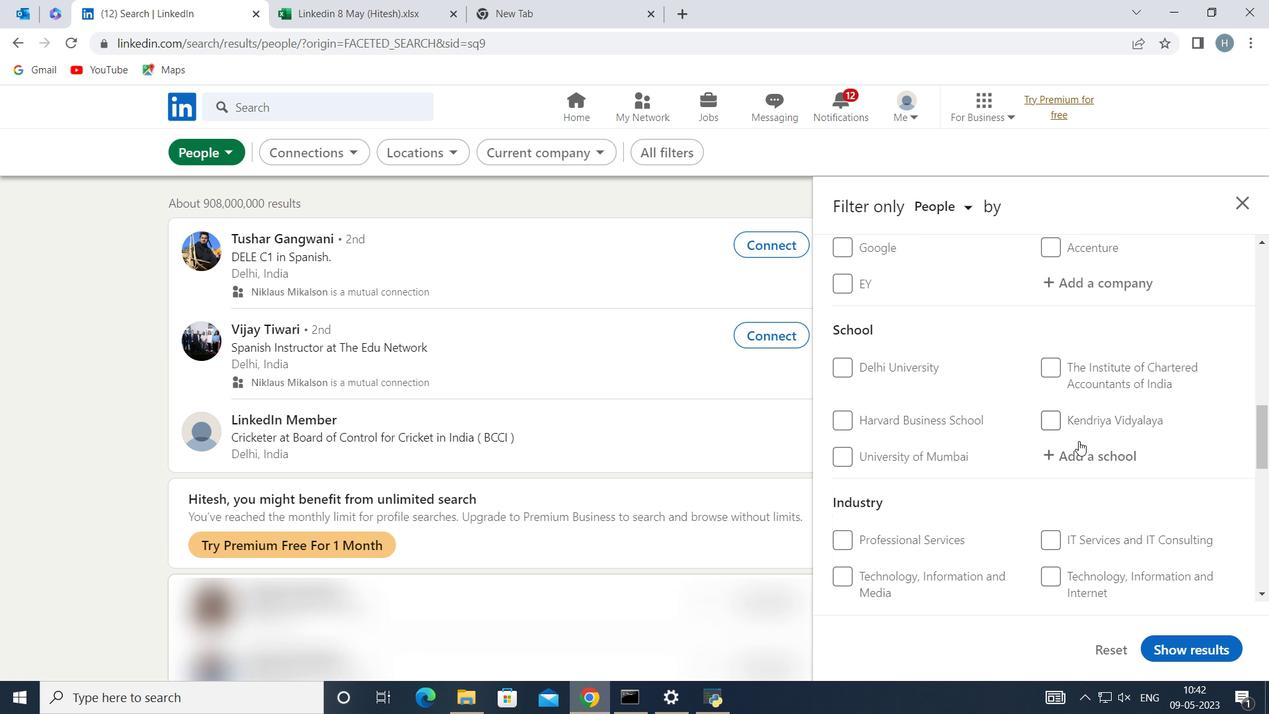 
Action: Mouse pressed left at (1082, 442)
Screenshot: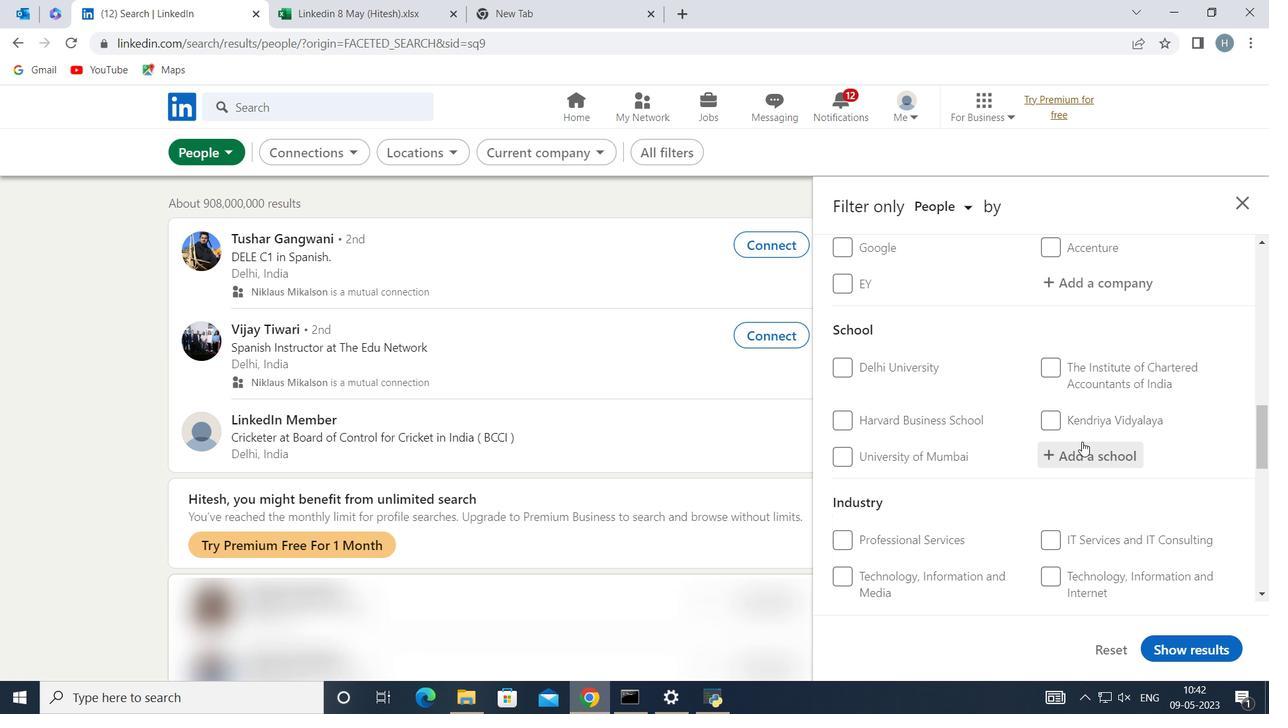 
Action: Mouse moved to (1082, 443)
Screenshot: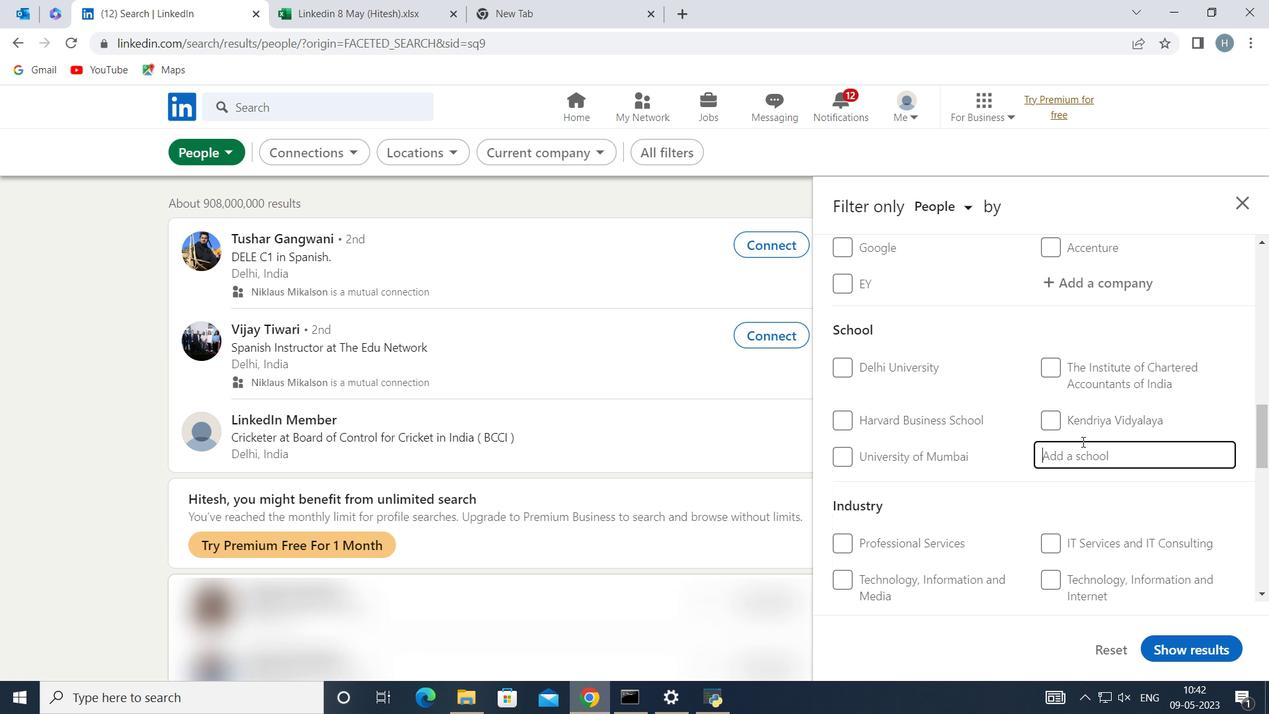 
Action: Key pressed <Key.shift>SBOA<Key.space>S
Screenshot: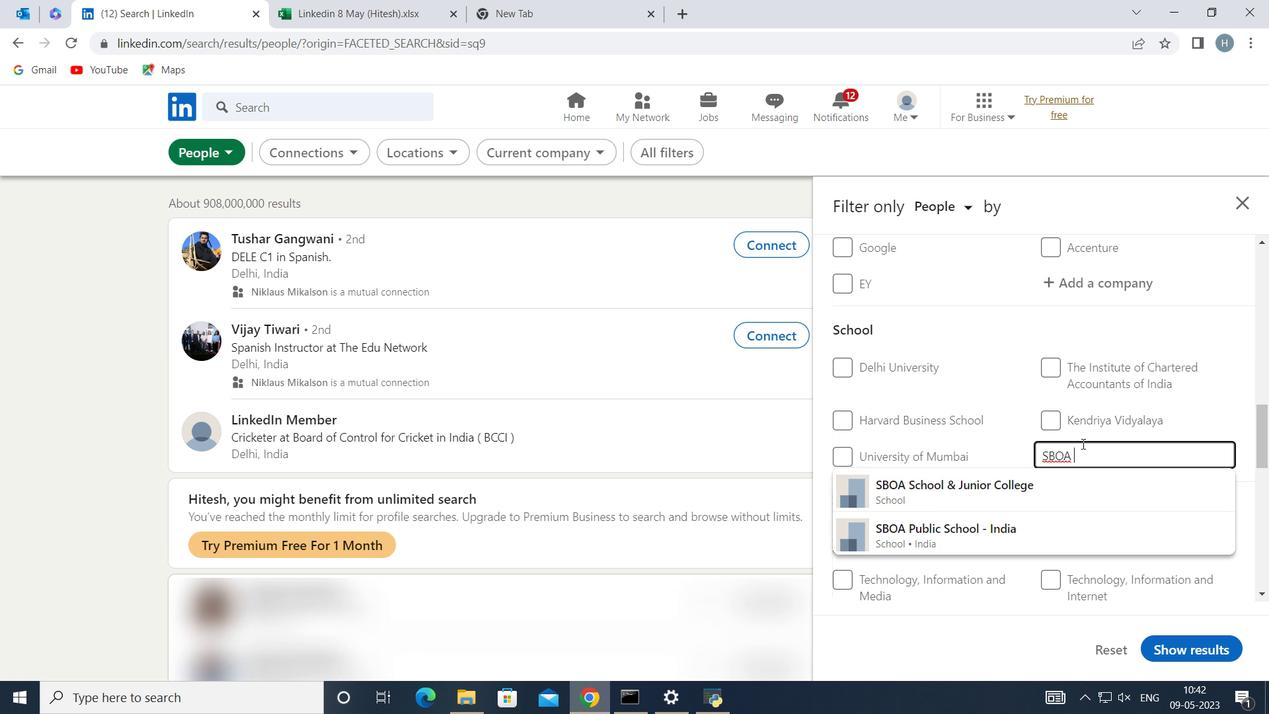 
Action: Mouse moved to (995, 480)
Screenshot: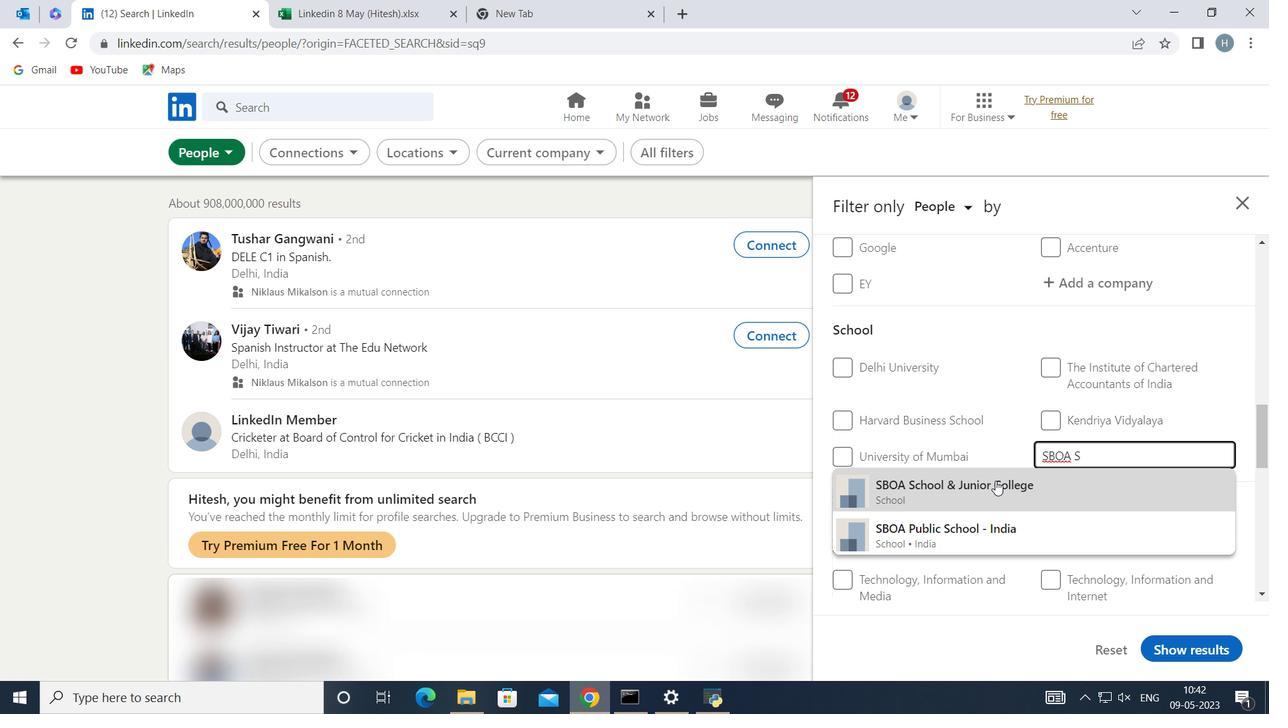 
Action: Mouse pressed left at (995, 480)
Screenshot: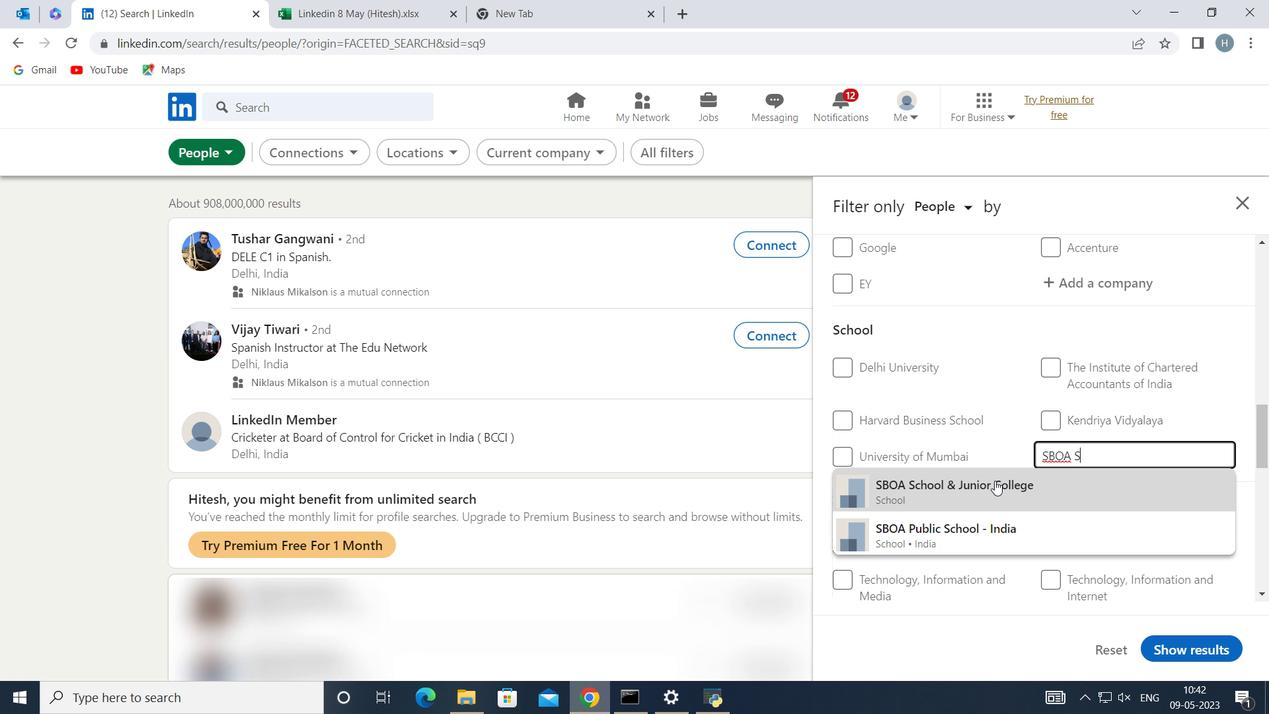 
Action: Mouse moved to (996, 459)
Screenshot: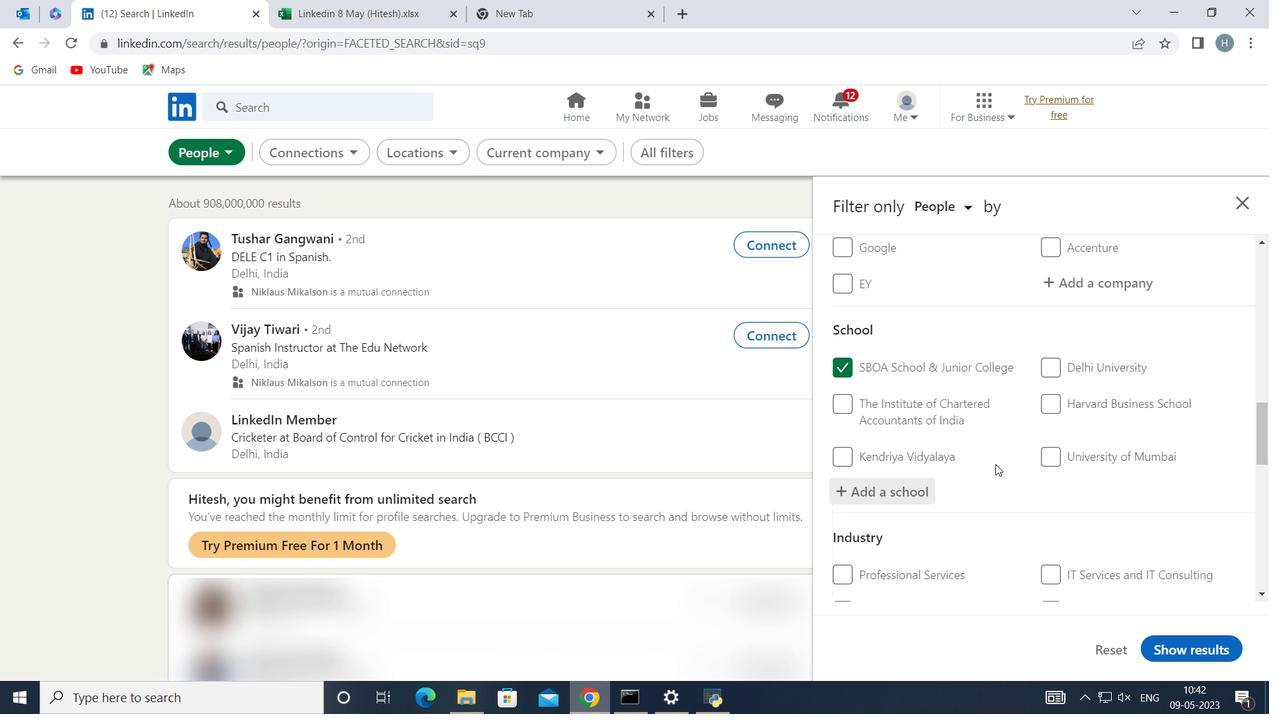 
Action: Mouse scrolled (996, 458) with delta (0, 0)
Screenshot: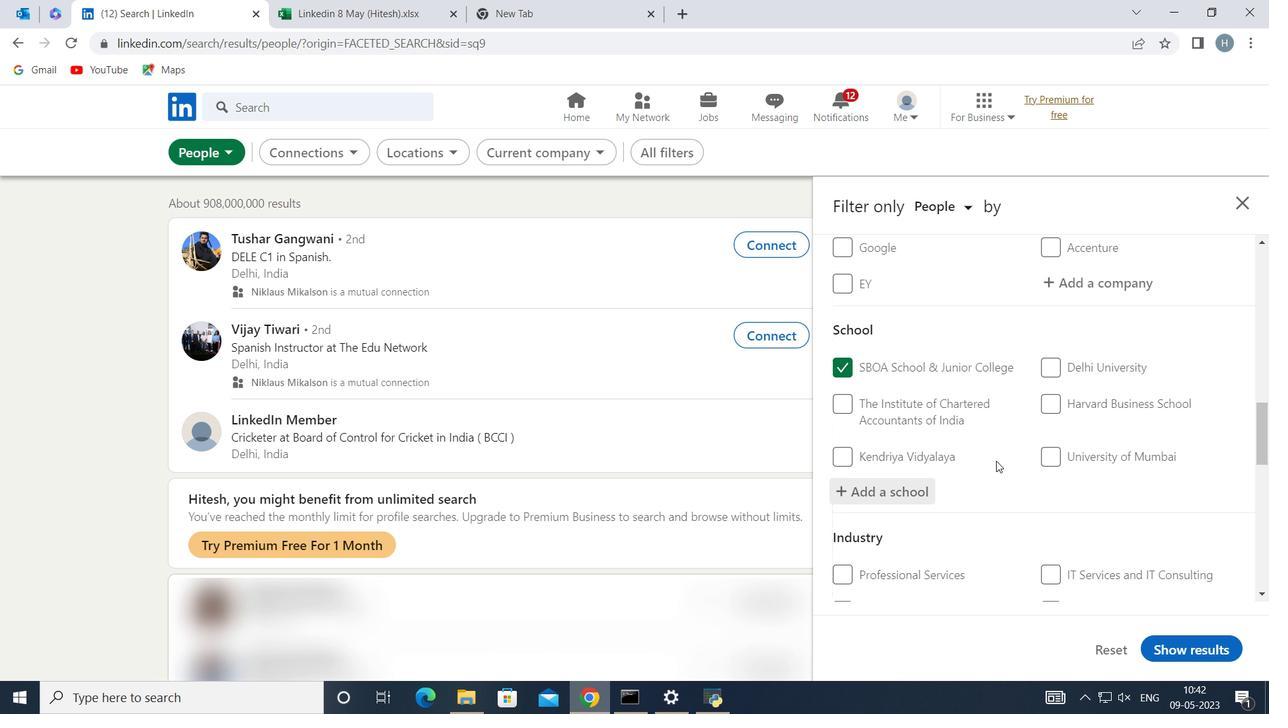 
Action: Mouse scrolled (996, 458) with delta (0, 0)
Screenshot: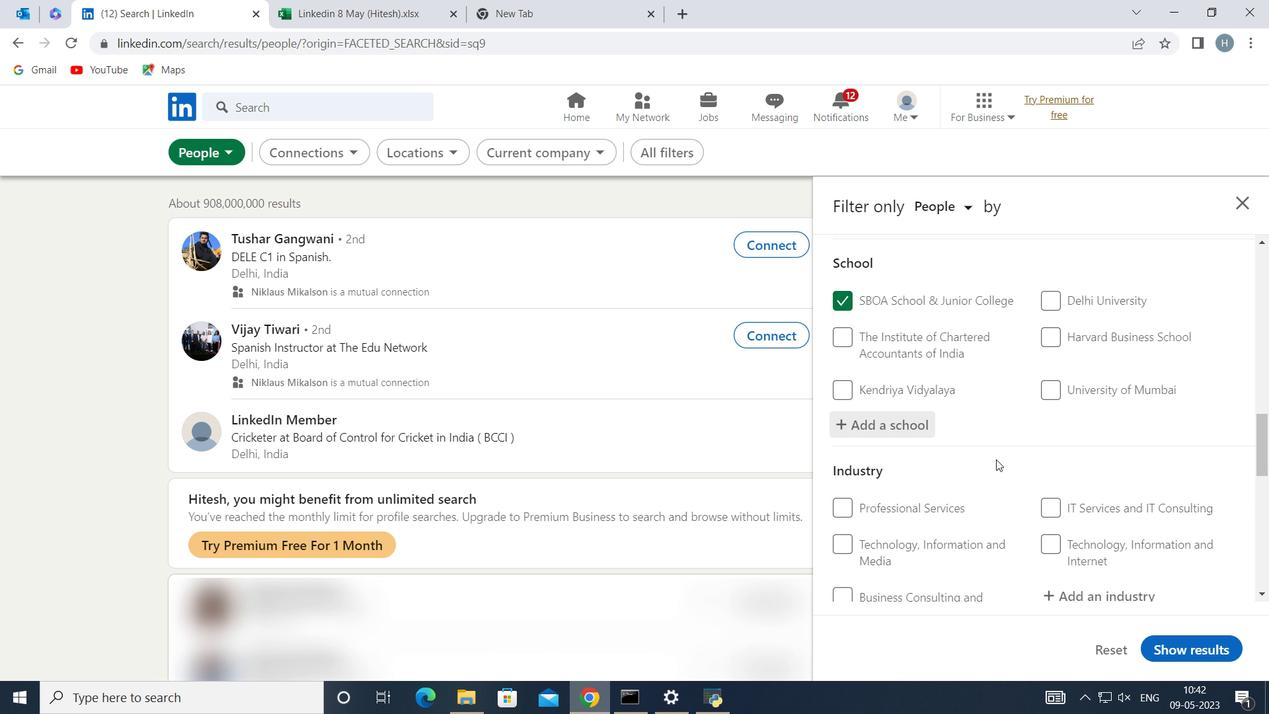 
Action: Mouse moved to (1072, 487)
Screenshot: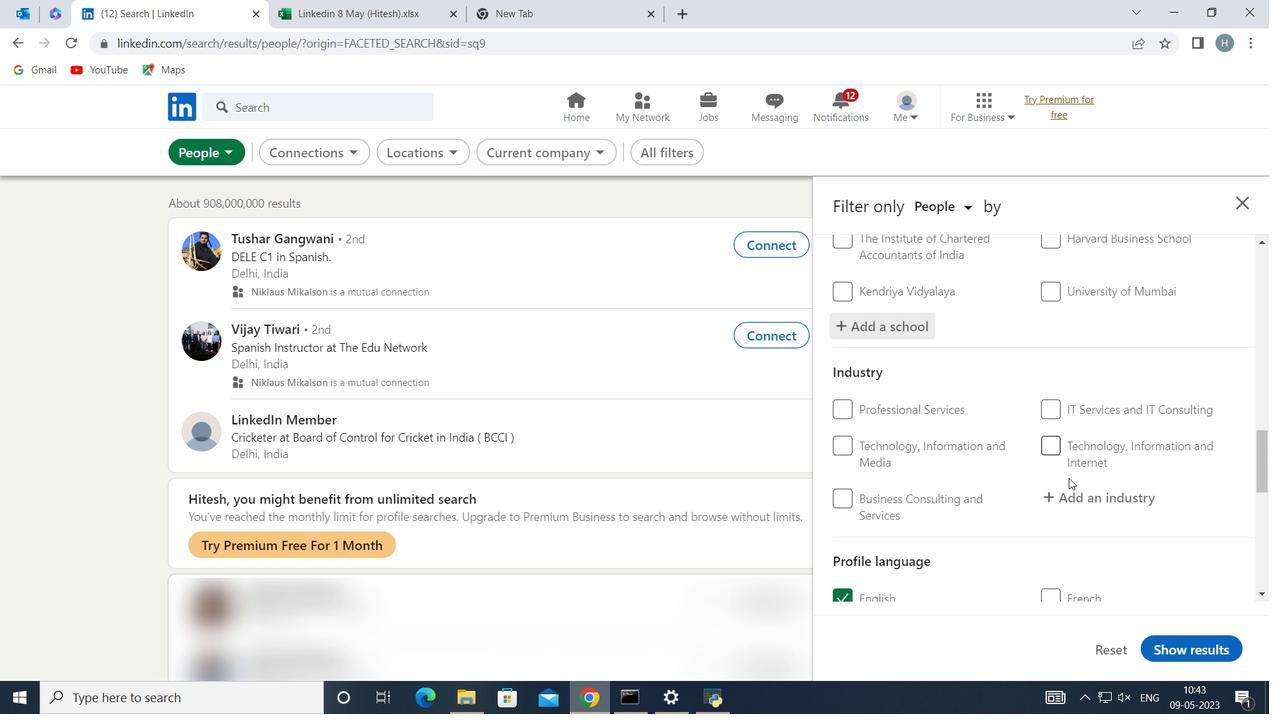 
Action: Mouse pressed left at (1072, 487)
Screenshot: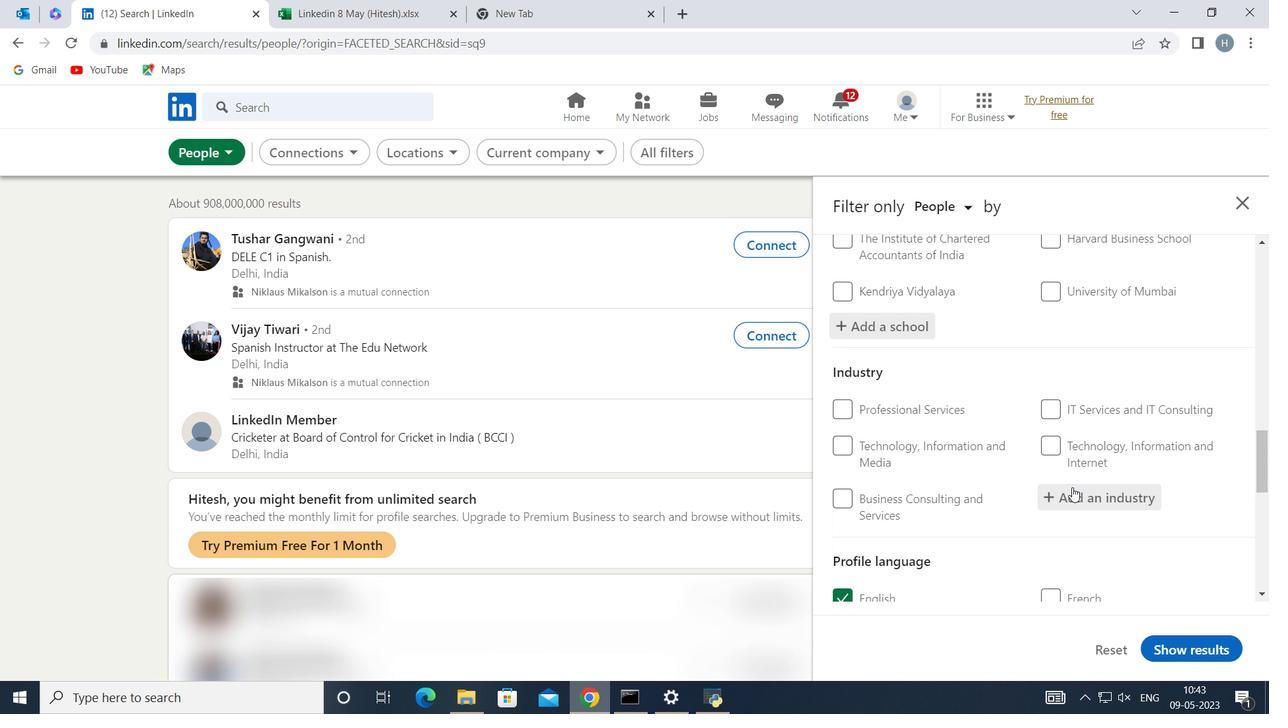 
Action: Key pressed <Key.shift>Mari
Screenshot: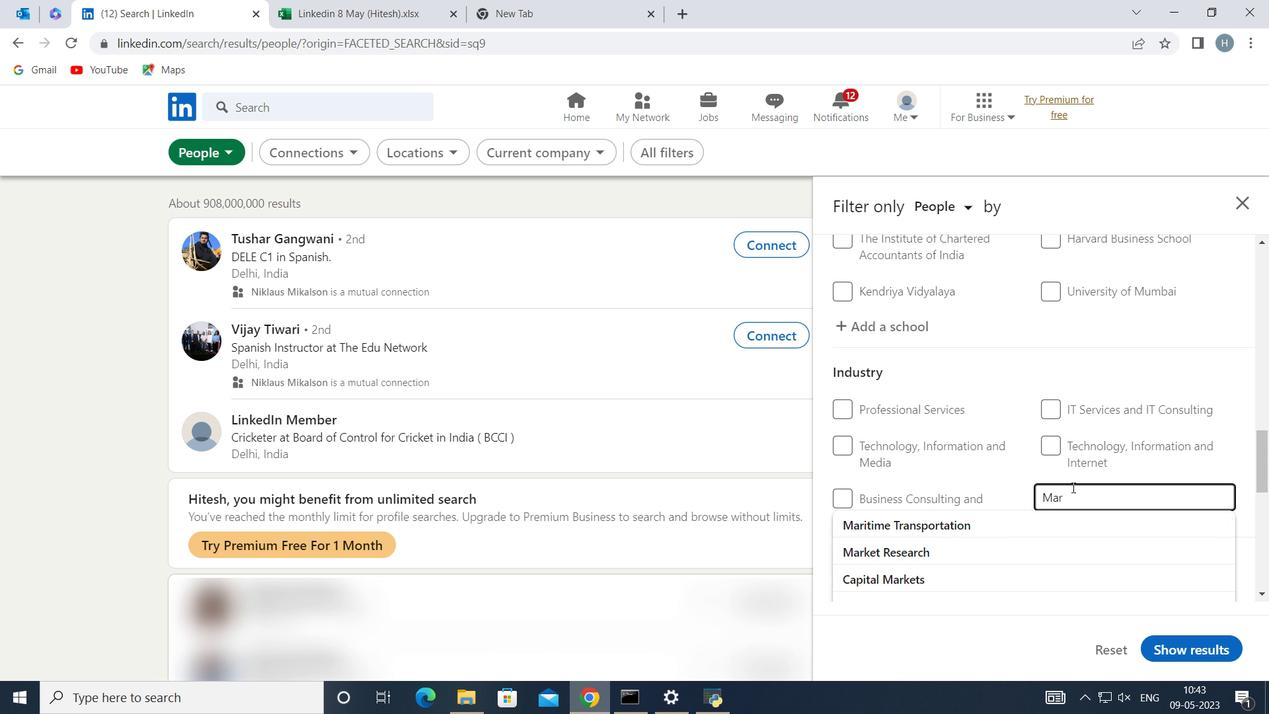 
Action: Mouse moved to (977, 518)
Screenshot: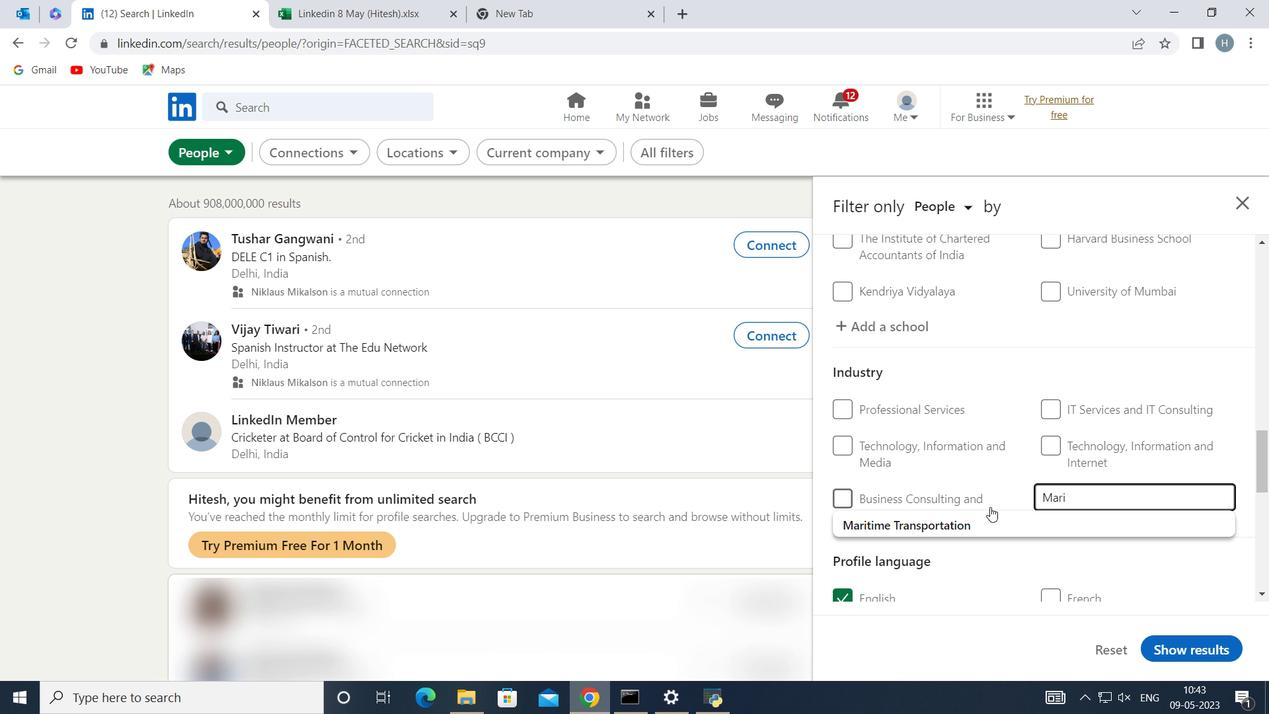 
Action: Mouse pressed left at (977, 518)
Screenshot: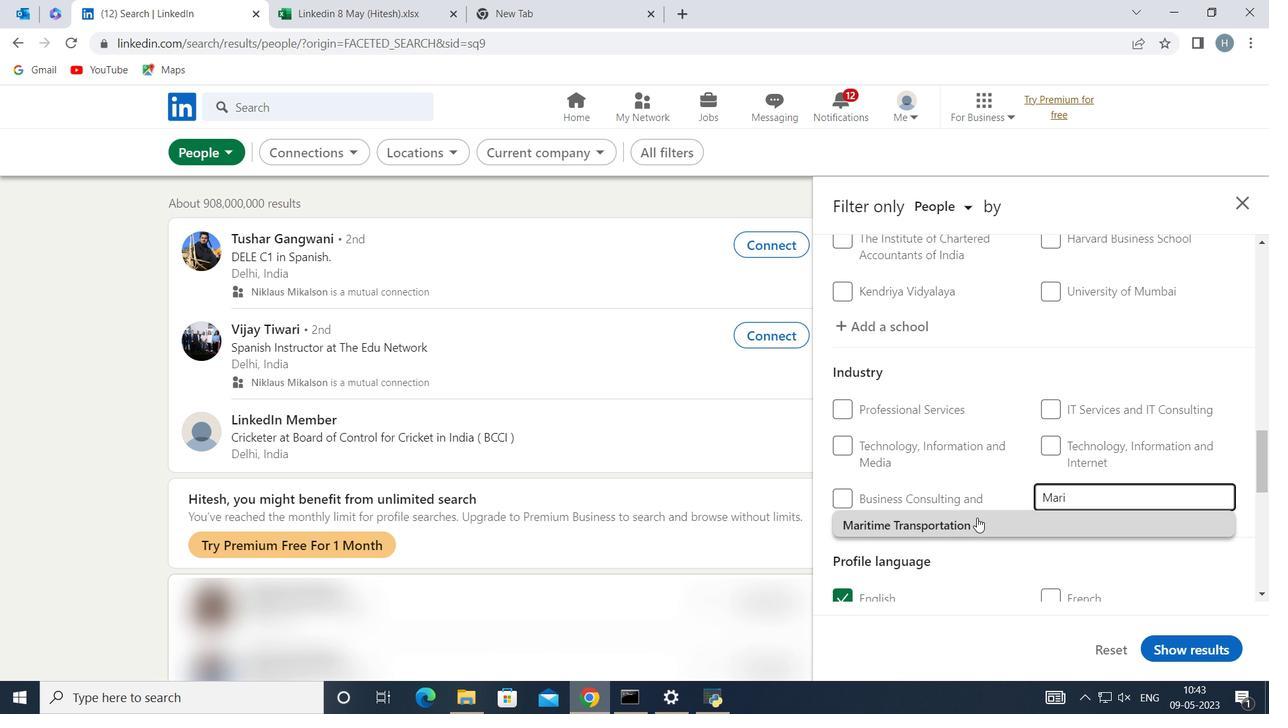 
Action: Mouse moved to (1009, 462)
Screenshot: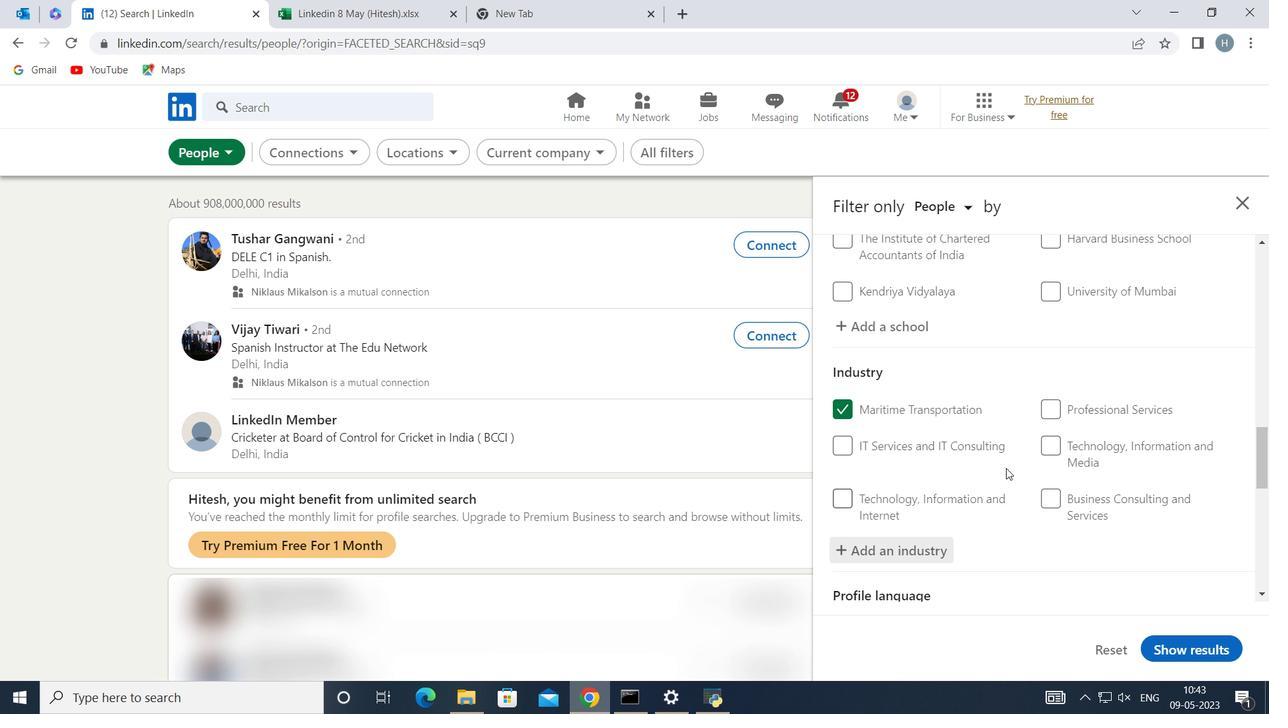 
Action: Mouse scrolled (1009, 462) with delta (0, 0)
Screenshot: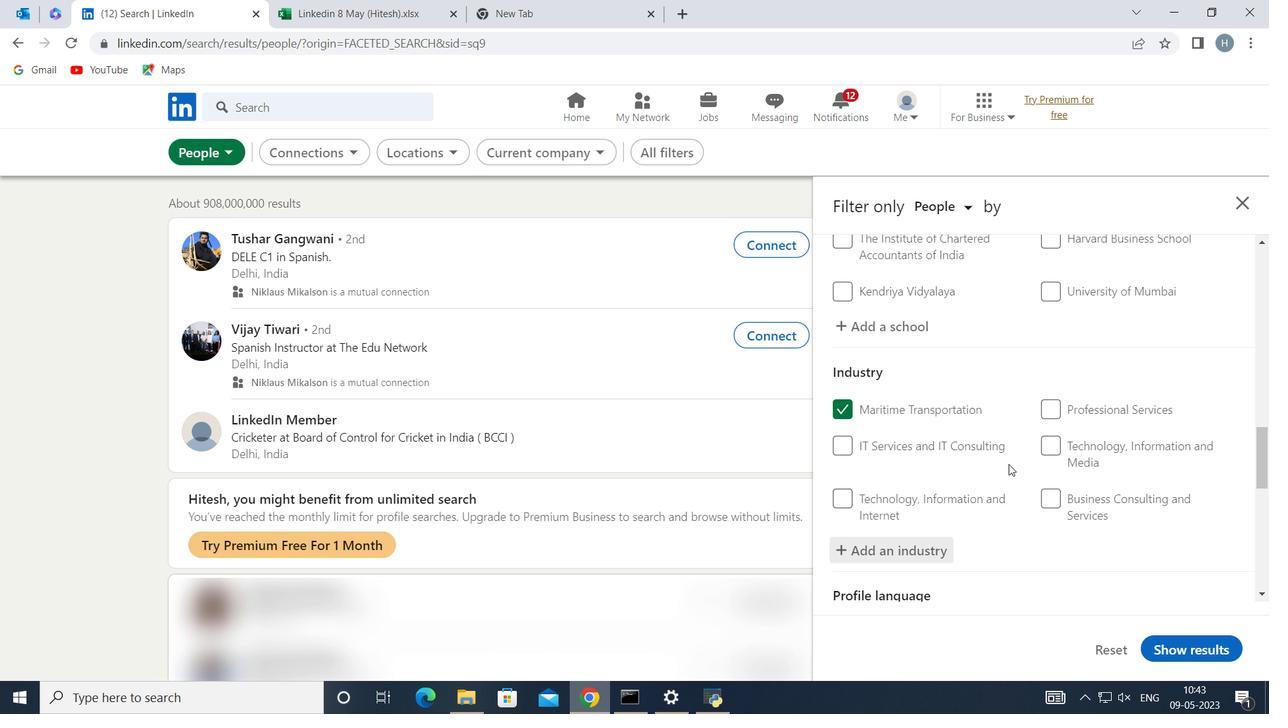 
Action: Mouse scrolled (1009, 462) with delta (0, 0)
Screenshot: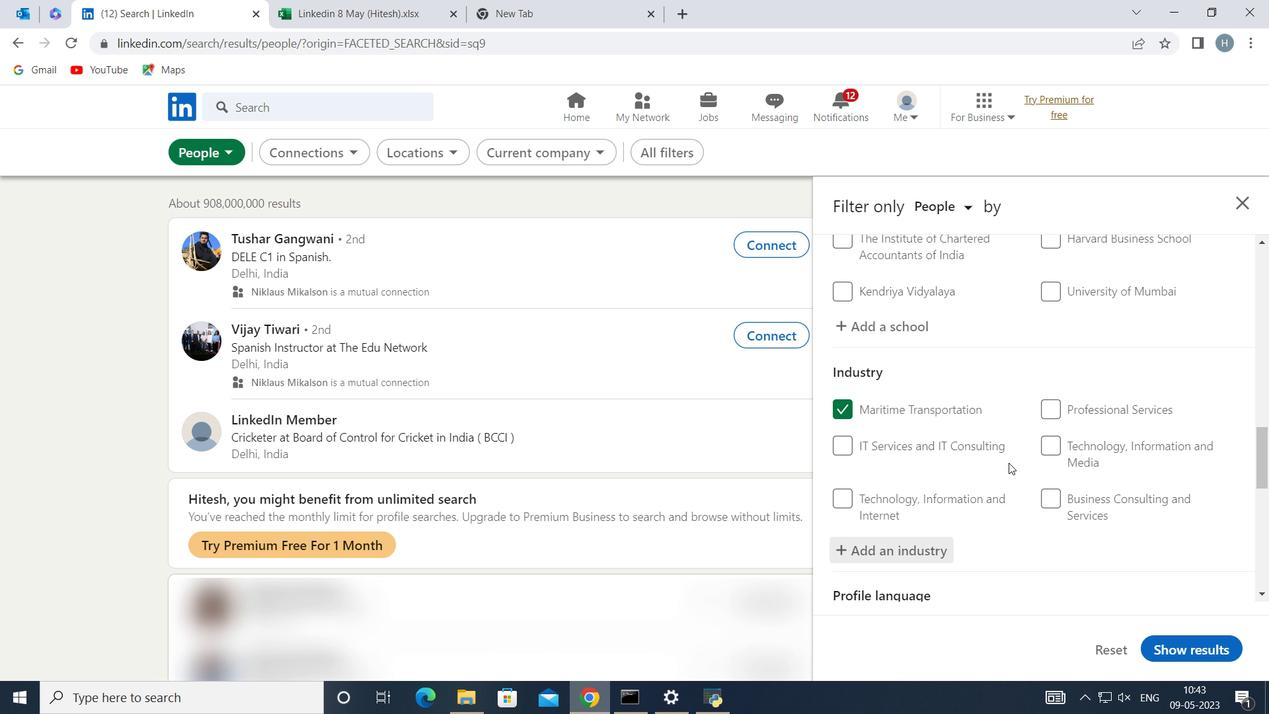 
Action: Mouse moved to (1009, 462)
Screenshot: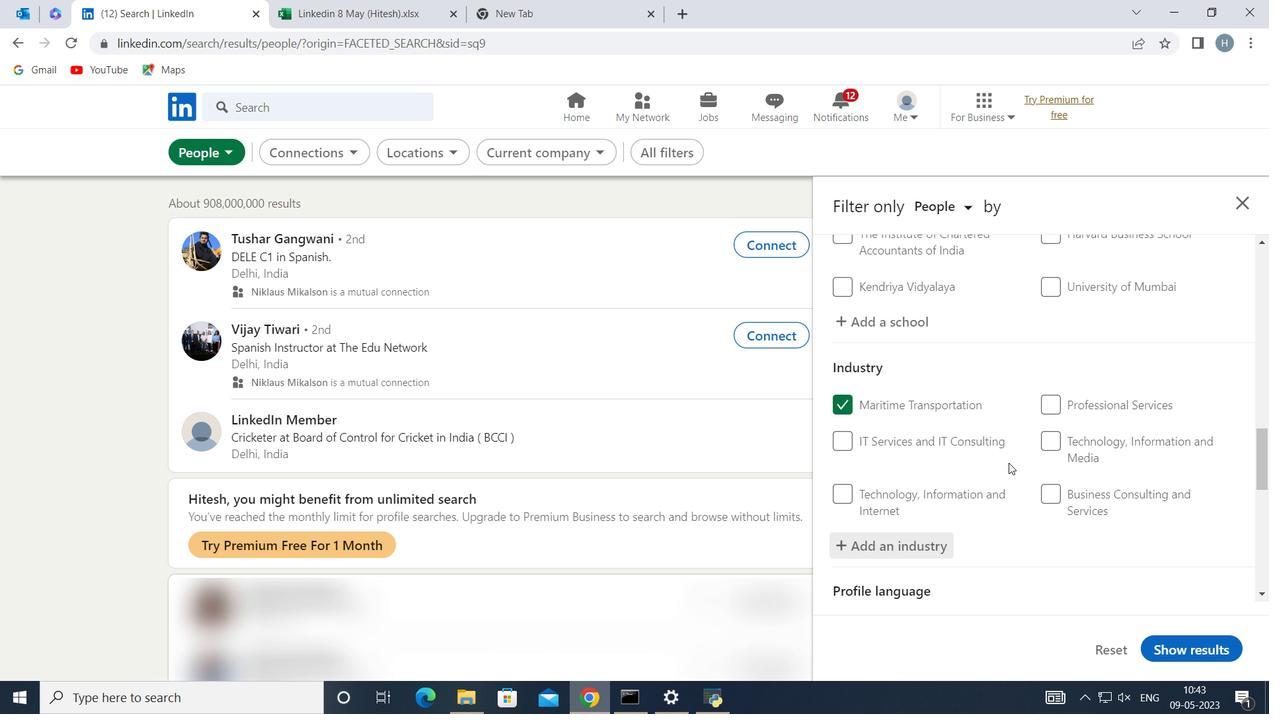 
Action: Mouse scrolled (1009, 461) with delta (0, 0)
Screenshot: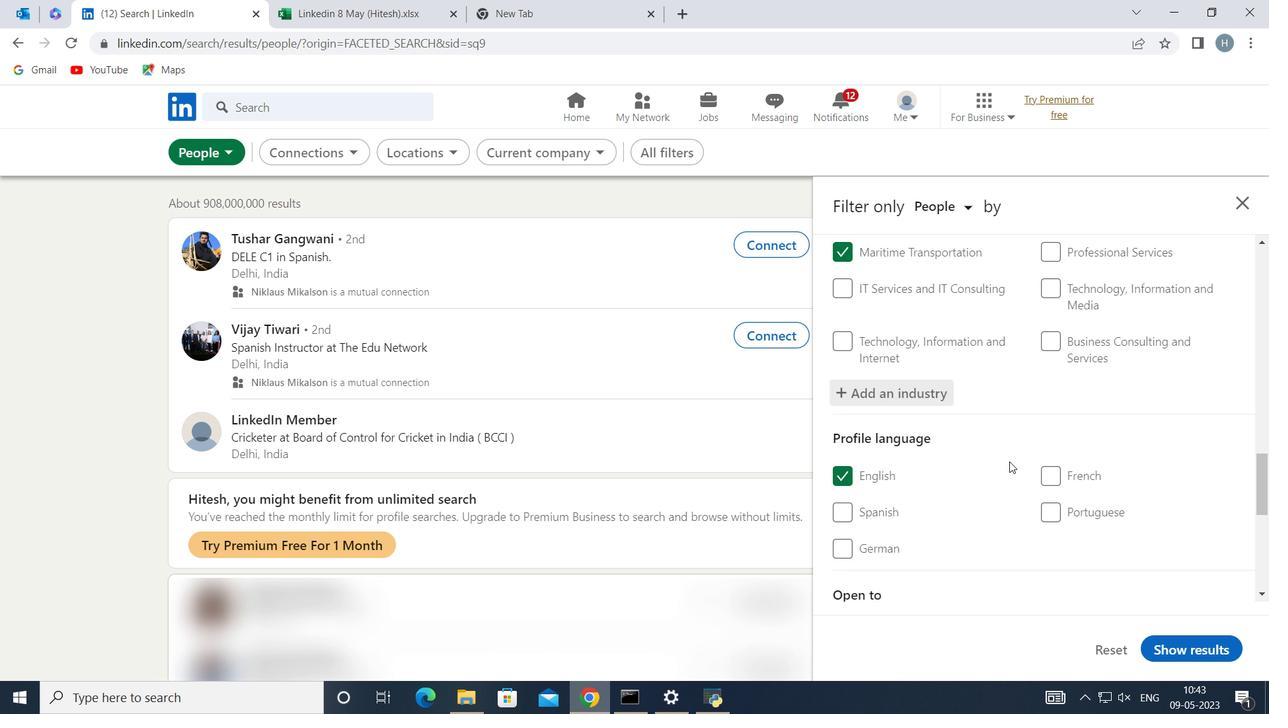 
Action: Mouse moved to (1012, 460)
Screenshot: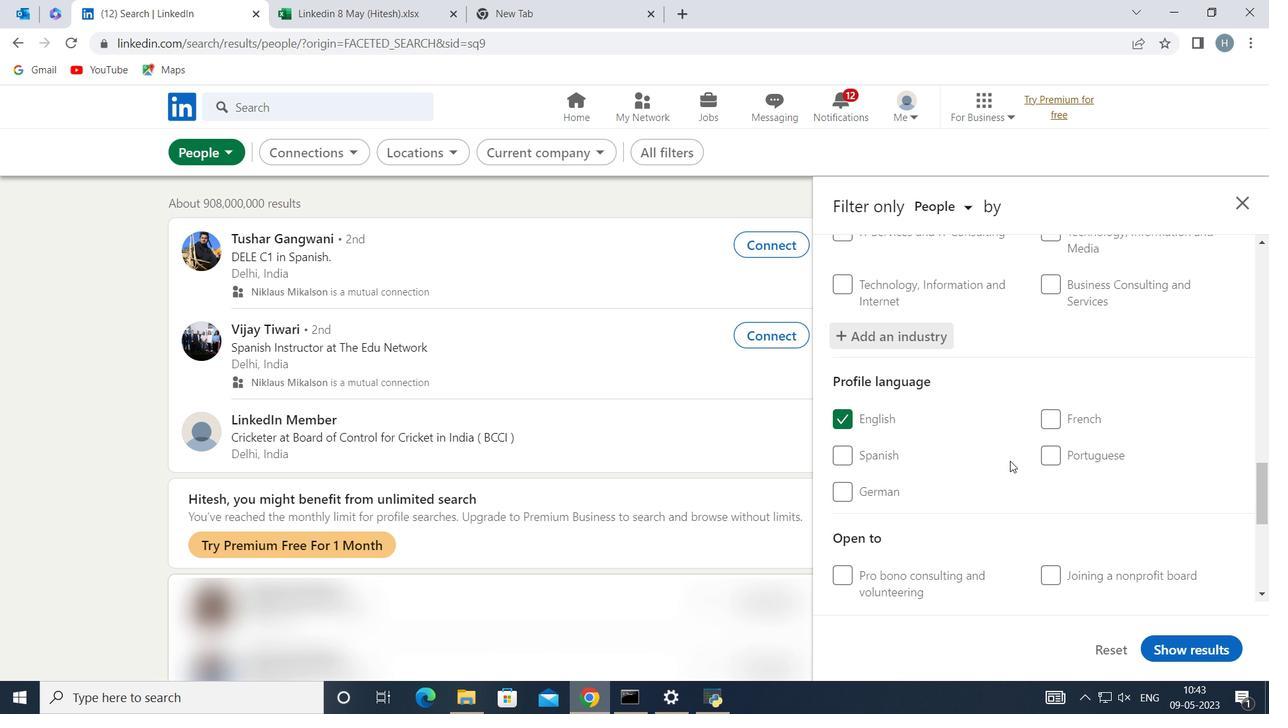 
Action: Mouse scrolled (1012, 460) with delta (0, 0)
Screenshot: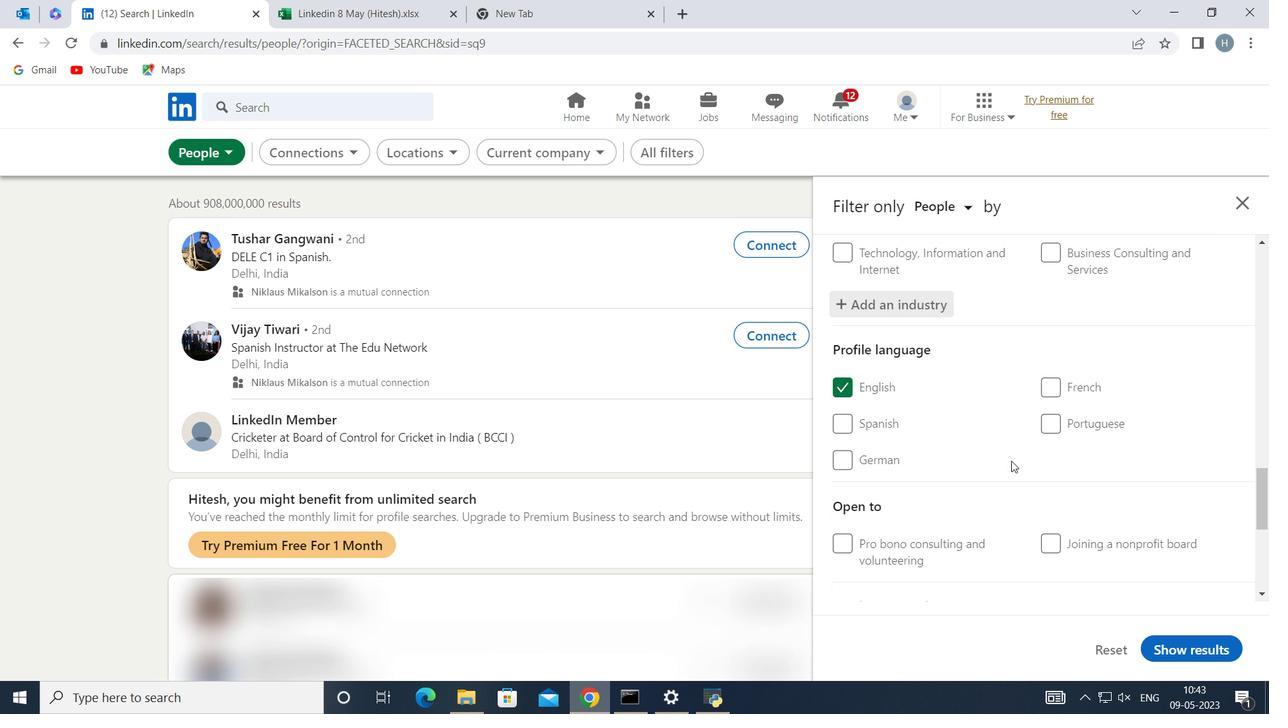
Action: Mouse moved to (1015, 460)
Screenshot: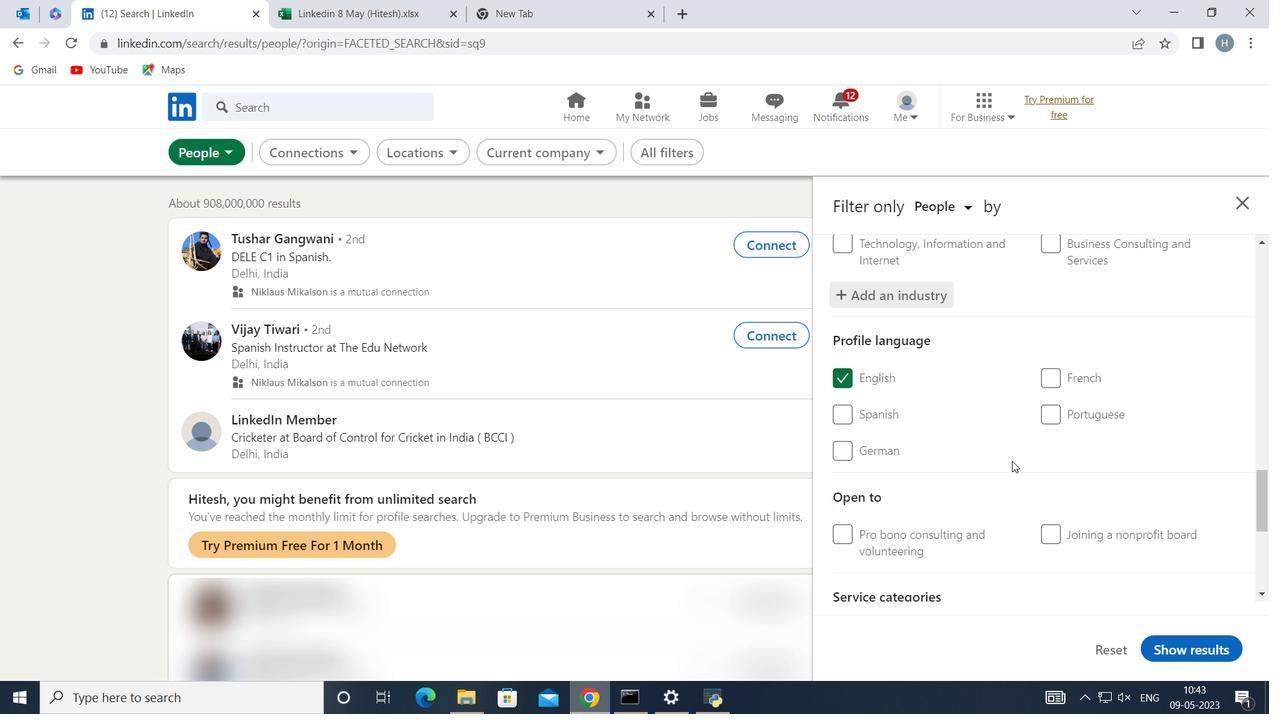 
Action: Mouse scrolled (1015, 459) with delta (0, 0)
Screenshot: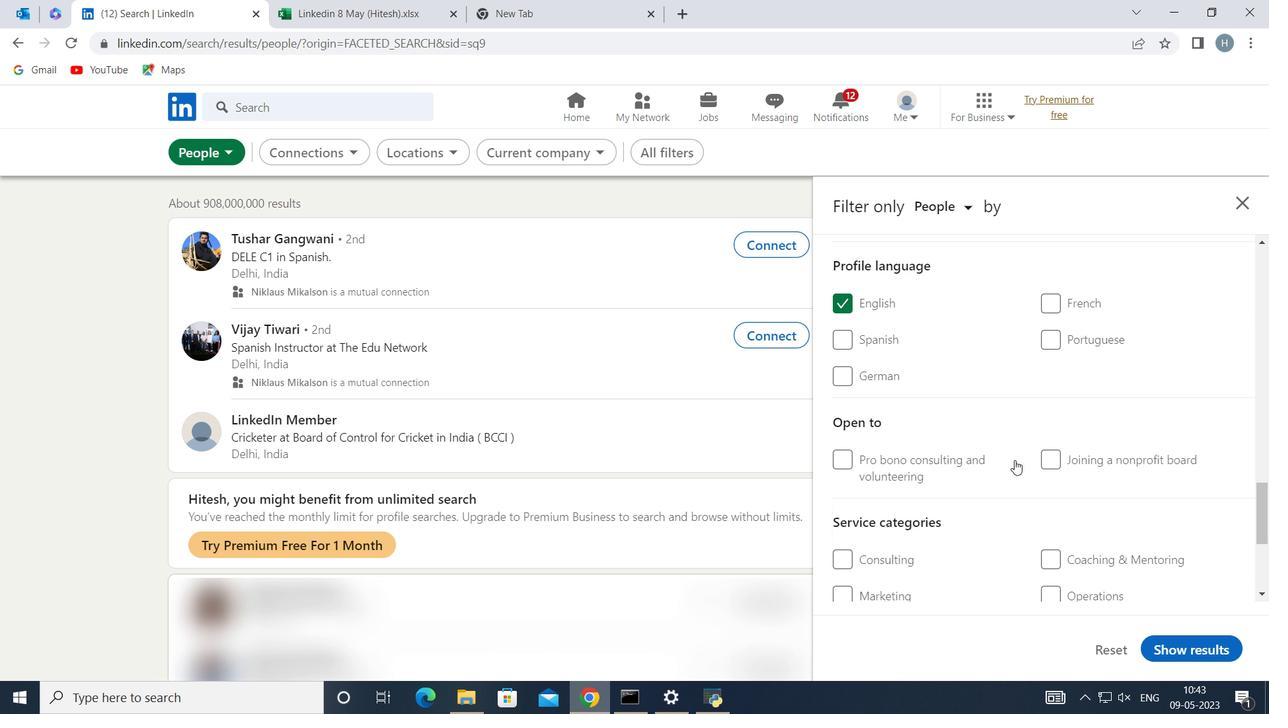 
Action: Mouse moved to (1040, 454)
Screenshot: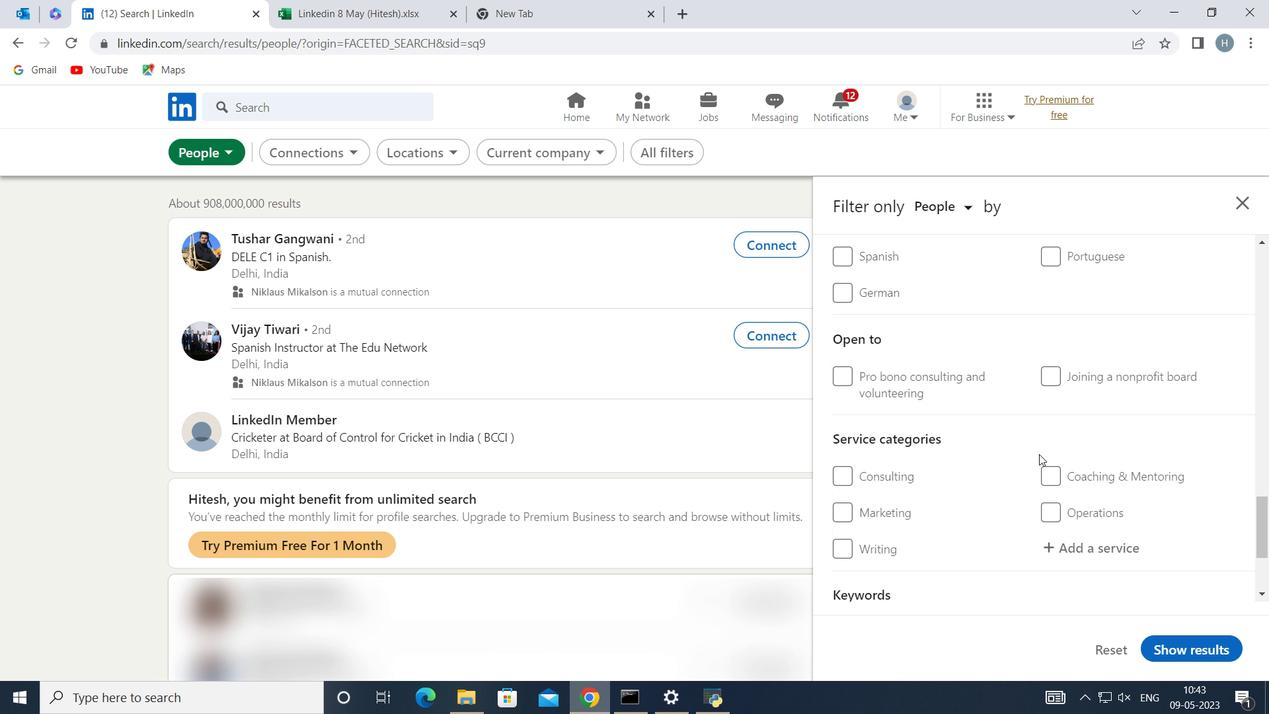 
Action: Mouse scrolled (1040, 453) with delta (0, 0)
Screenshot: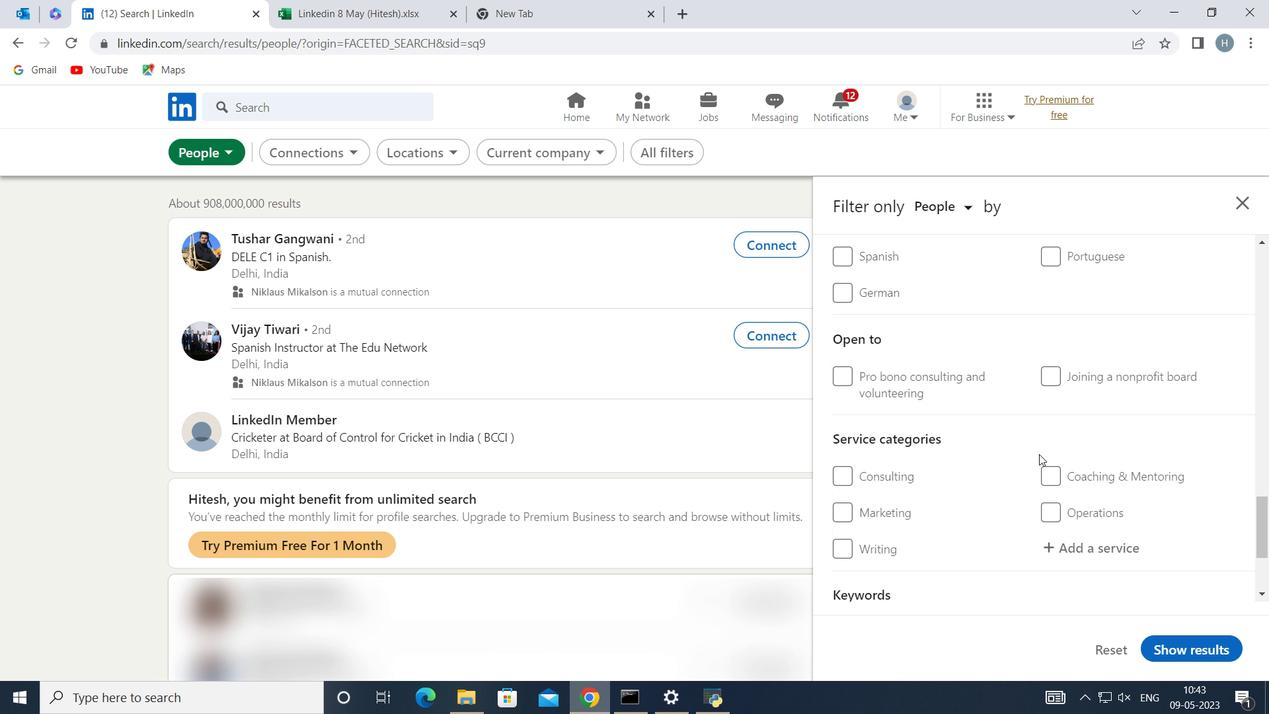 
Action: Mouse moved to (1073, 459)
Screenshot: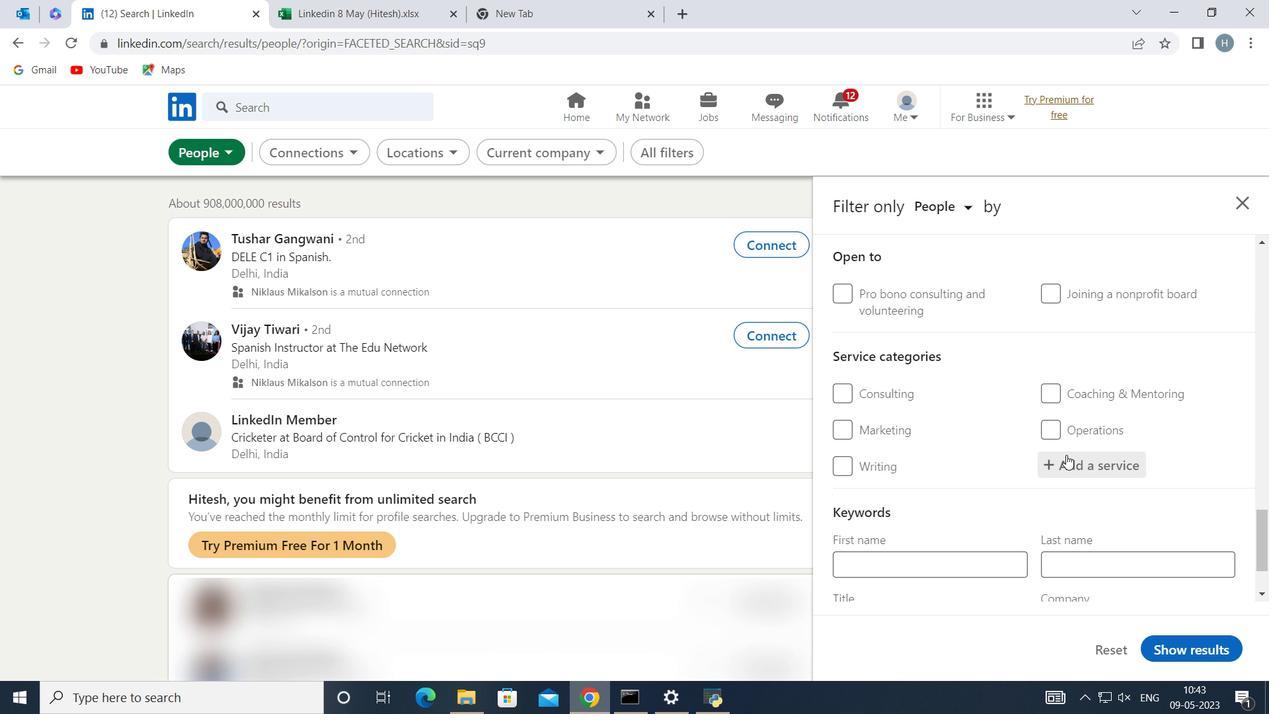 
Action: Mouse pressed left at (1073, 459)
Screenshot: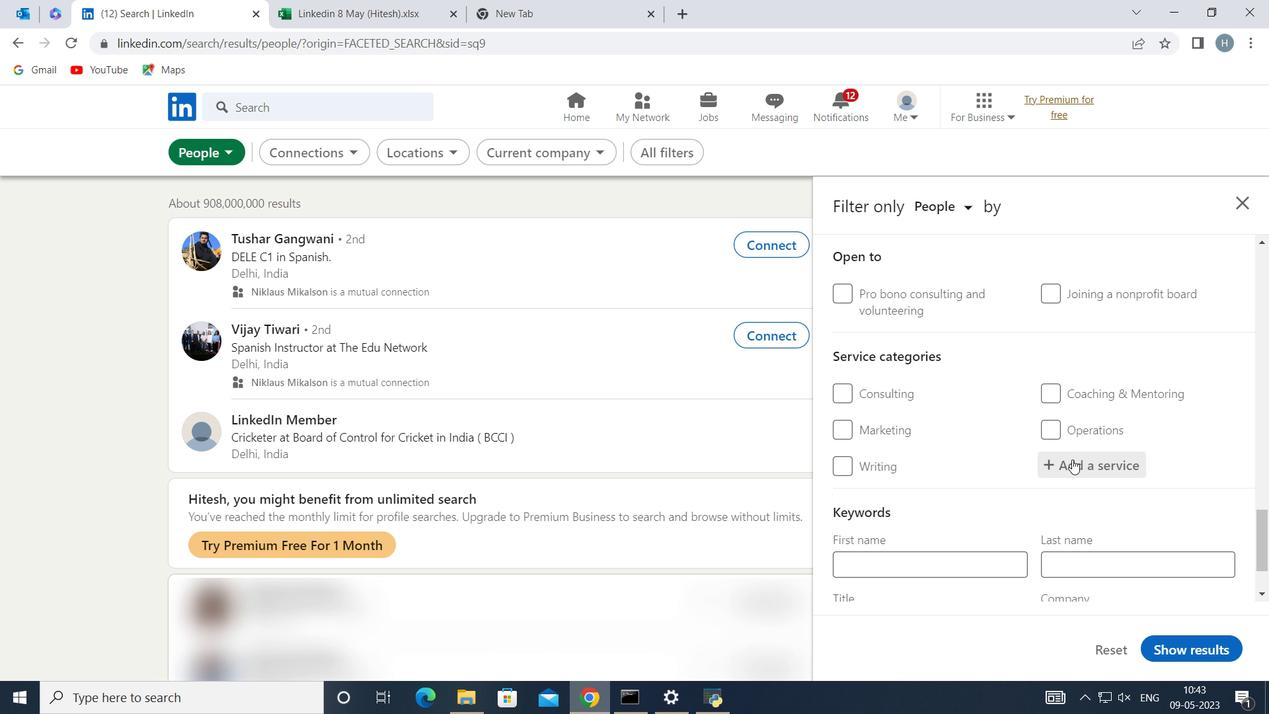 
Action: Key pressed <Key.shift>Financial<Key.space><Key.shift>Adv
Screenshot: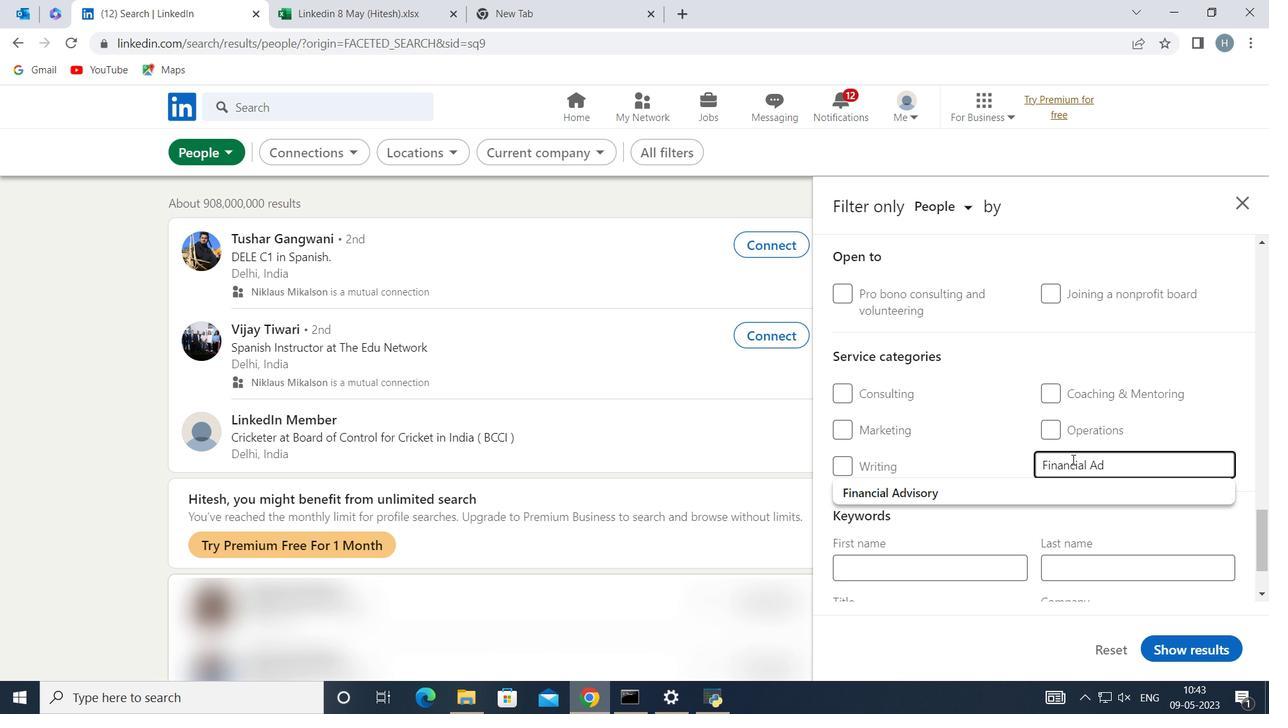 
Action: Mouse moved to (979, 491)
Screenshot: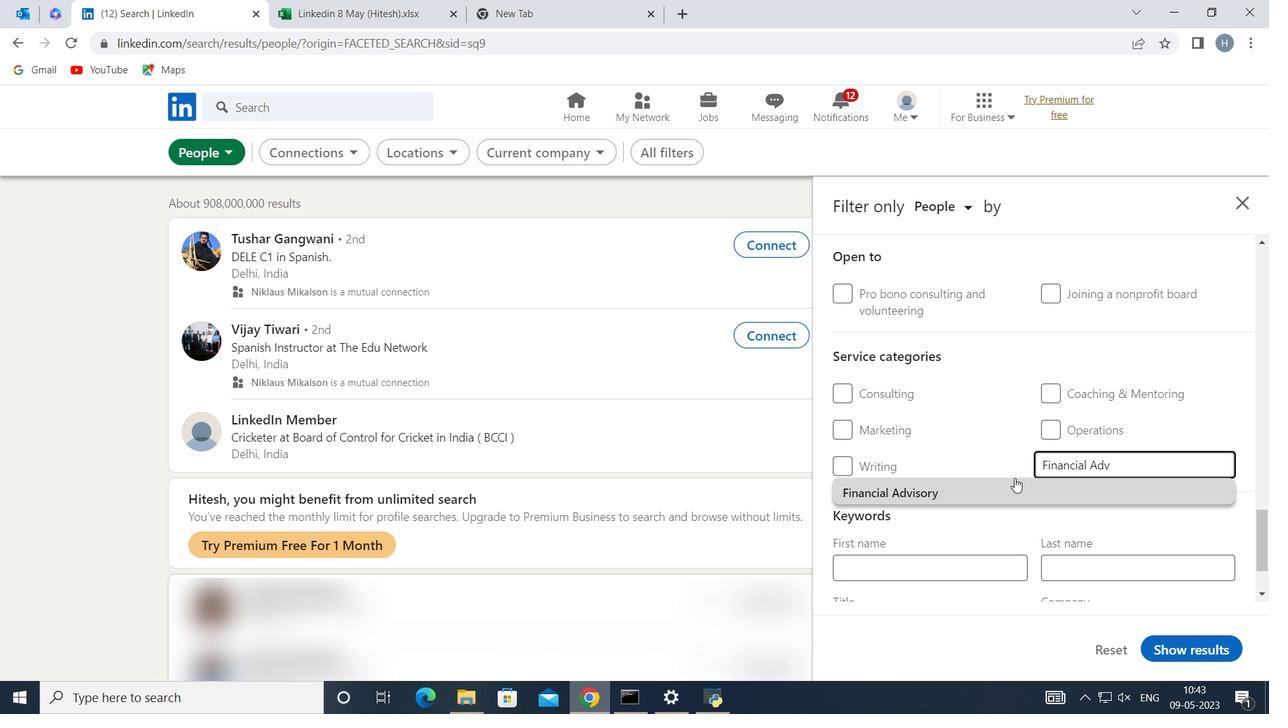 
Action: Mouse pressed left at (979, 491)
Screenshot: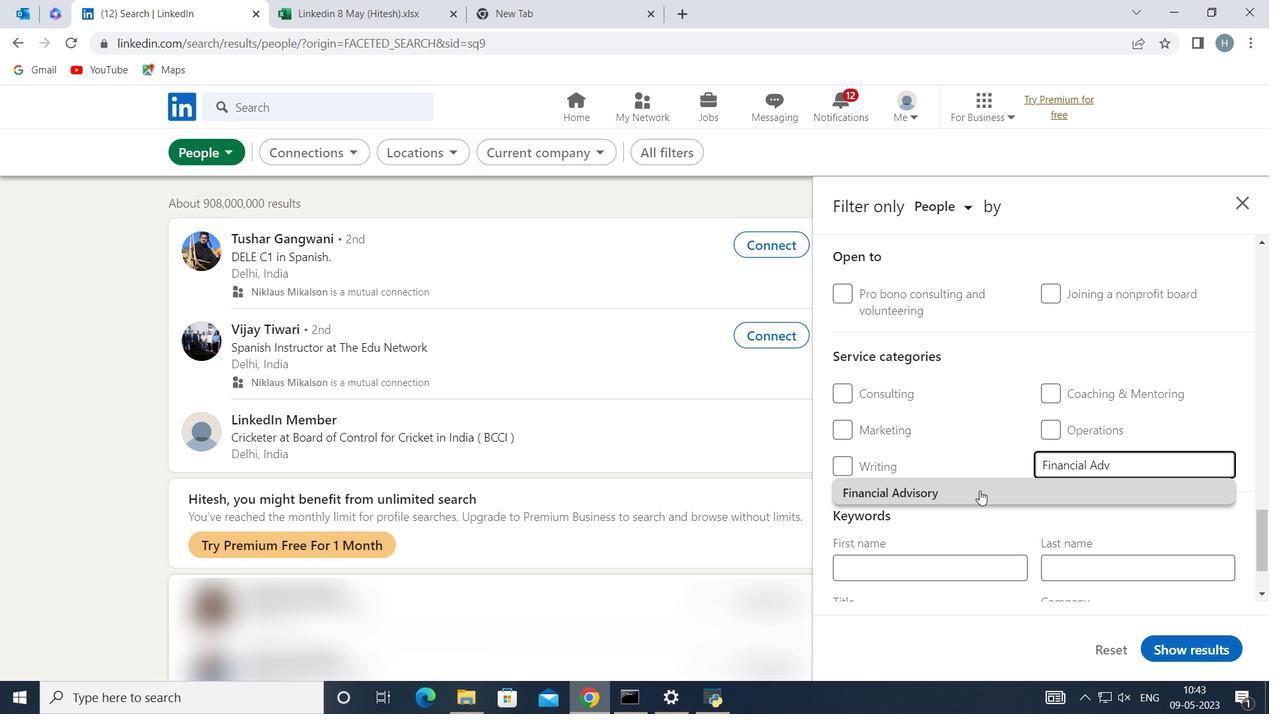 
Action: Mouse moved to (978, 489)
Screenshot: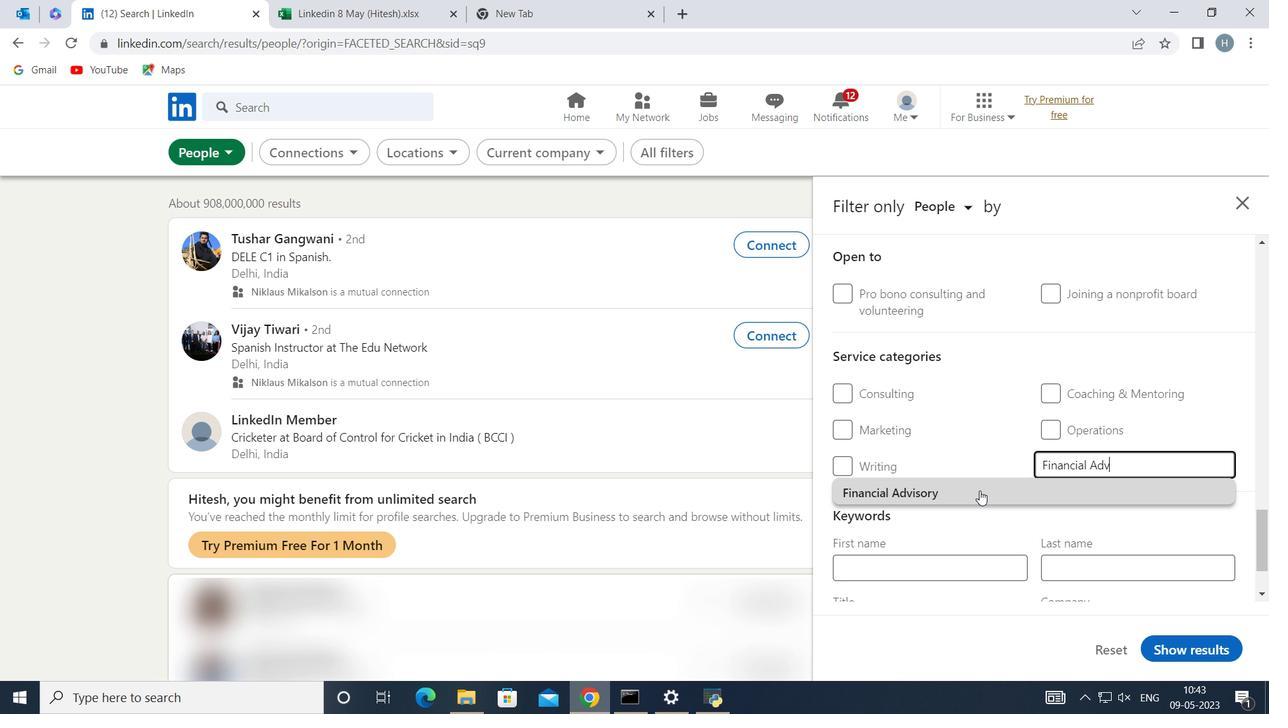 
Action: Mouse scrolled (978, 489) with delta (0, 0)
Screenshot: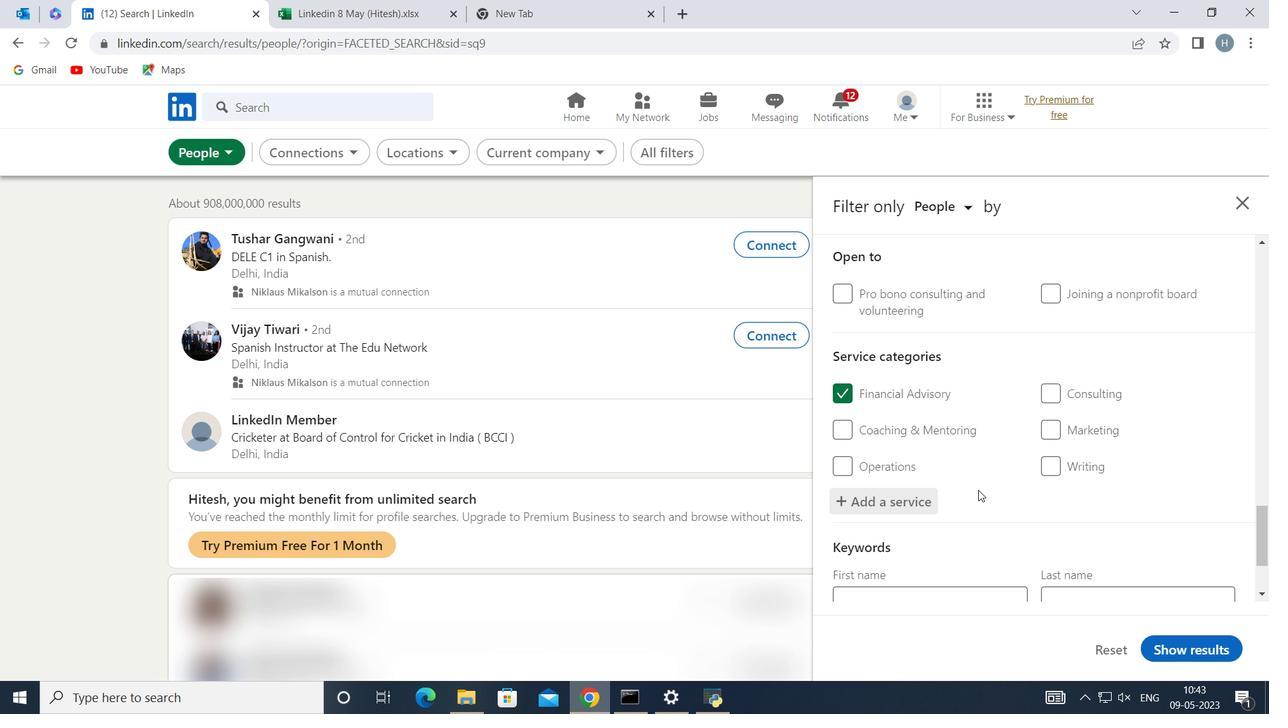 
Action: Mouse scrolled (978, 489) with delta (0, 0)
Screenshot: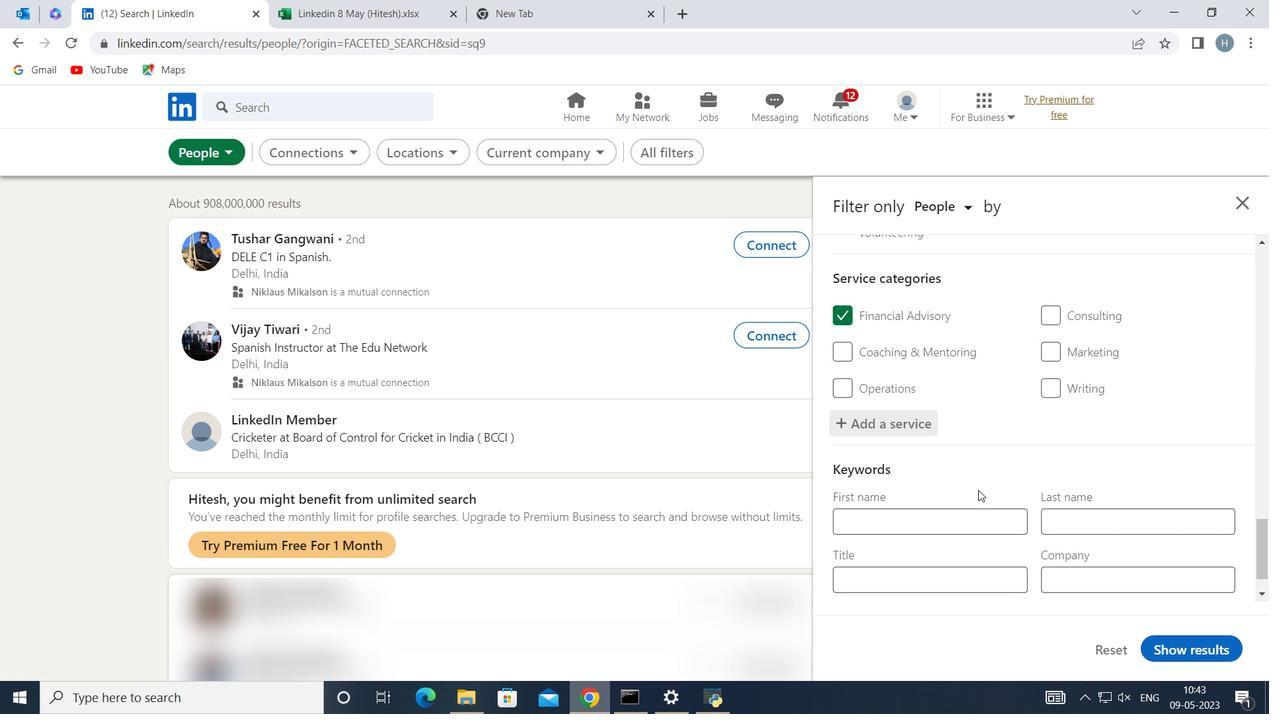 
Action: Mouse scrolled (978, 489) with delta (0, 0)
Screenshot: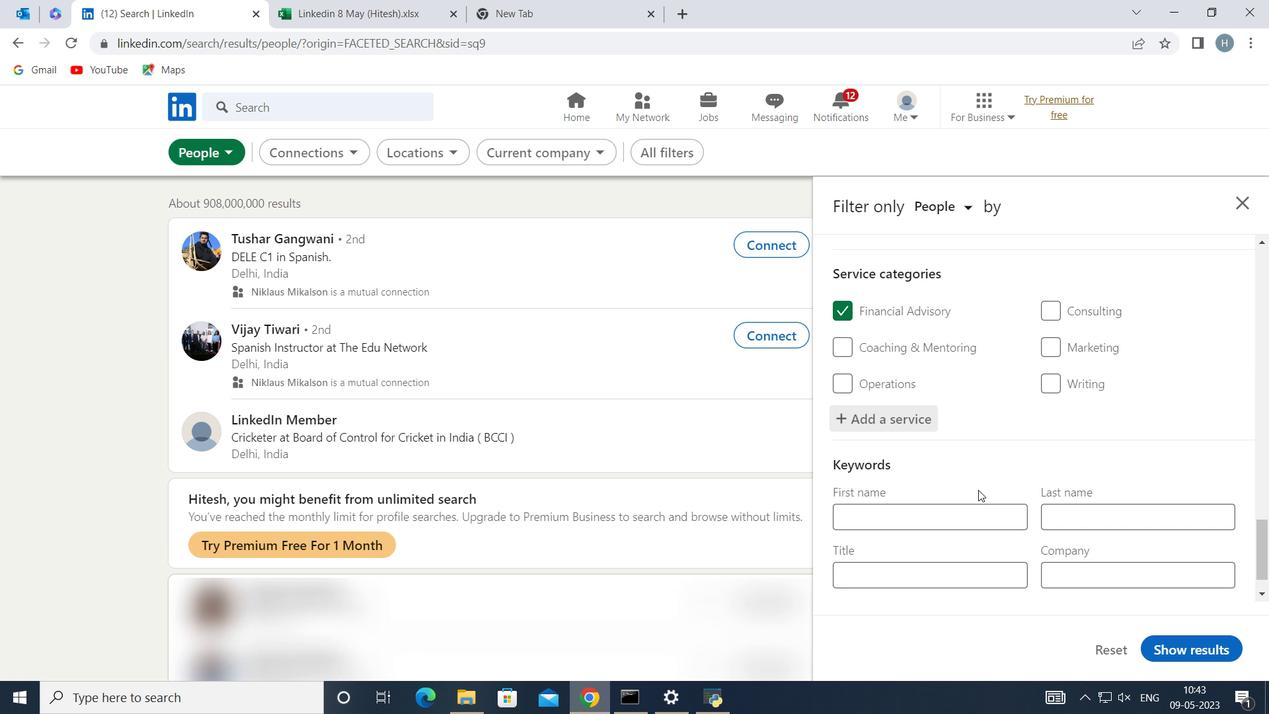 
Action: Mouse moved to (971, 523)
Screenshot: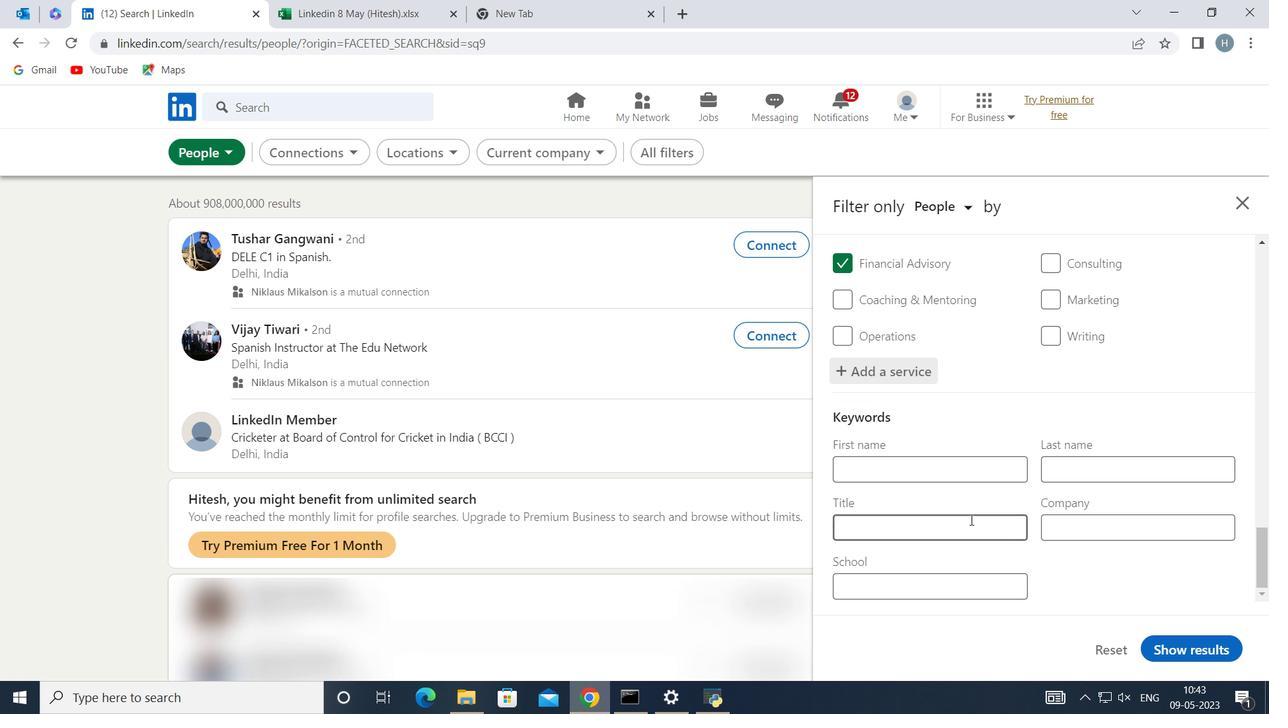 
Action: Mouse pressed left at (971, 523)
Screenshot: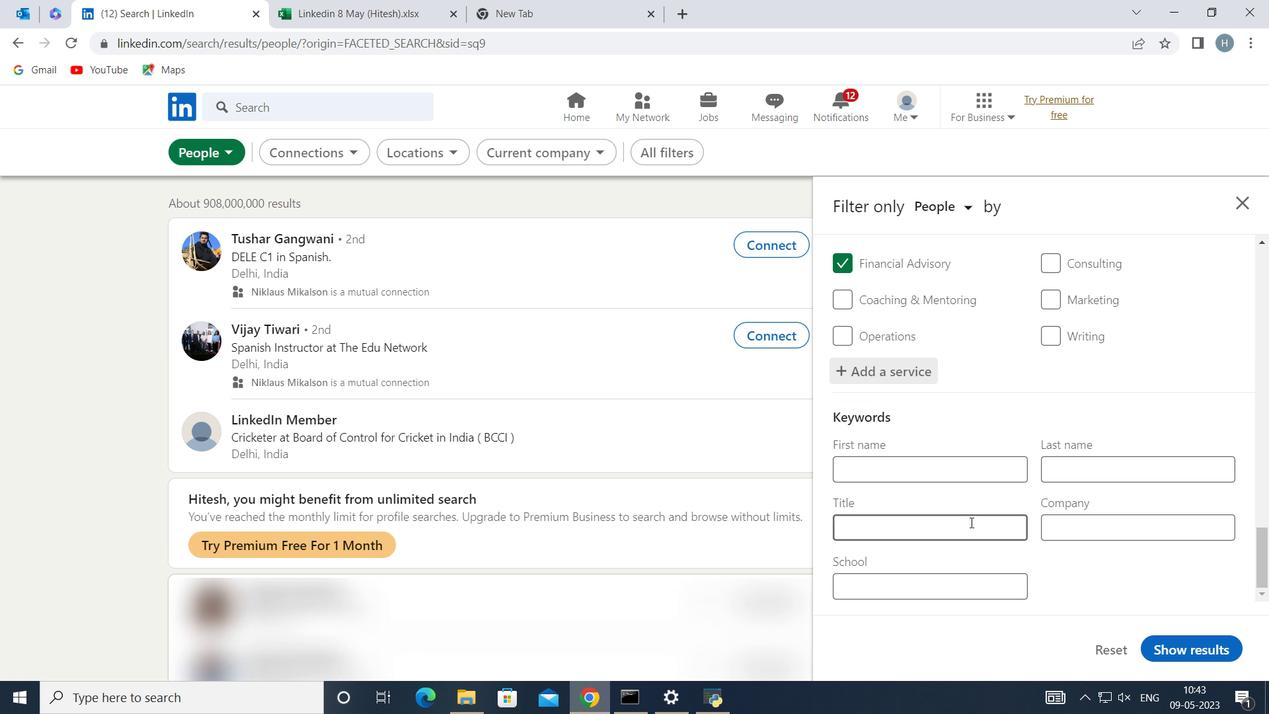 
Action: Mouse moved to (968, 522)
Screenshot: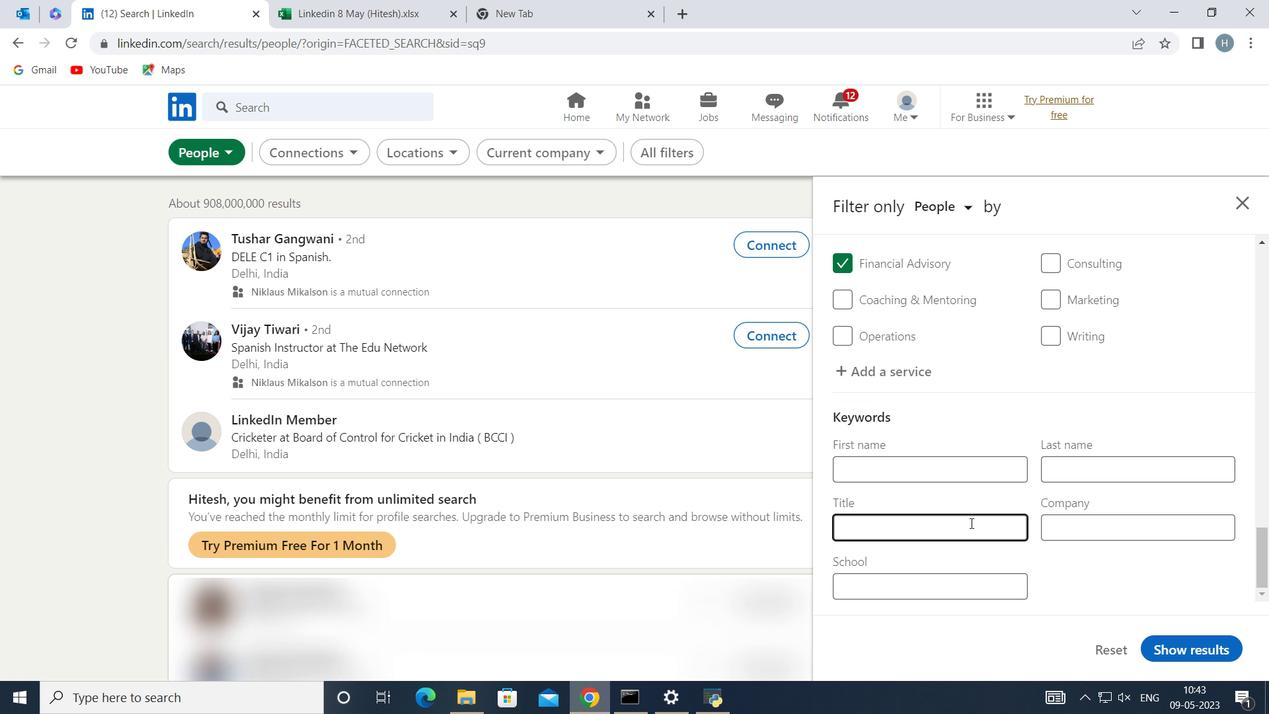 
Action: Key pressed <Key.shift>Library<Key.space><Key.shift>Assi
Screenshot: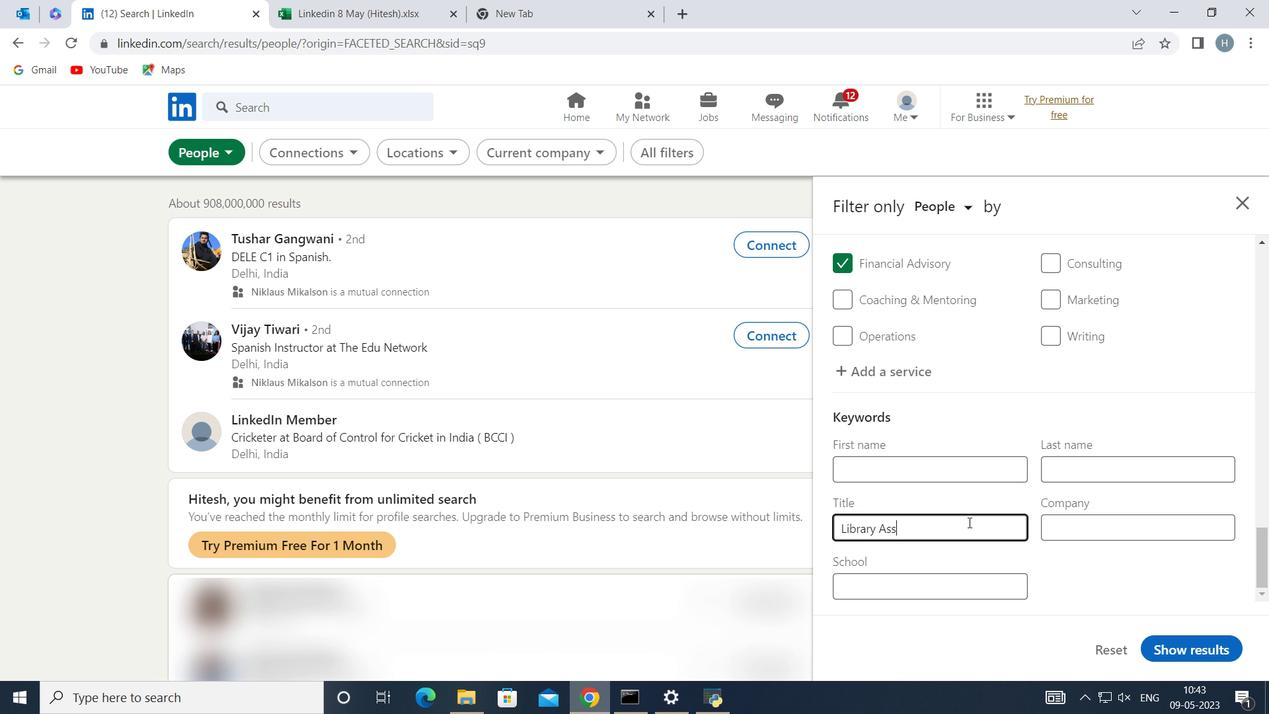 
Action: Mouse moved to (968, 522)
Screenshot: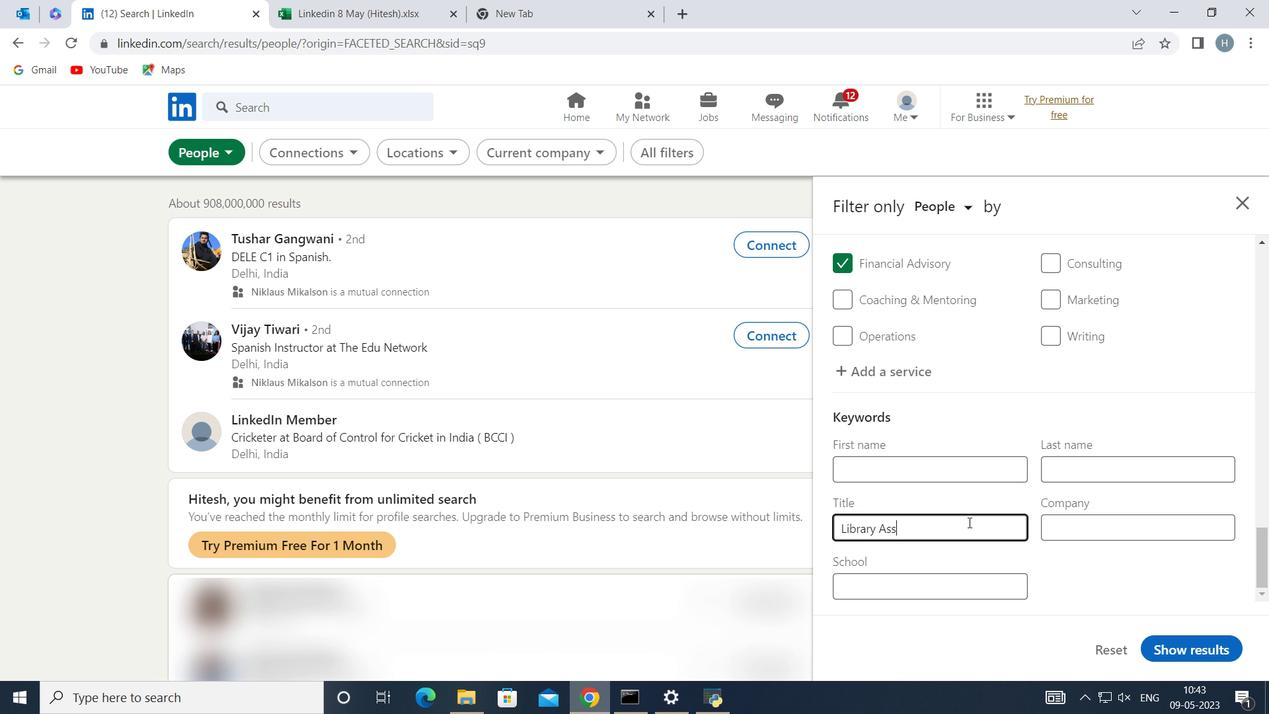 
Action: Key pressed stant
Screenshot: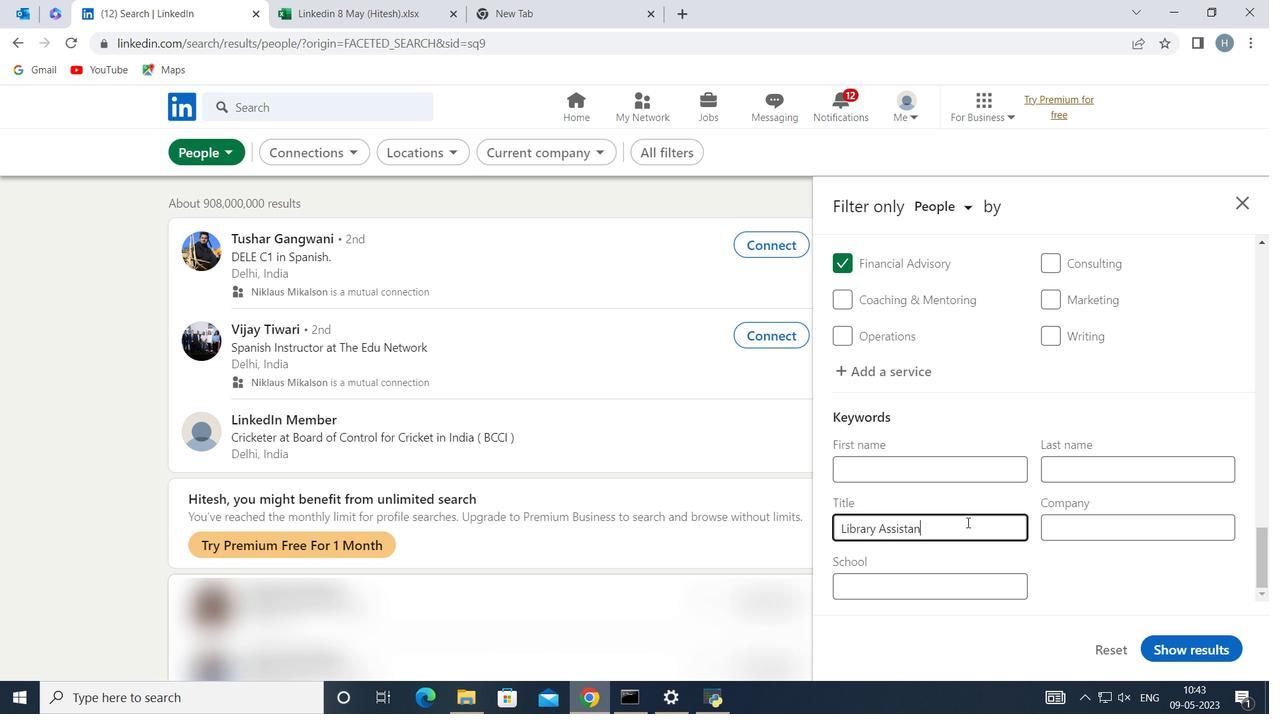 
Action: Mouse moved to (1202, 648)
Screenshot: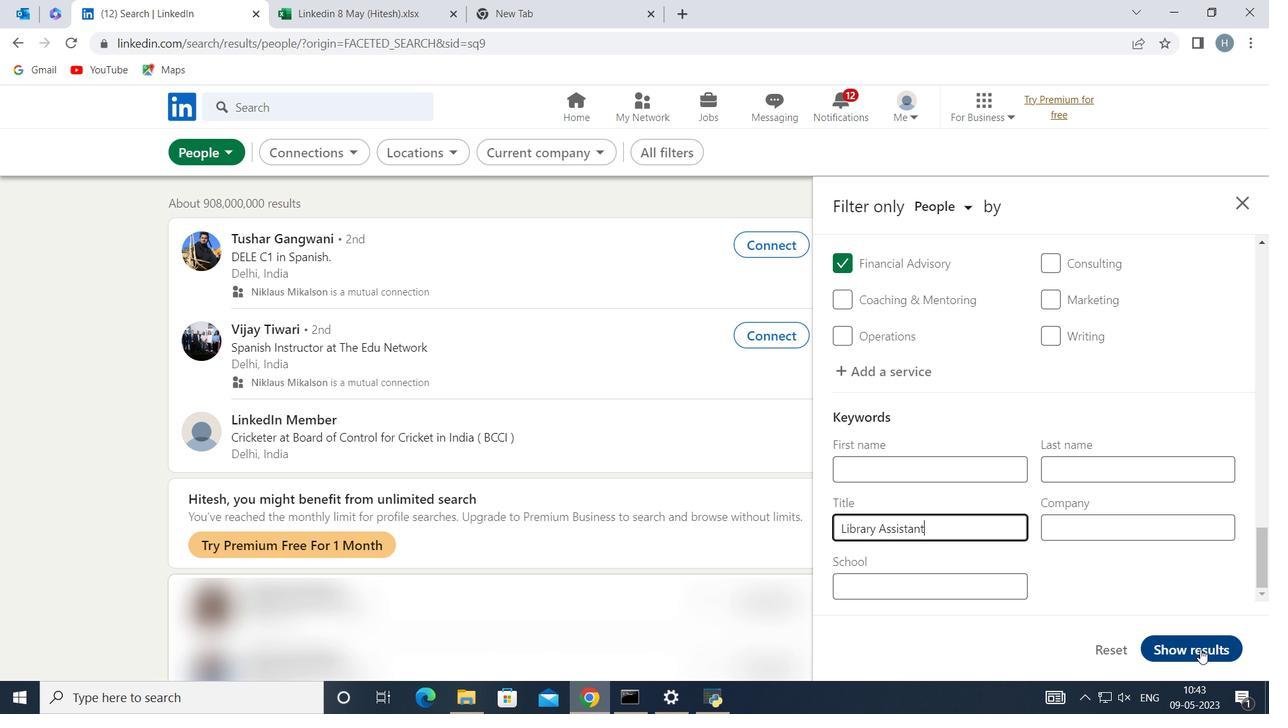 
Action: Mouse pressed left at (1202, 648)
Screenshot: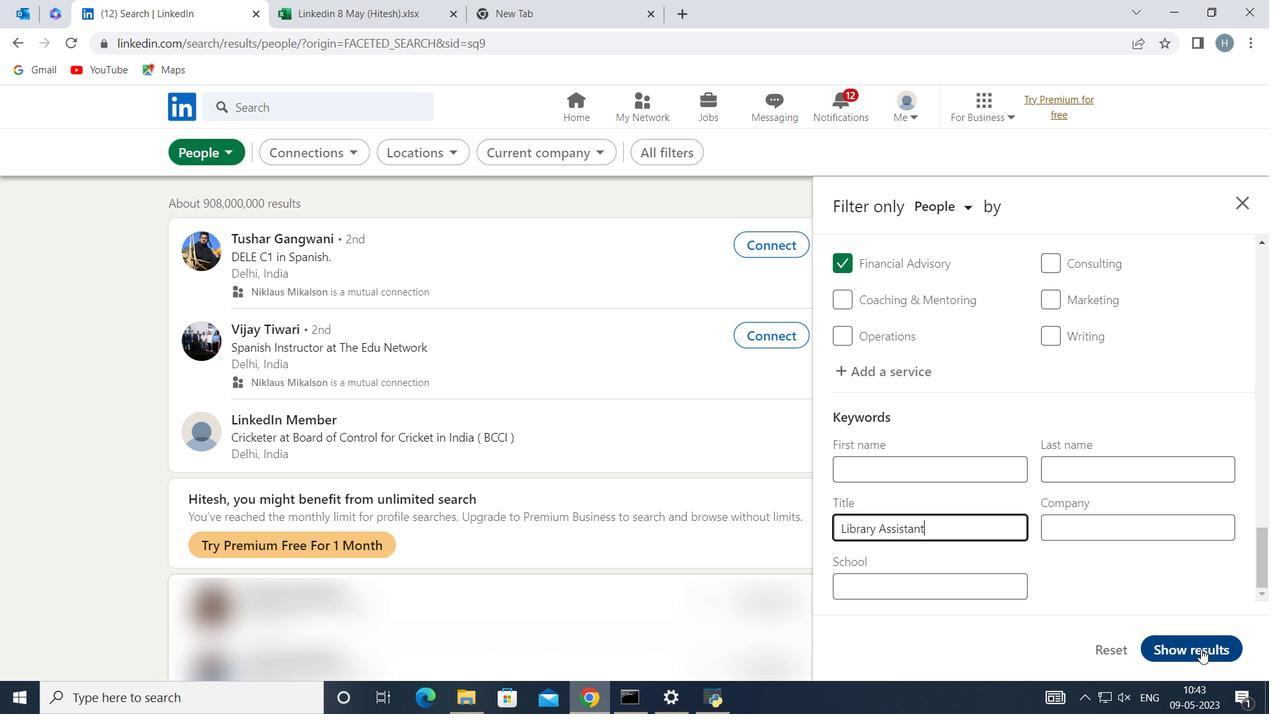 
Action: Mouse moved to (1000, 479)
Screenshot: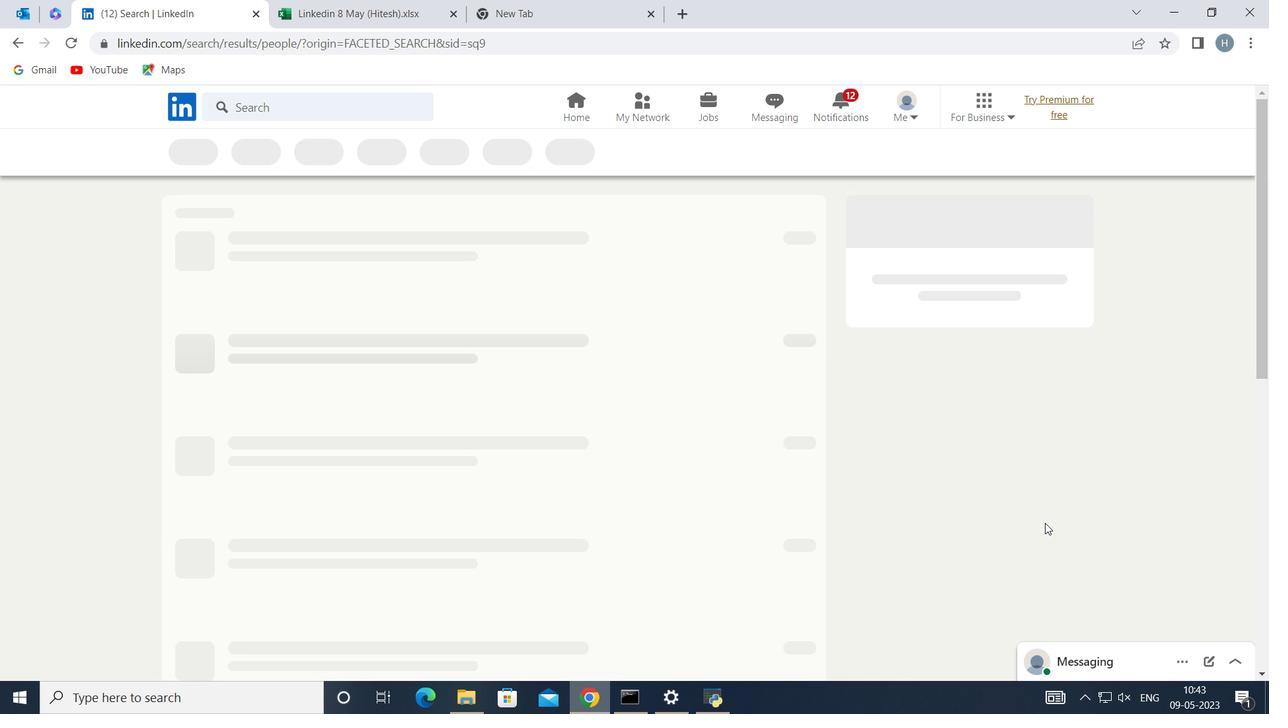 
